 Task: Add a dependency to the task Integrate a new payment gateway for recurring payments , the existing task  Create a new online tool for digital asset management in the project AgileHeart
Action: Mouse moved to (1238, 203)
Screenshot: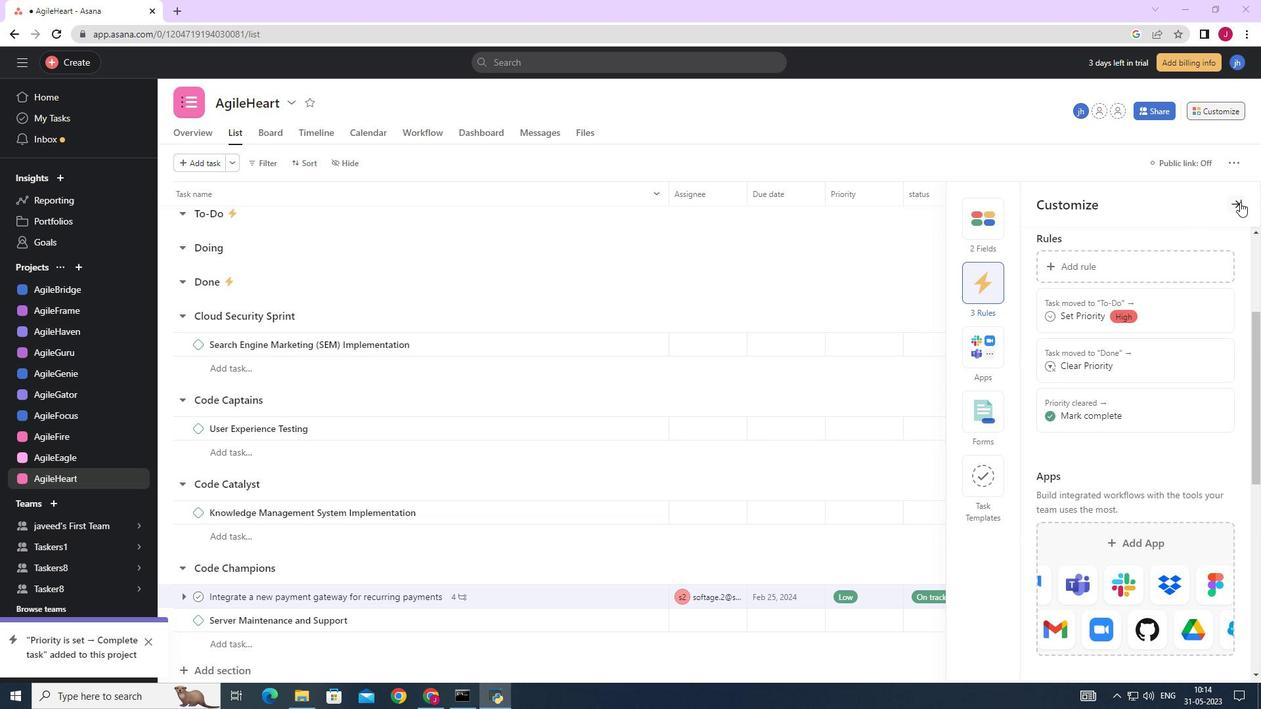 
Action: Mouse pressed left at (1238, 203)
Screenshot: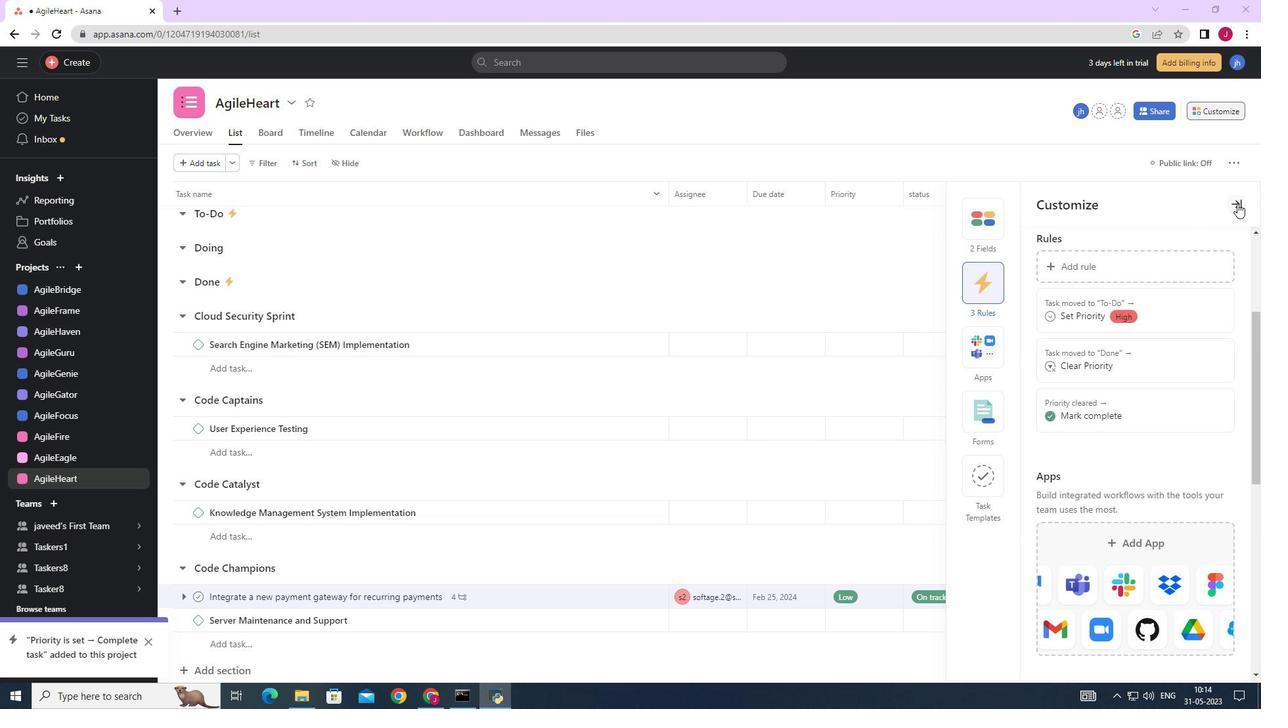
Action: Mouse moved to (515, 378)
Screenshot: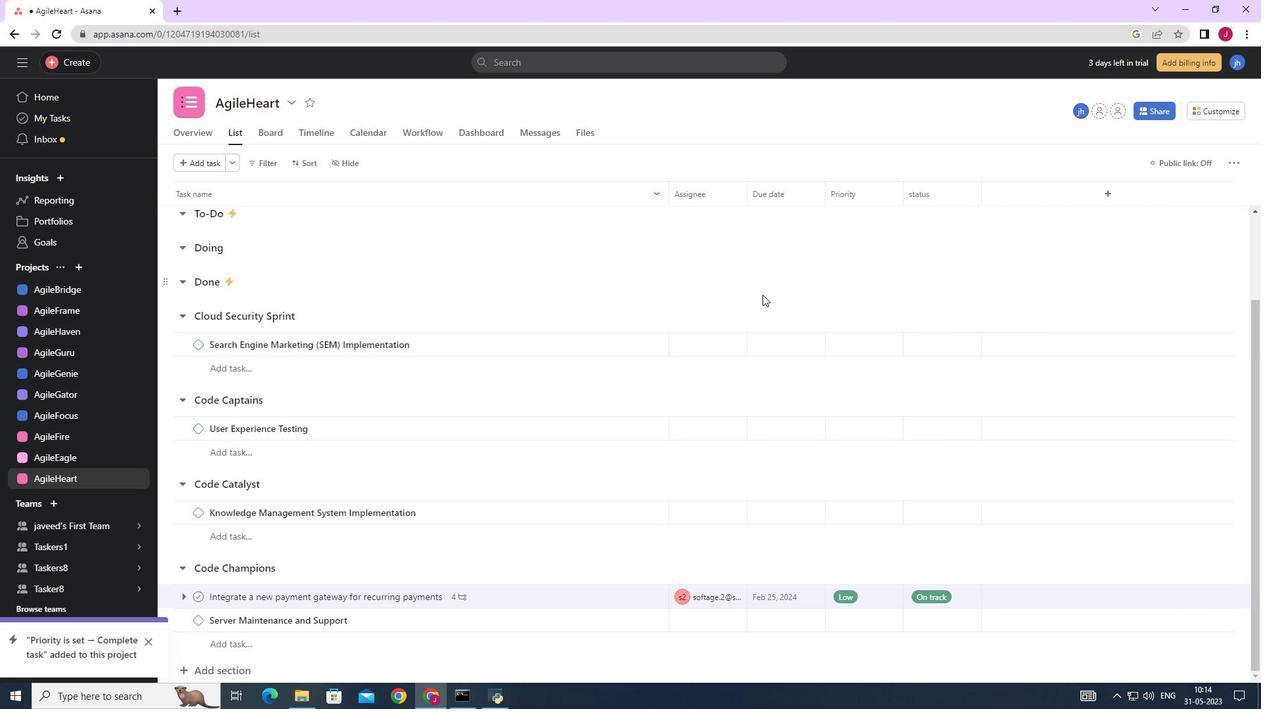 
Action: Mouse scrolled (515, 377) with delta (0, 0)
Screenshot: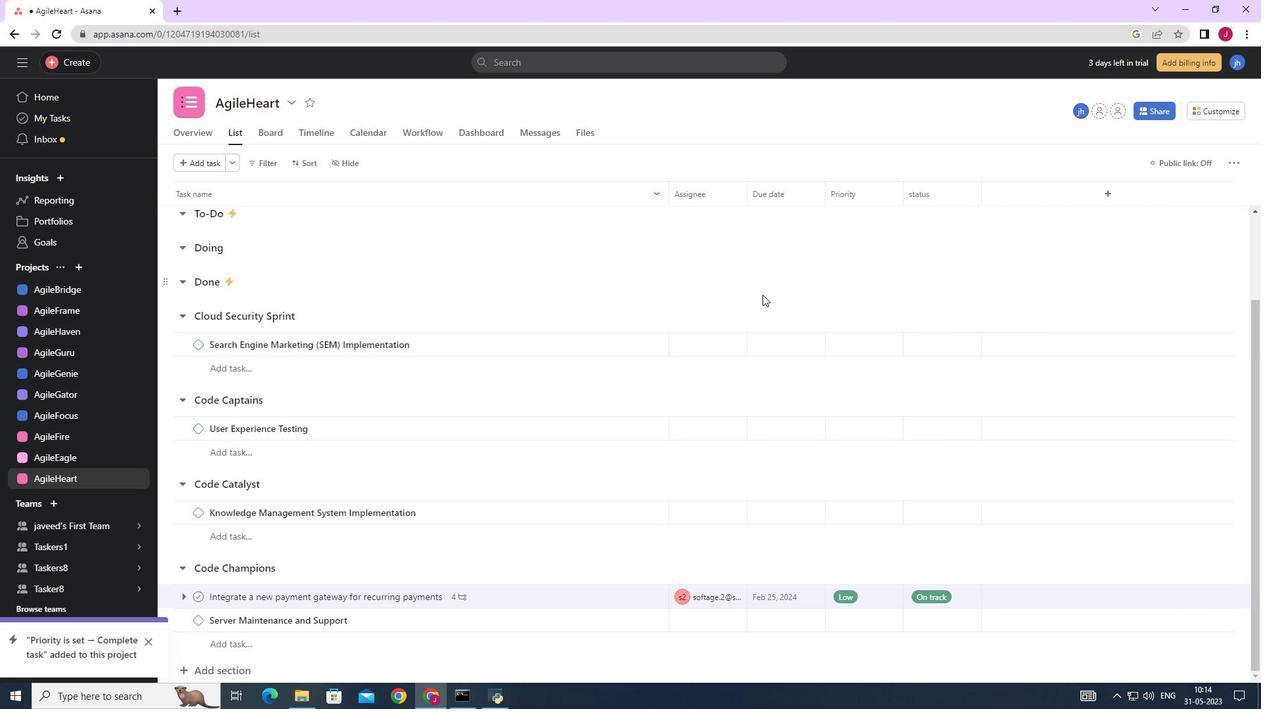 
Action: Mouse scrolled (515, 377) with delta (0, 0)
Screenshot: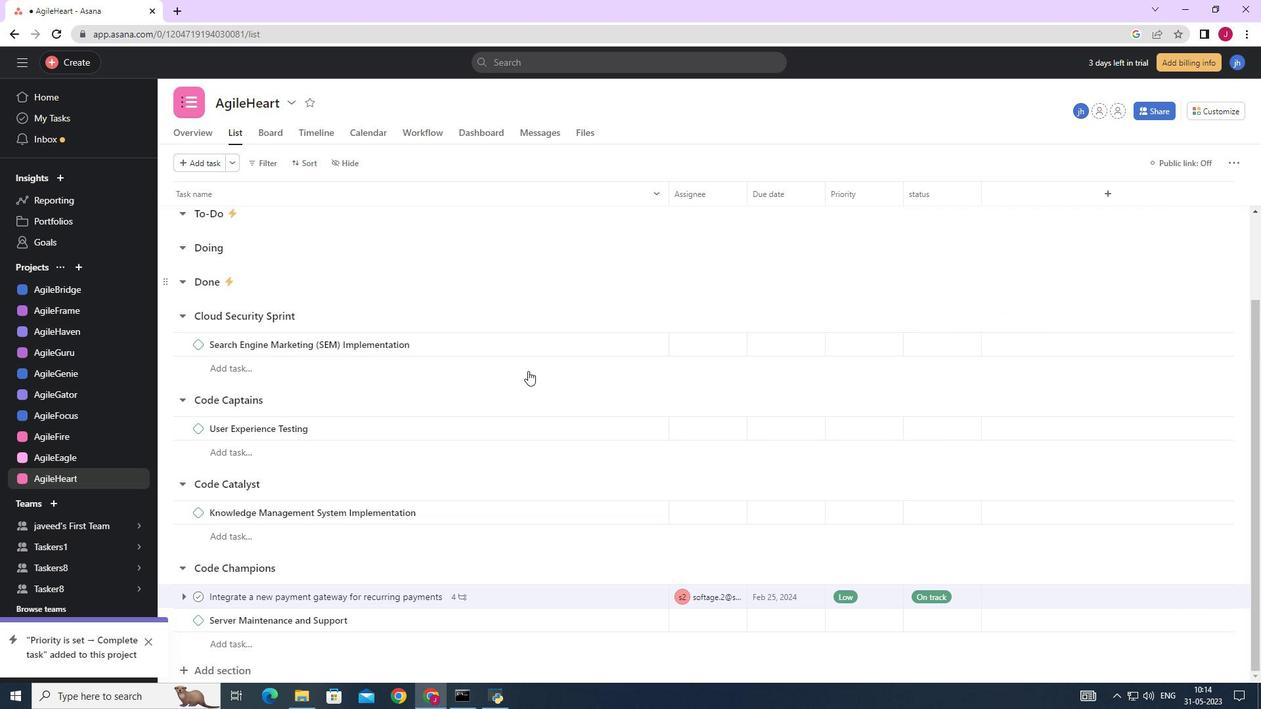 
Action: Mouse moved to (515, 378)
Screenshot: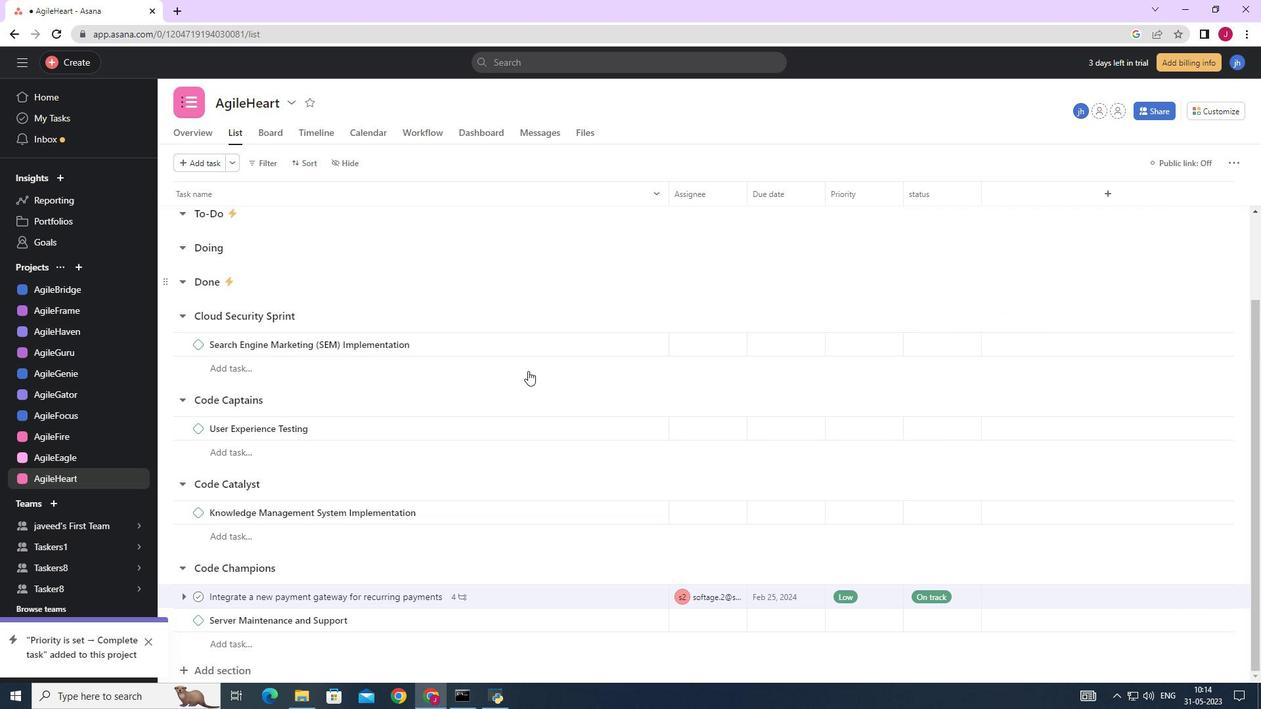 
Action: Mouse scrolled (515, 377) with delta (0, 0)
Screenshot: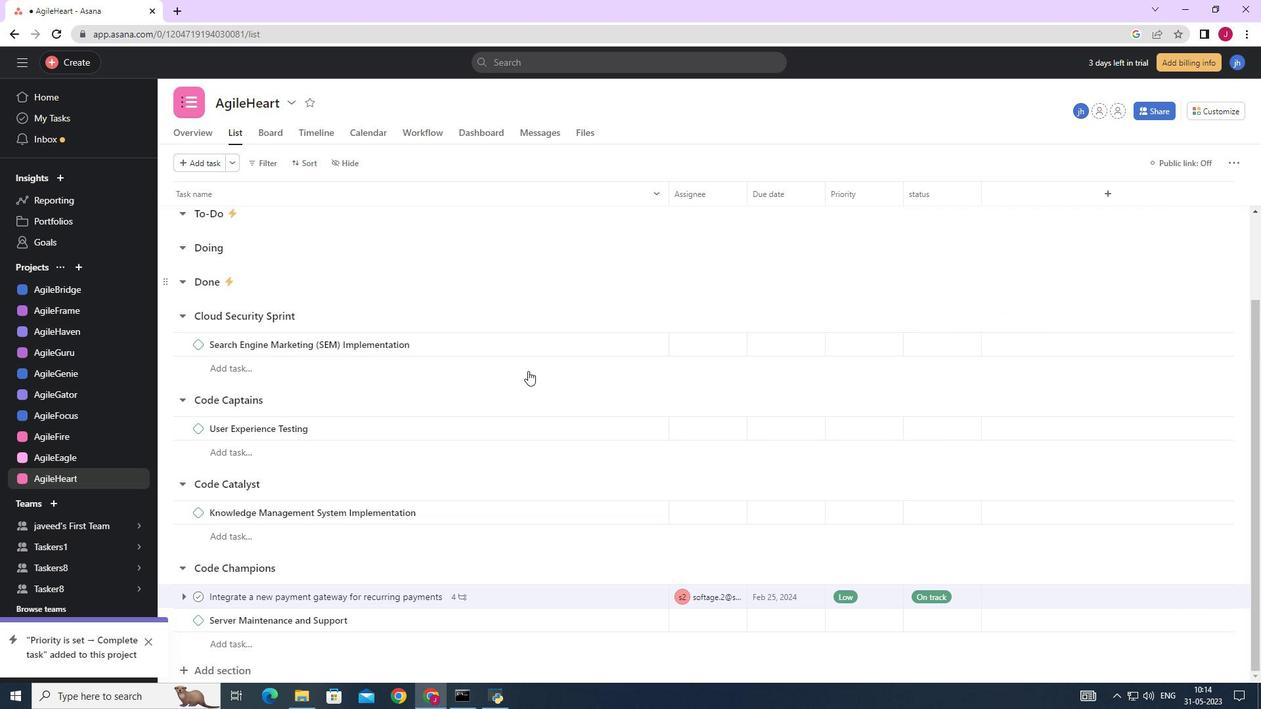 
Action: Mouse scrolled (515, 377) with delta (0, 0)
Screenshot: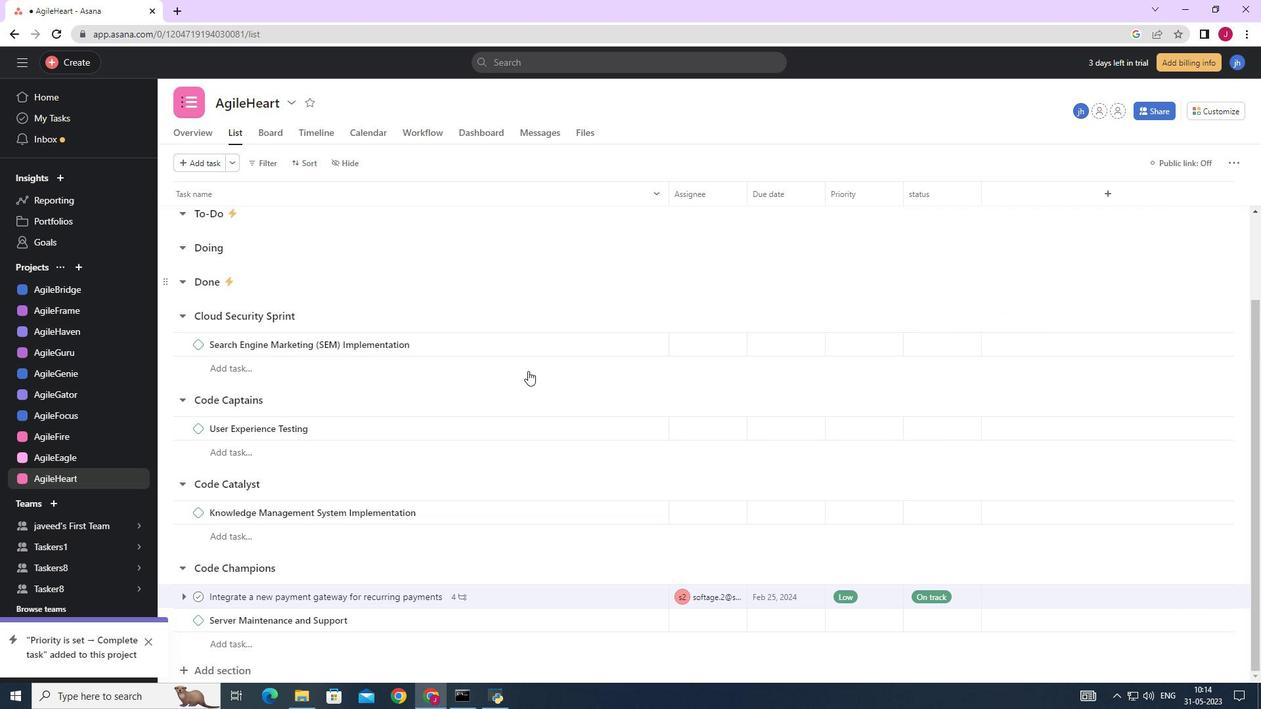 
Action: Mouse moved to (358, 489)
Screenshot: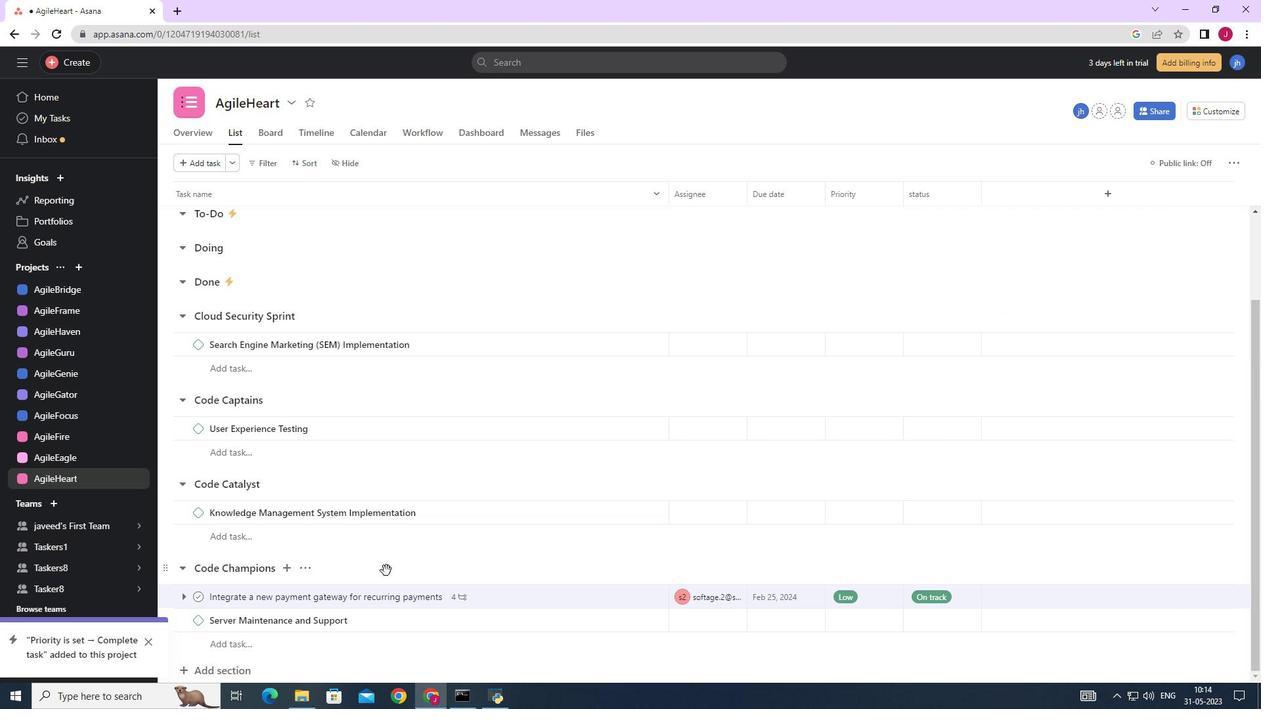 
Action: Mouse scrolled (358, 490) with delta (0, 0)
Screenshot: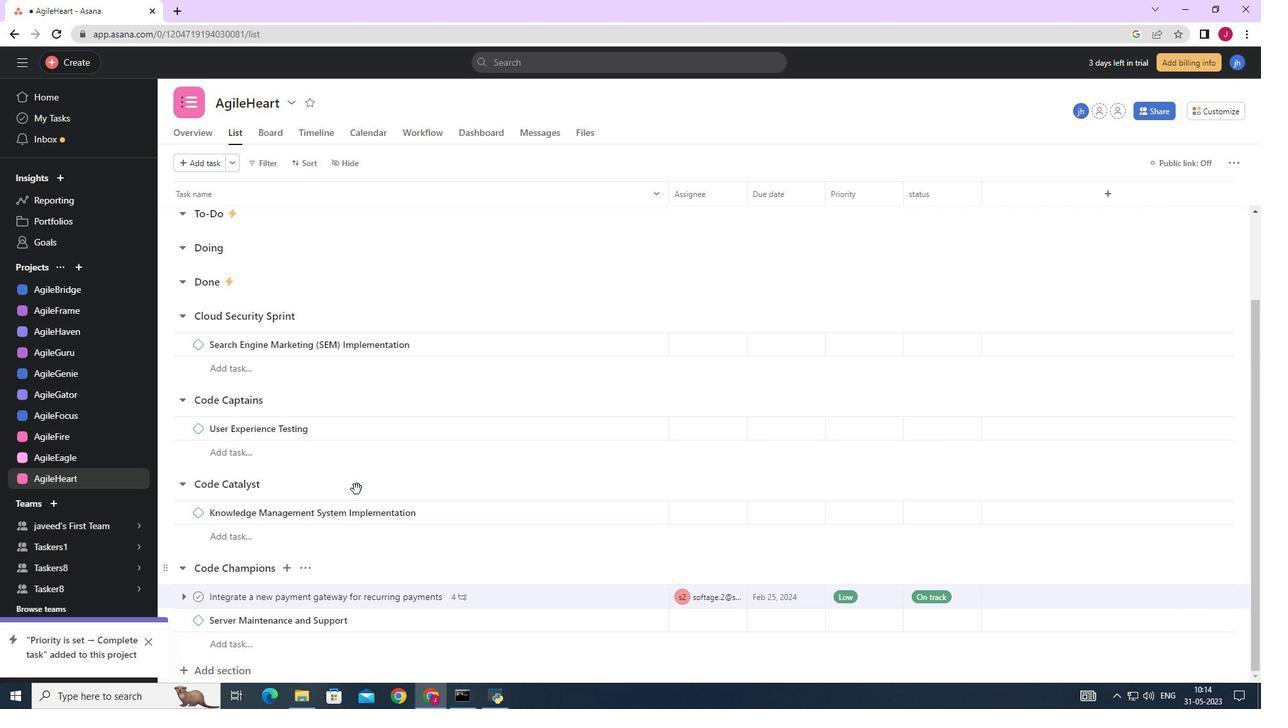 
Action: Mouse scrolled (358, 490) with delta (0, 0)
Screenshot: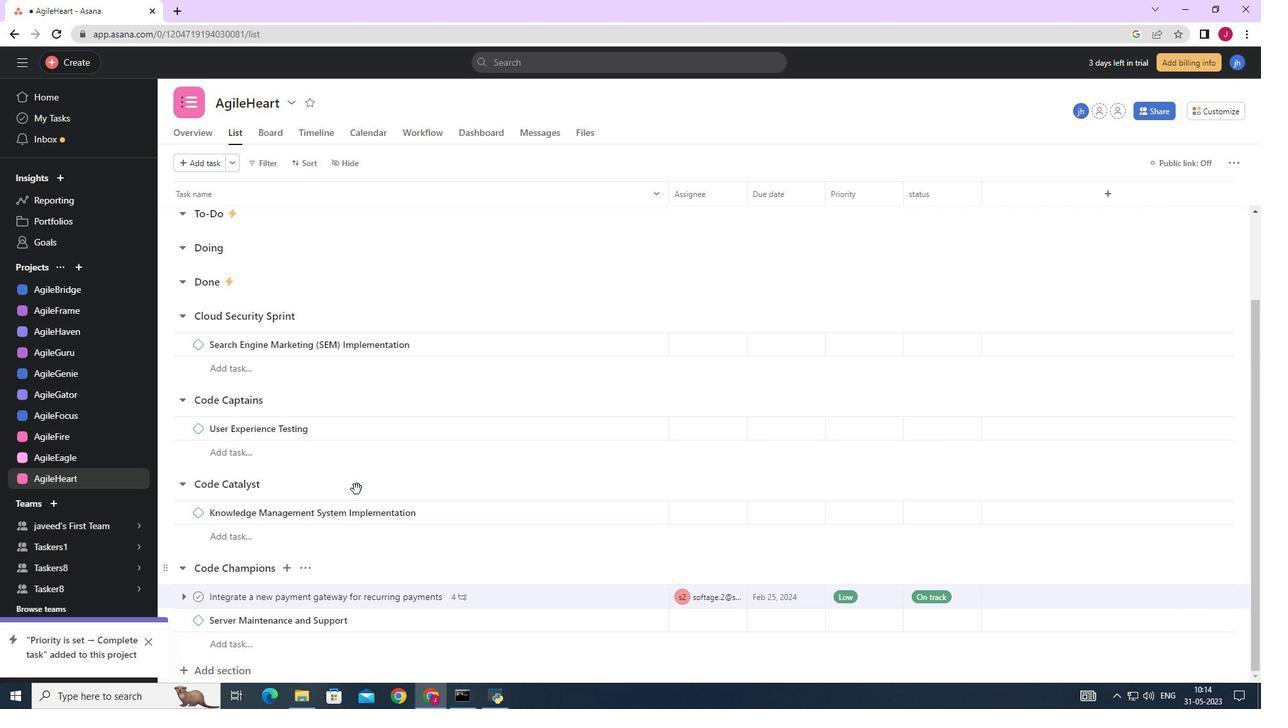 
Action: Mouse scrolled (358, 490) with delta (0, 0)
Screenshot: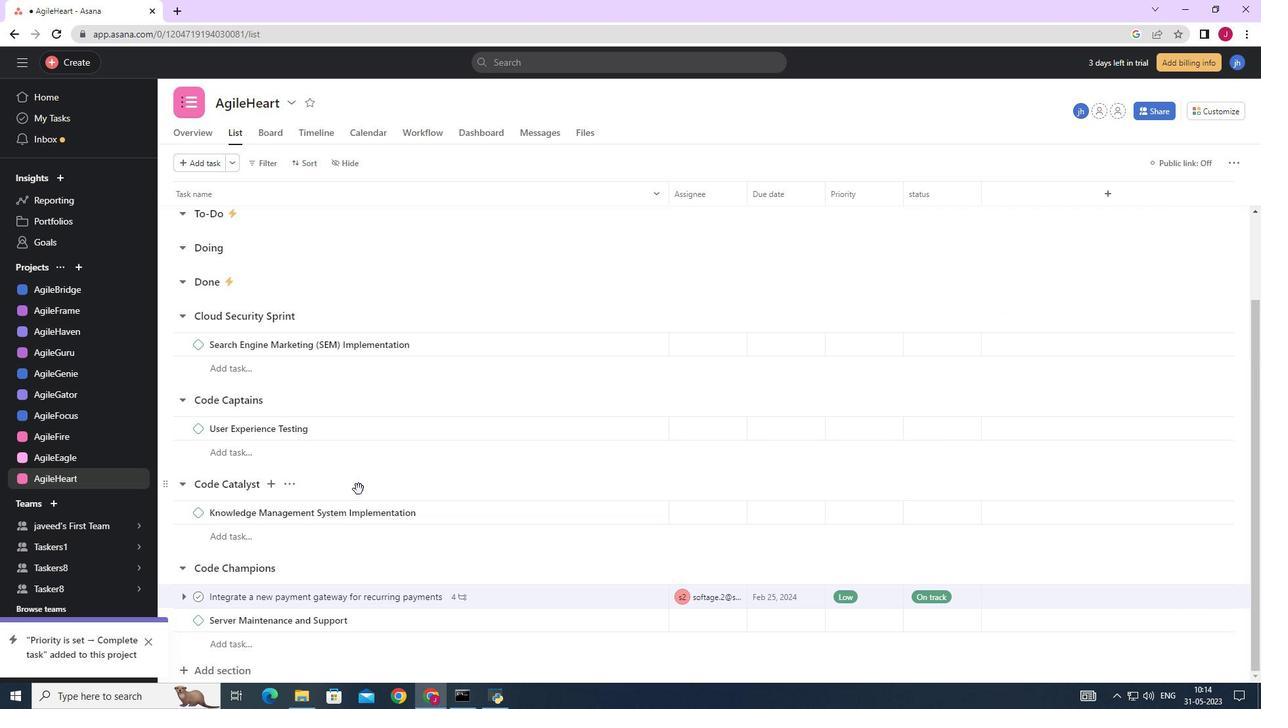 
Action: Mouse scrolled (358, 490) with delta (0, 0)
Screenshot: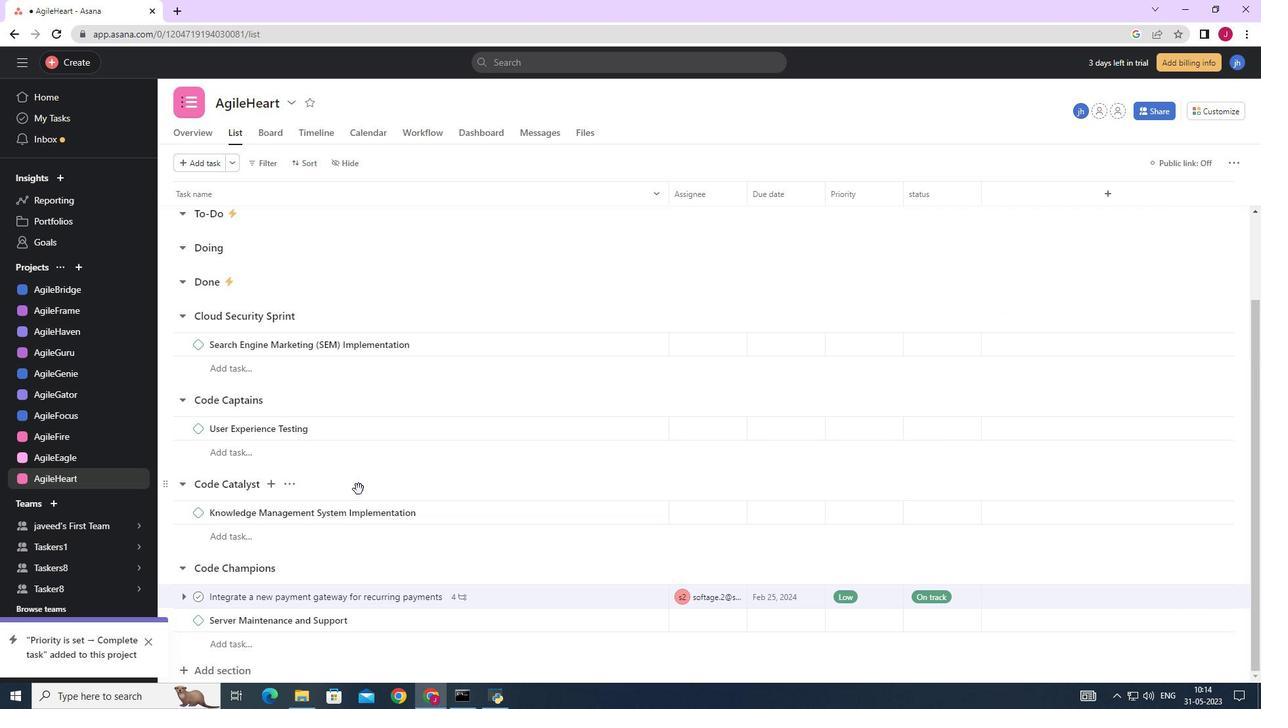 
Action: Mouse scrolled (358, 490) with delta (0, 0)
Screenshot: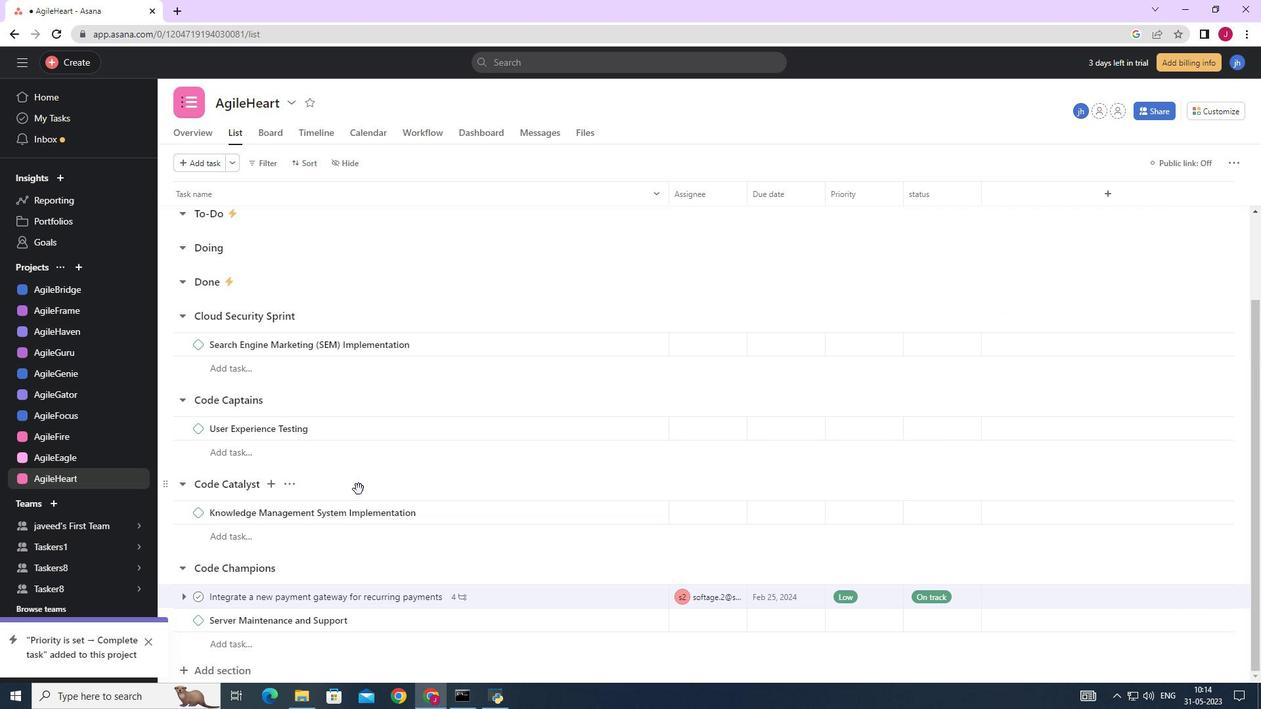 
Action: Mouse moved to (408, 337)
Screenshot: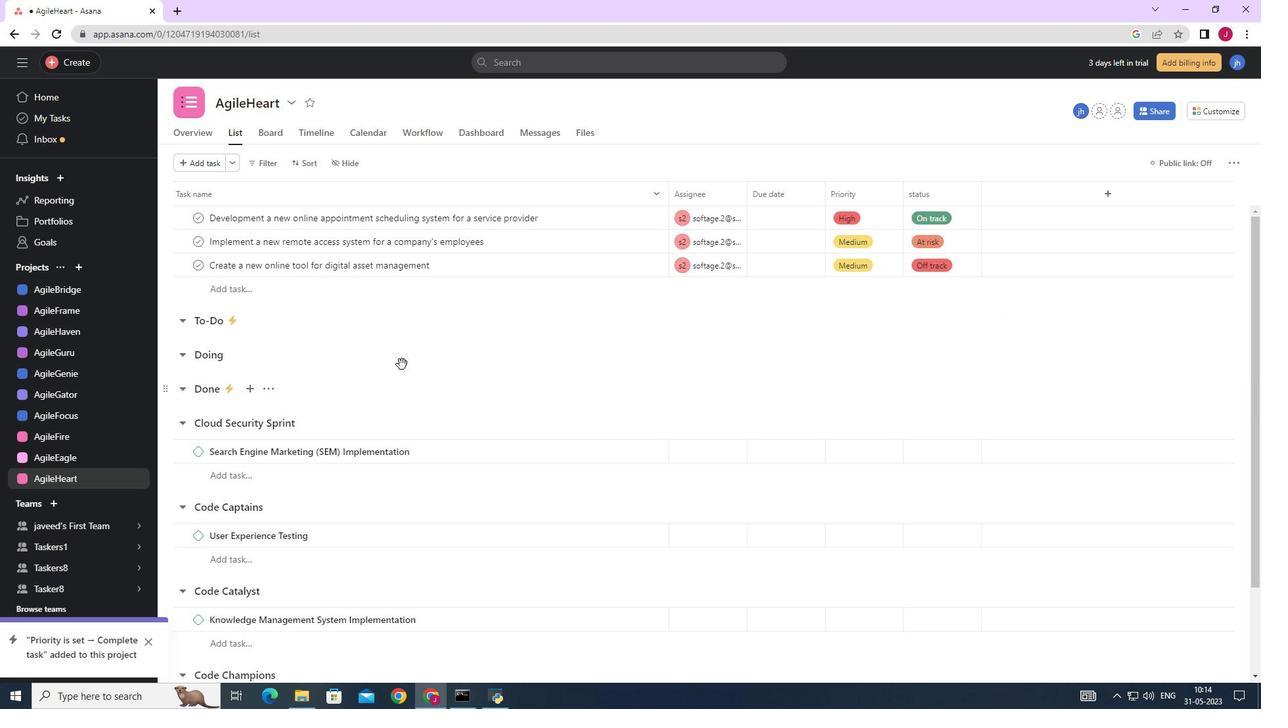 
Action: Mouse scrolled (408, 337) with delta (0, 0)
Screenshot: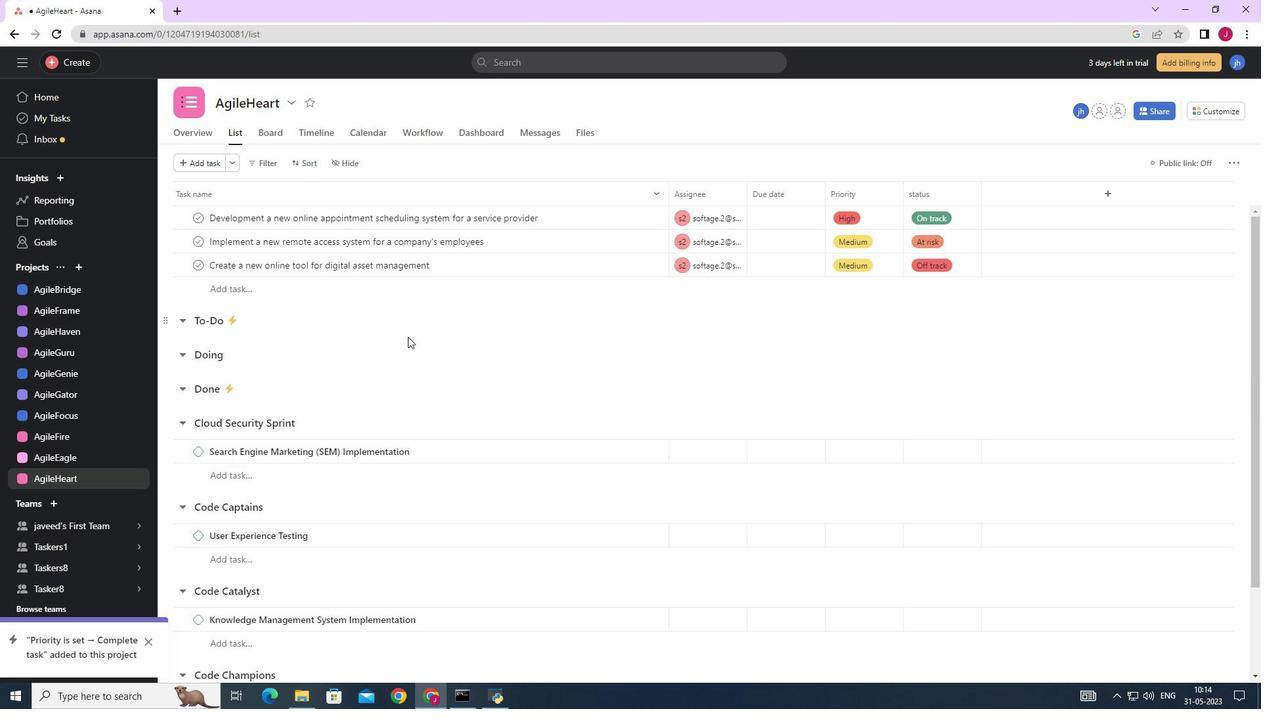 
Action: Mouse scrolled (408, 337) with delta (0, 0)
Screenshot: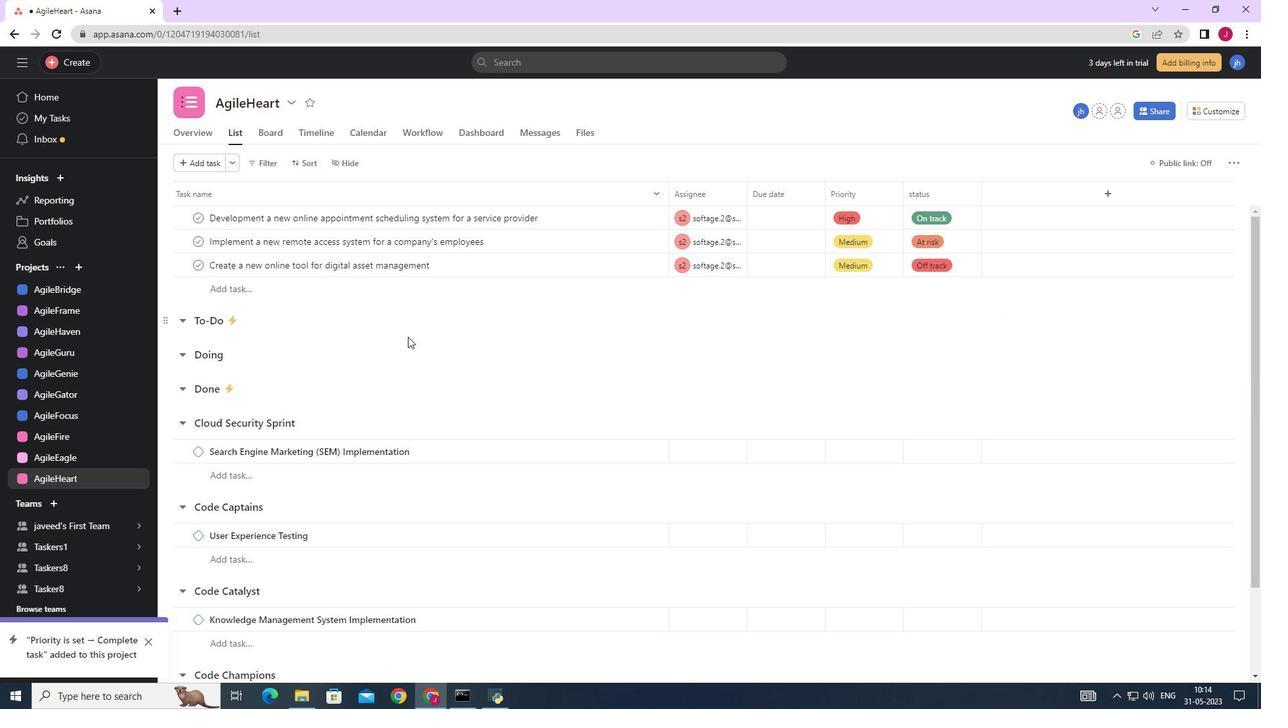
Action: Mouse moved to (596, 264)
Screenshot: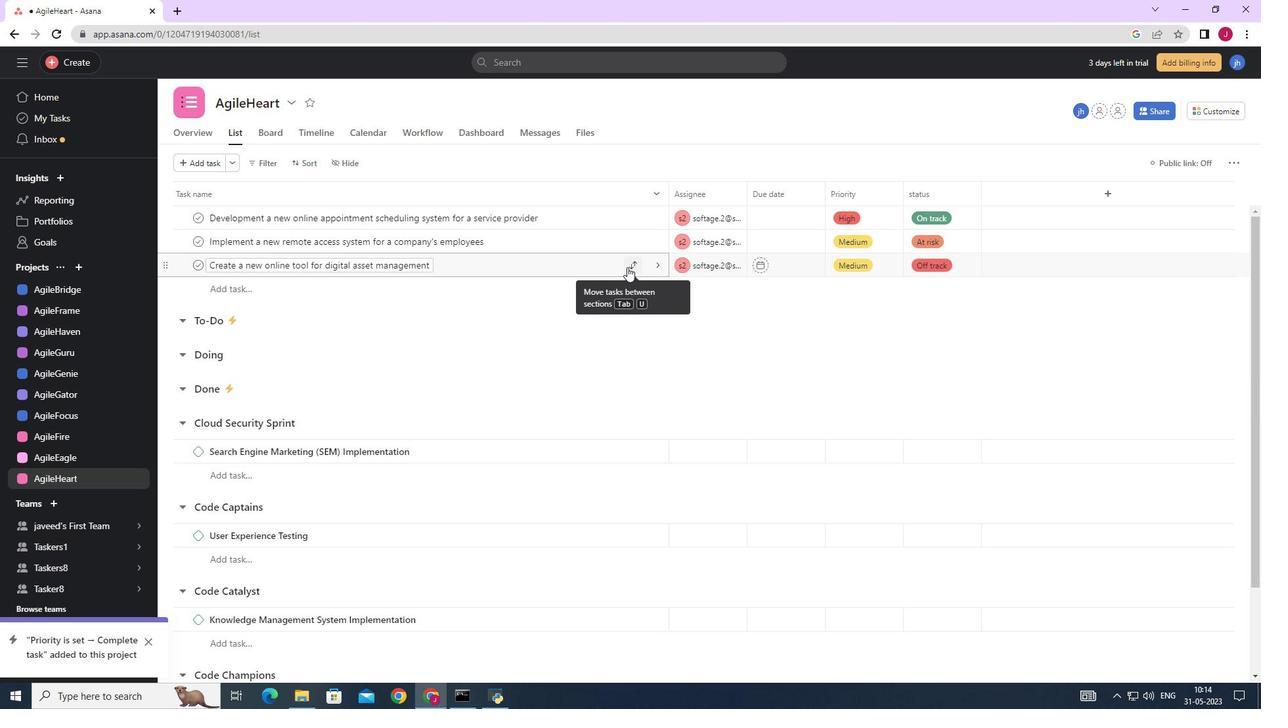 
Action: Mouse pressed left at (596, 264)
Screenshot: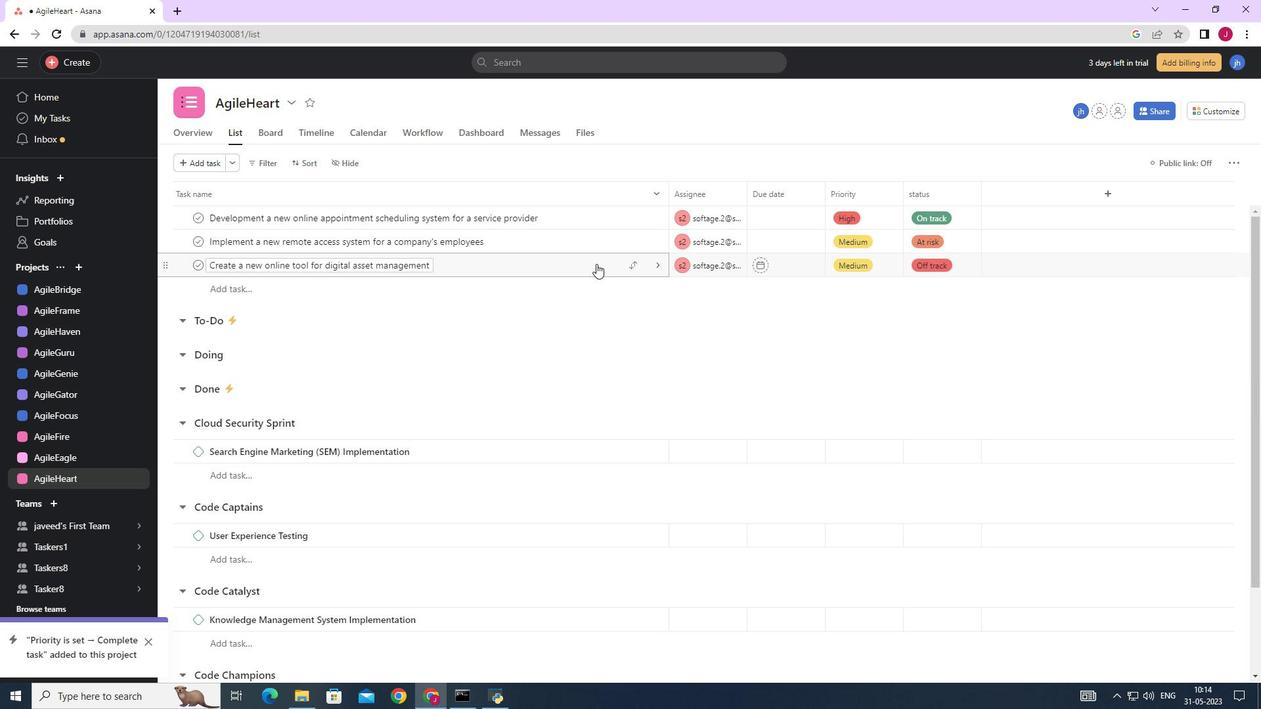 
Action: Mouse moved to (934, 362)
Screenshot: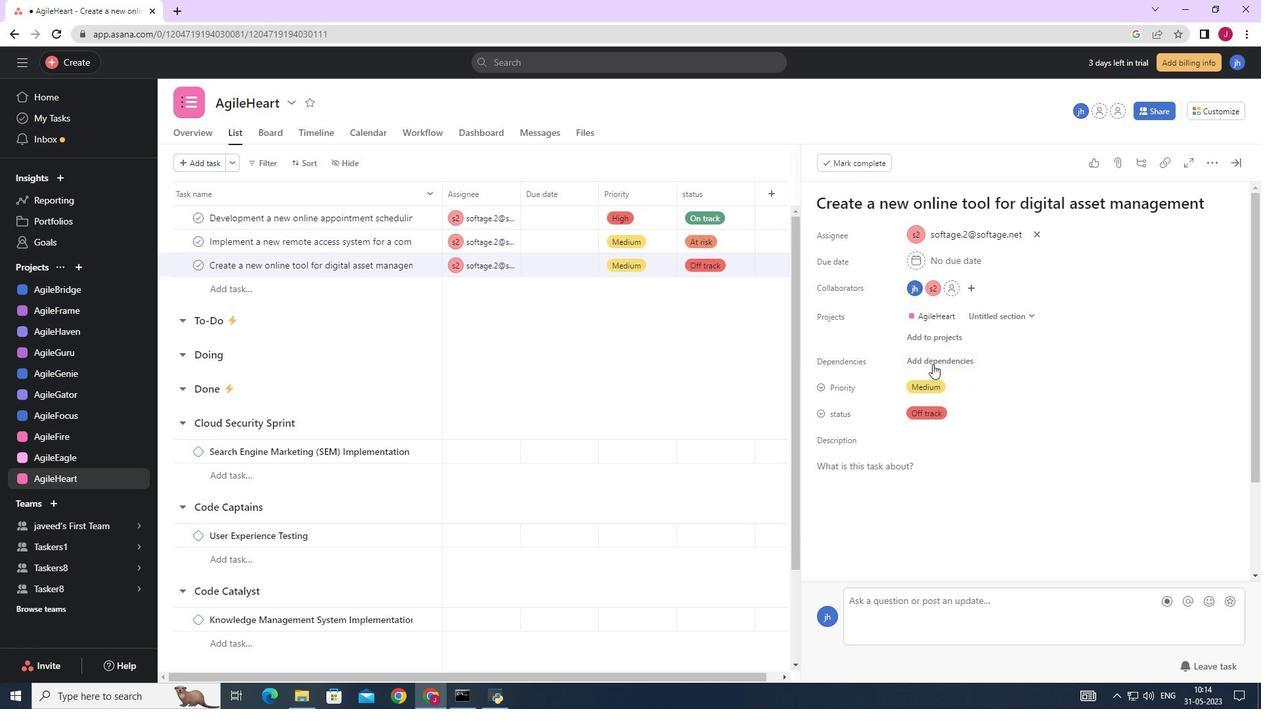 
Action: Mouse pressed left at (934, 362)
Screenshot: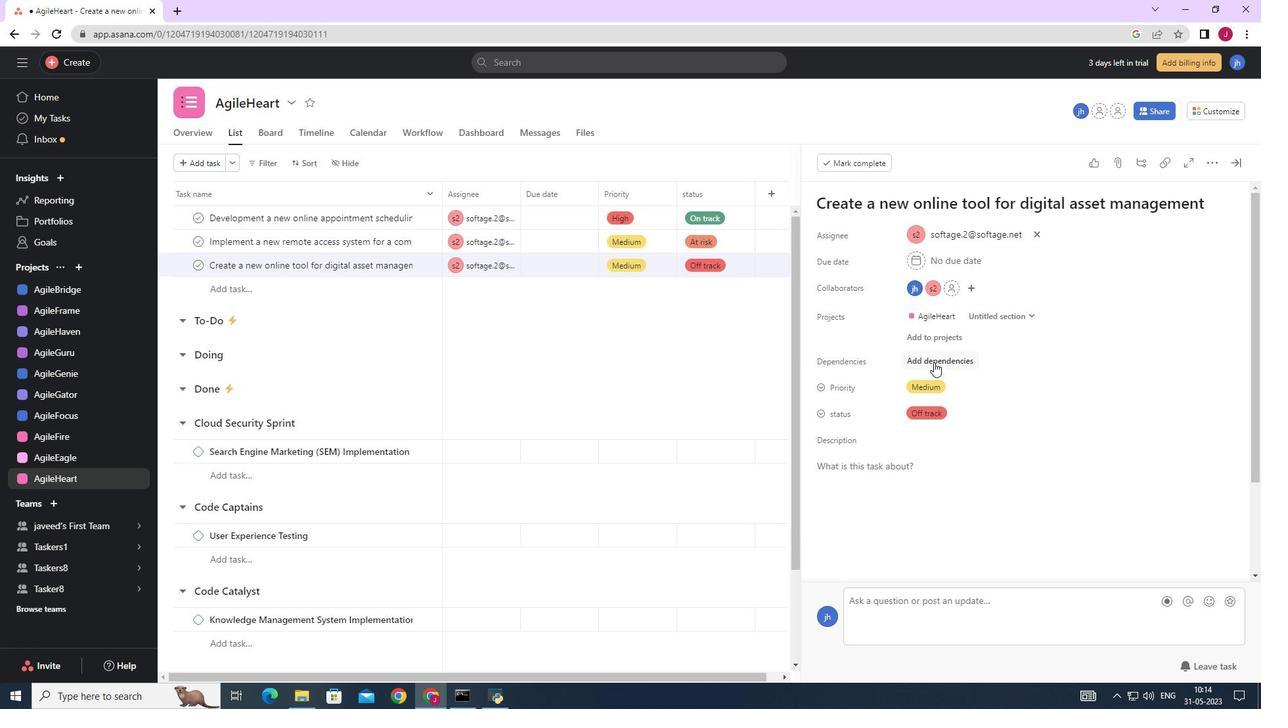 
Action: Mouse moved to (978, 505)
Screenshot: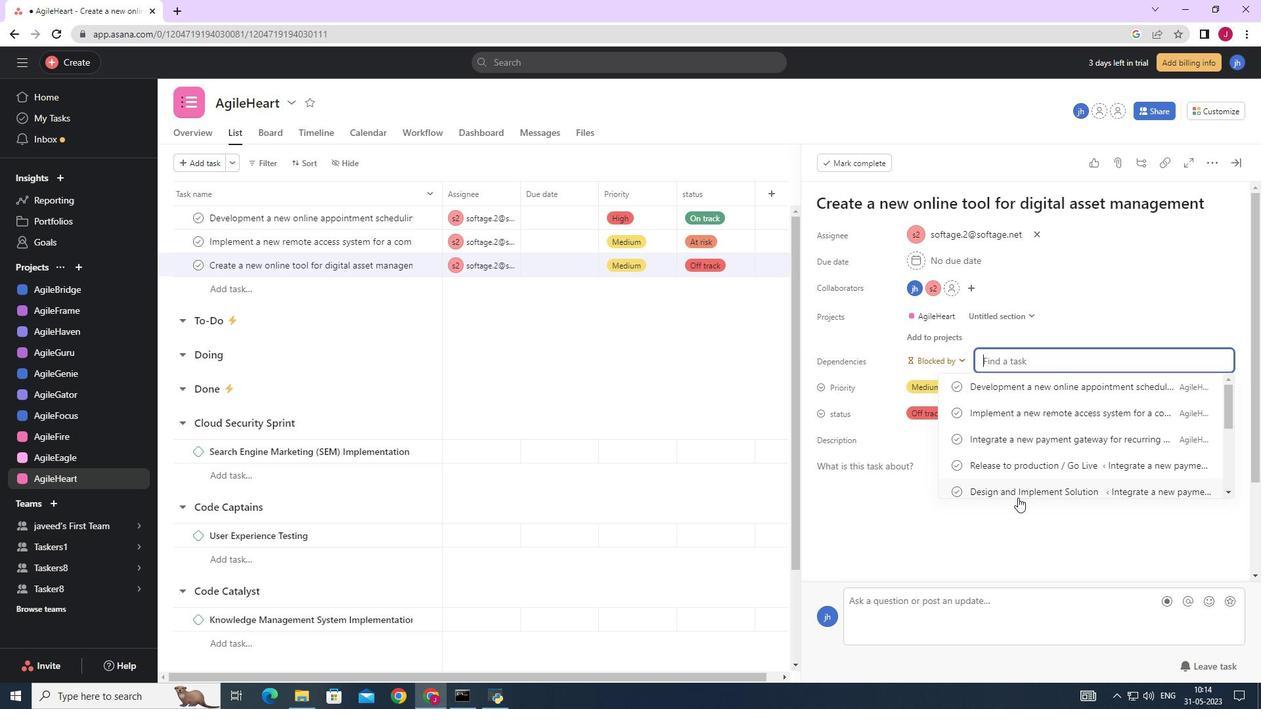 
Action: Mouse scrolled (1005, 500) with delta (0, 0)
Screenshot: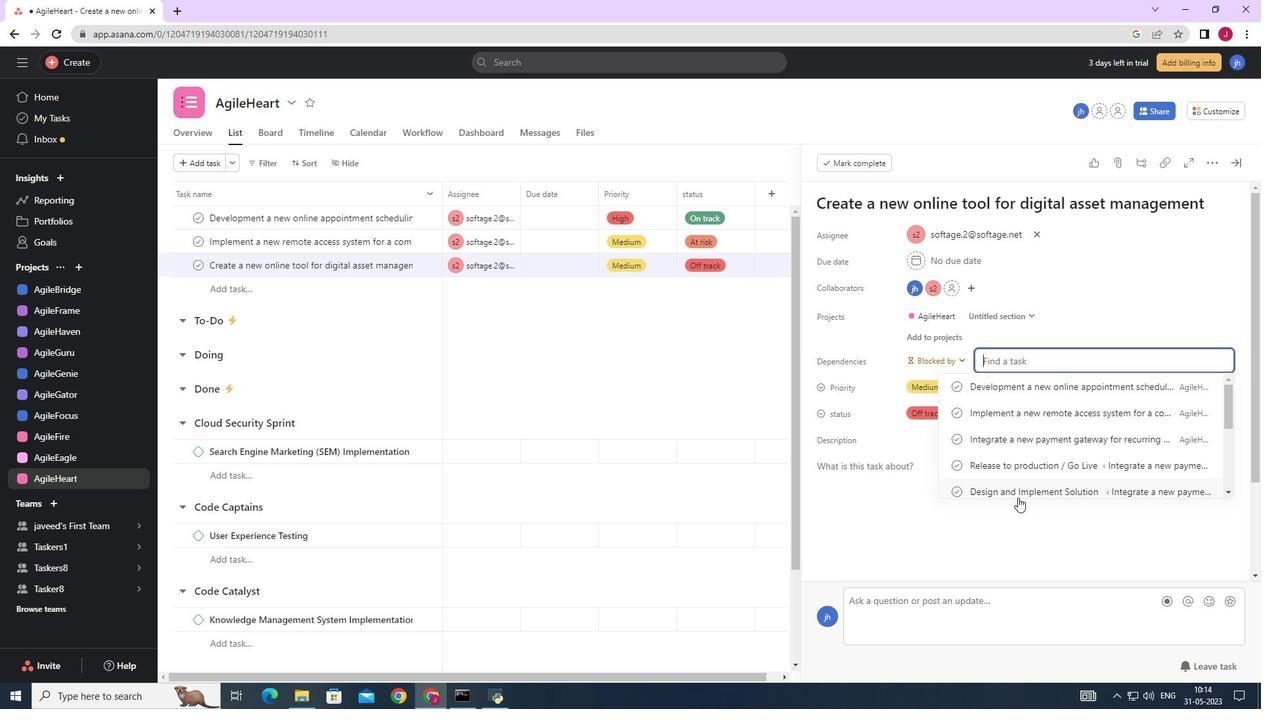 
Action: Mouse moved to (928, 510)
Screenshot: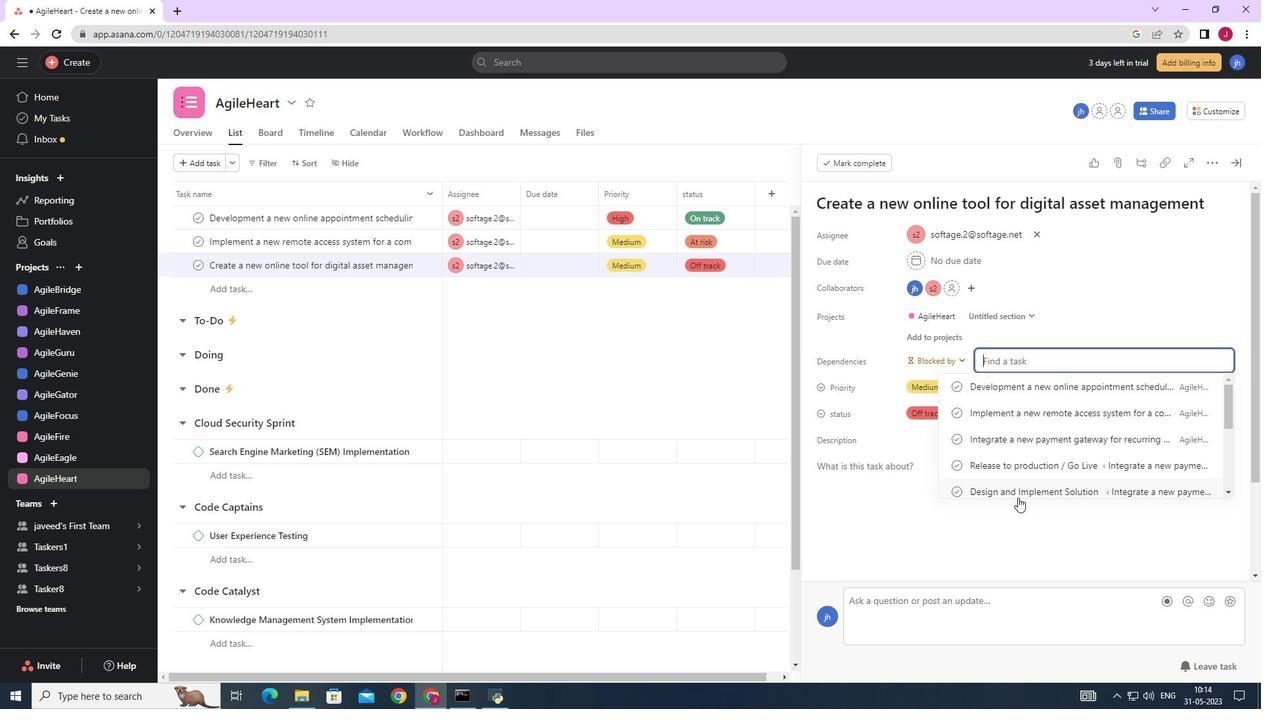 
Action: Mouse scrolled (972, 506) with delta (0, 0)
Screenshot: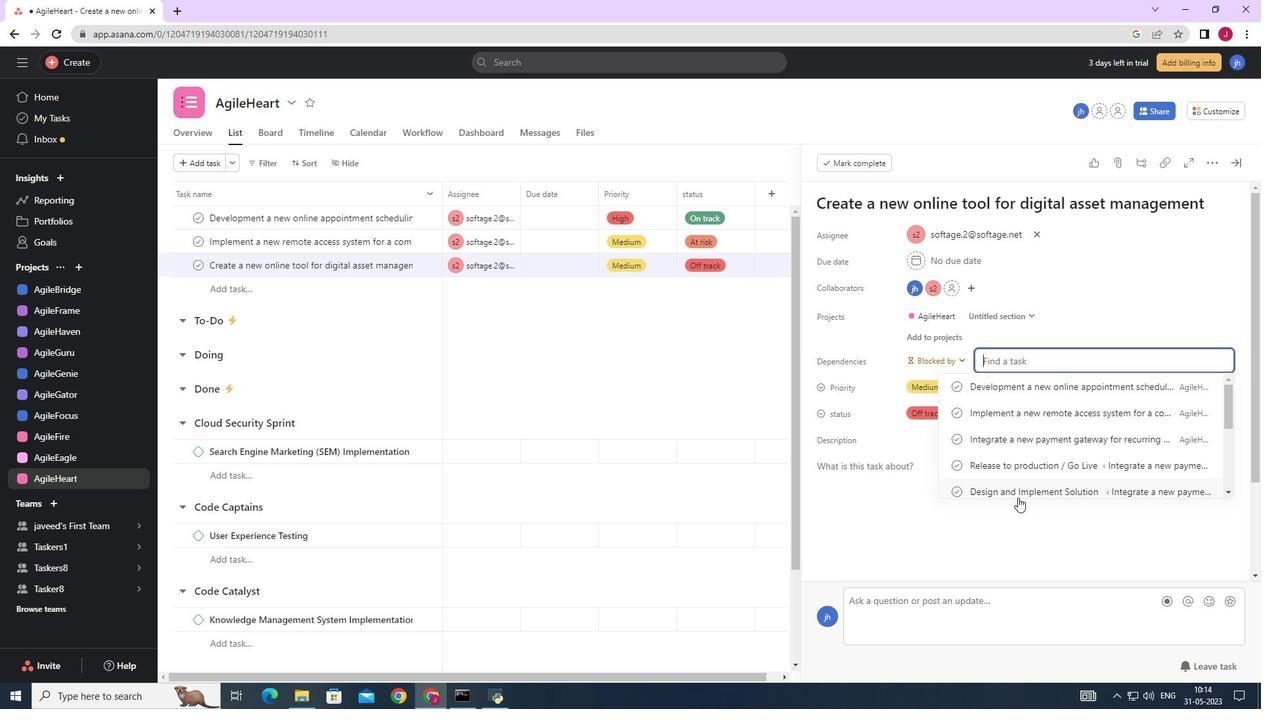 
Action: Mouse moved to (893, 511)
Screenshot: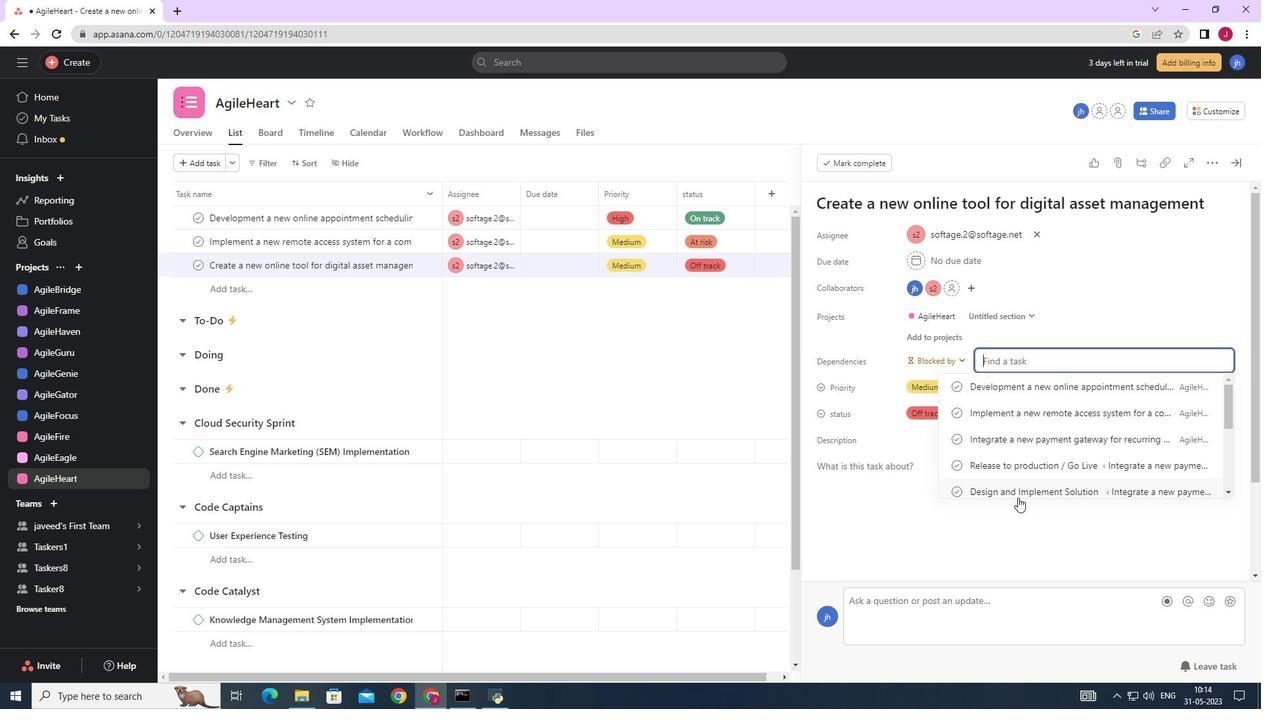
Action: Mouse scrolled (920, 509) with delta (0, 0)
Screenshot: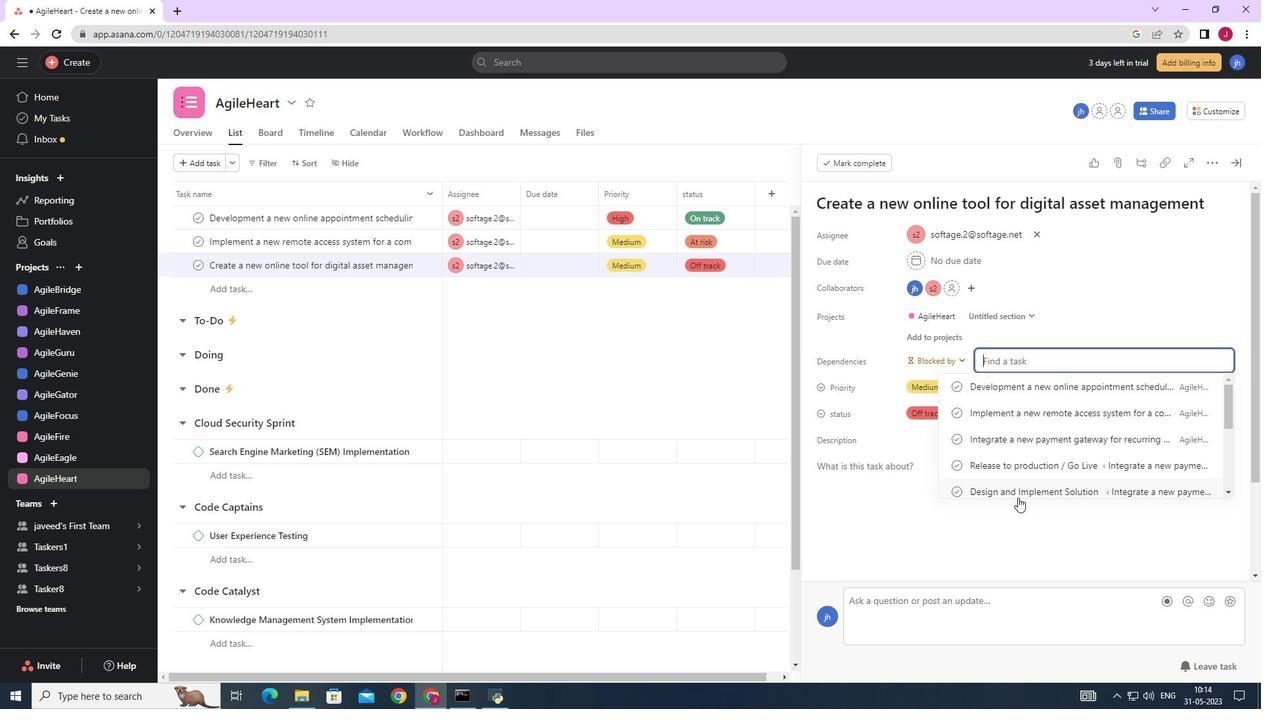 
Action: Mouse moved to (647, 522)
Screenshot: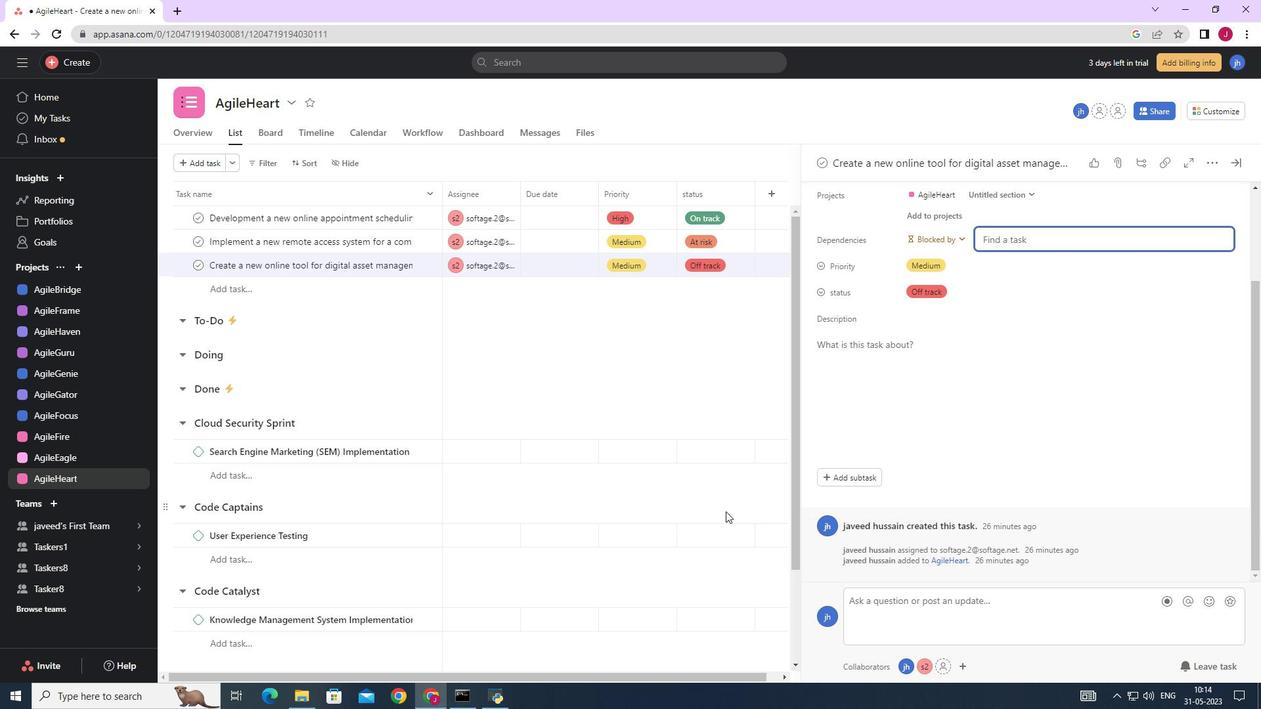 
Action: Mouse scrolled (647, 521) with delta (0, 0)
Screenshot: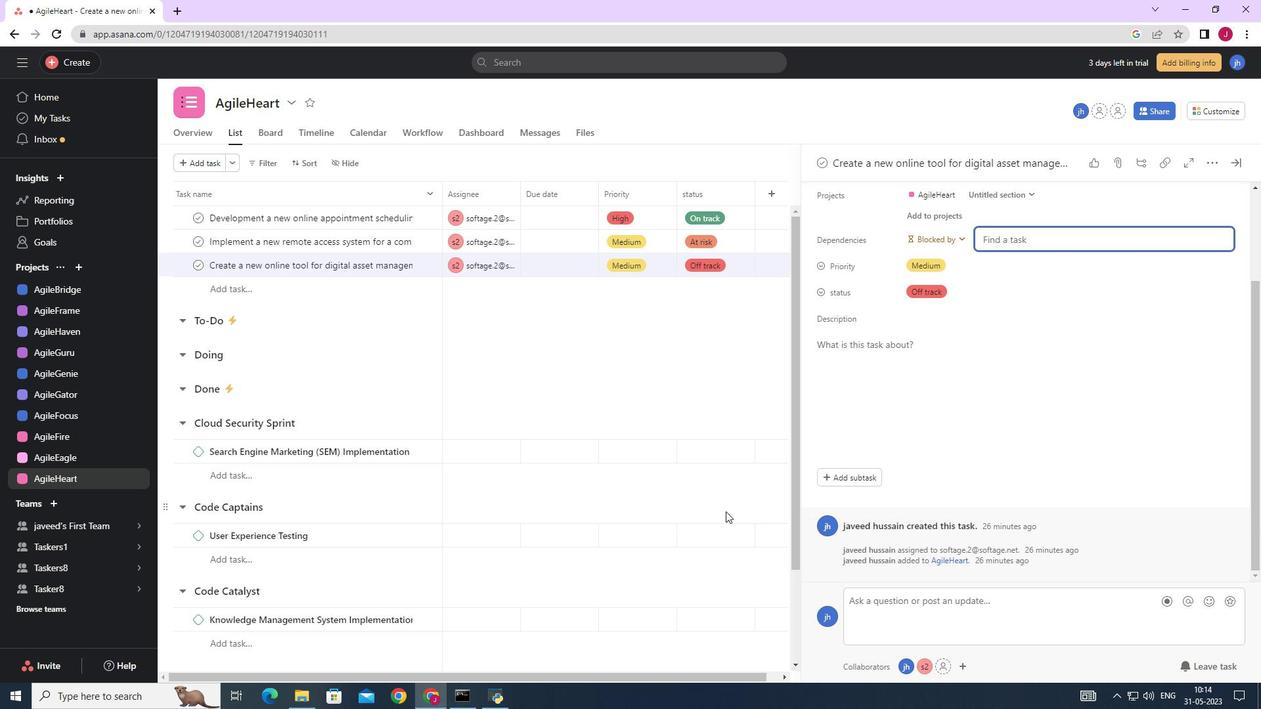 
Action: Mouse moved to (636, 525)
Screenshot: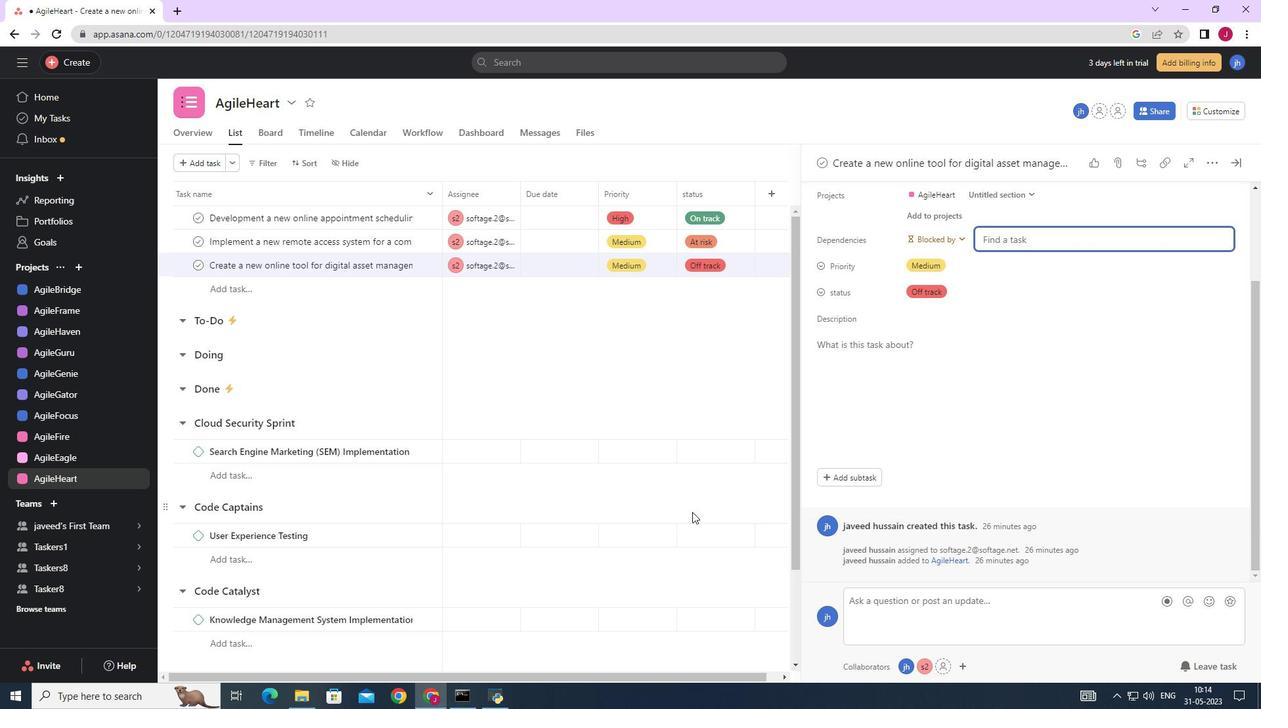 
Action: Mouse scrolled (636, 524) with delta (0, 0)
Screenshot: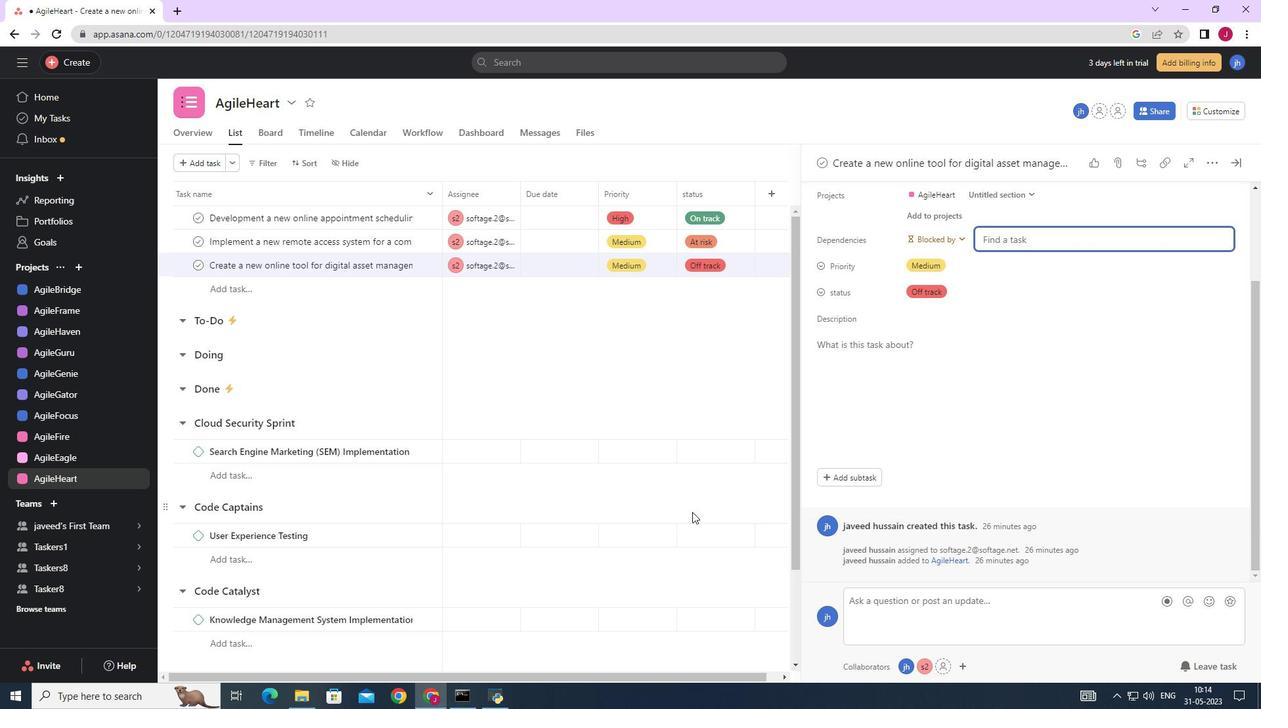 
Action: Mouse moved to (602, 529)
Screenshot: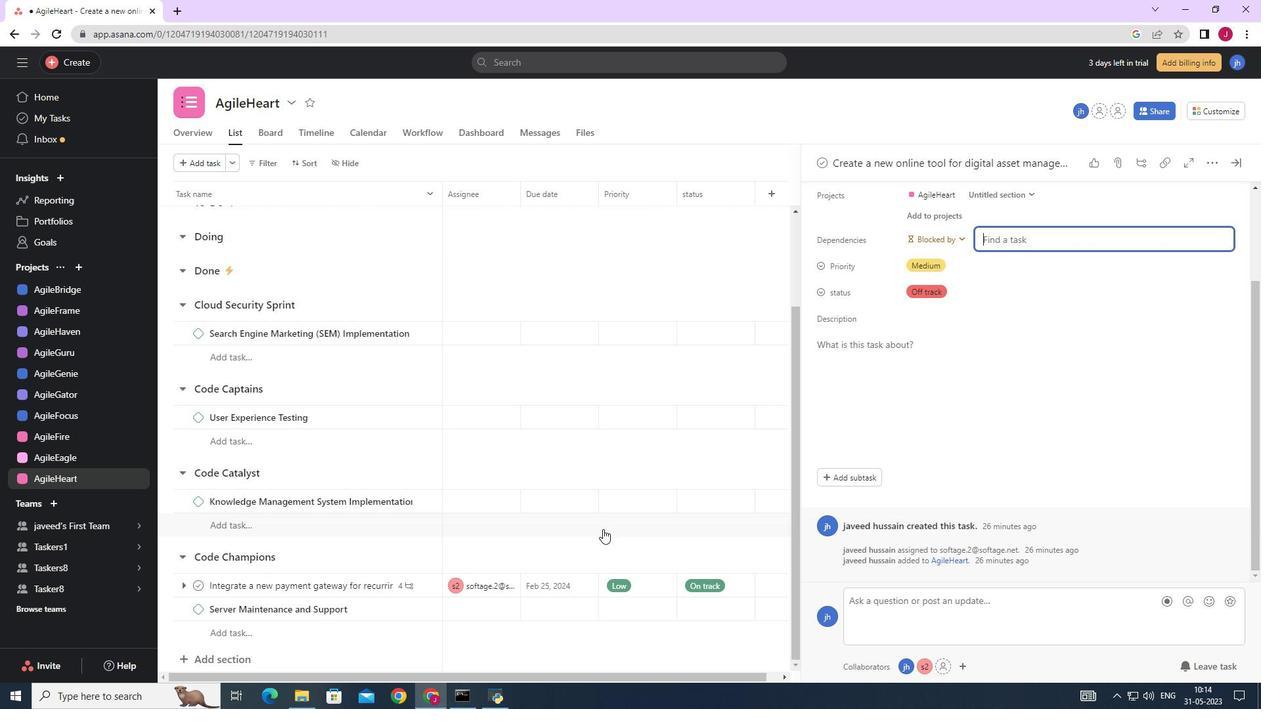 
Action: Mouse scrolled (602, 529) with delta (0, 0)
Screenshot: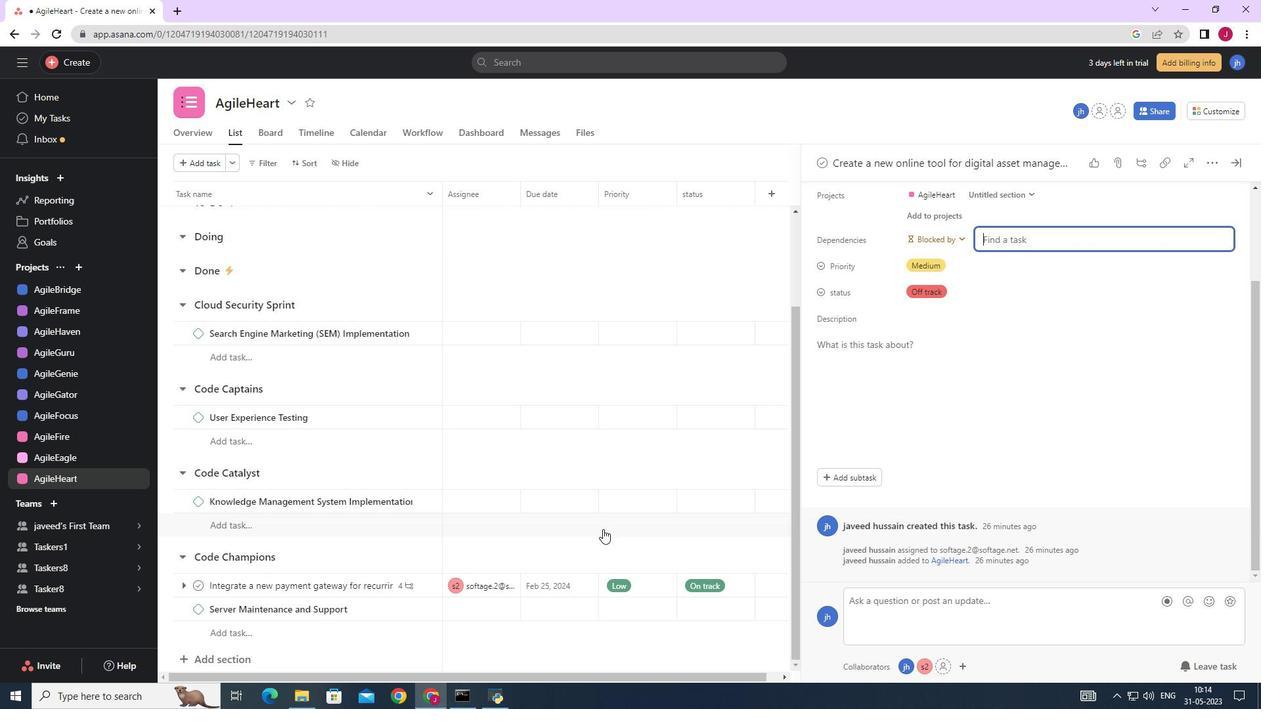 
Action: Mouse scrolled (602, 529) with delta (0, 0)
Screenshot: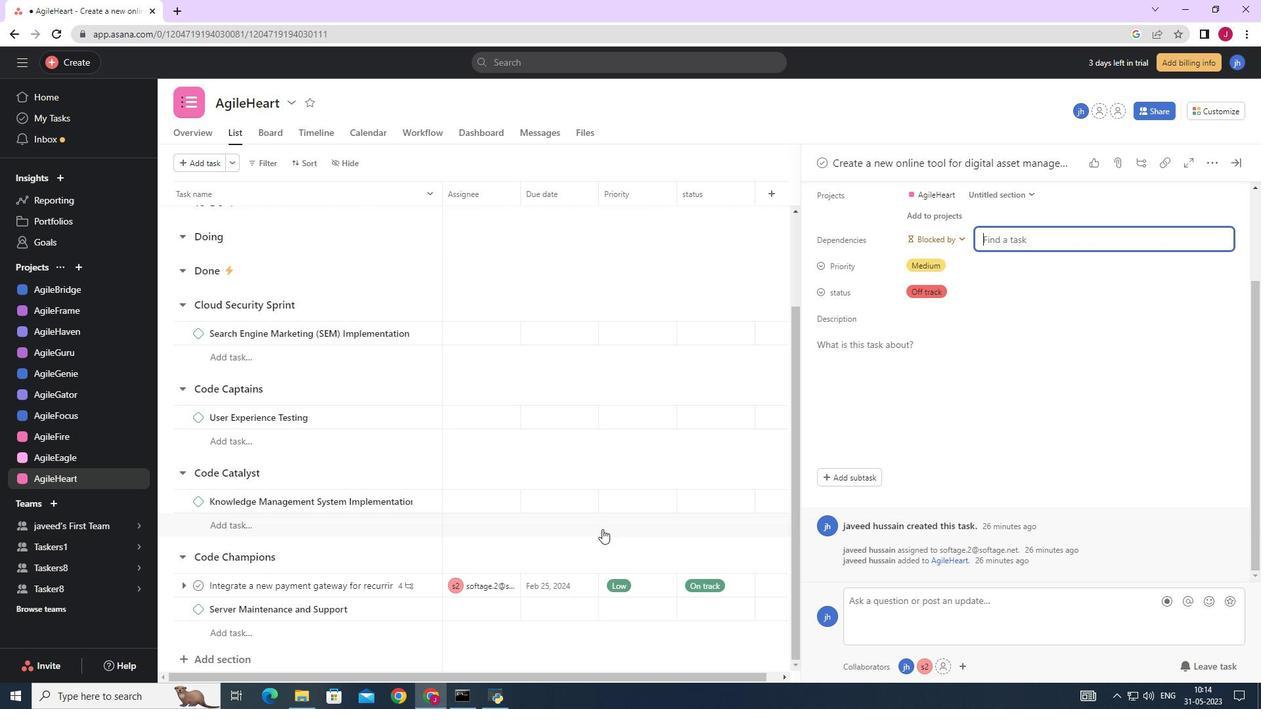 
Action: Mouse scrolled (602, 529) with delta (0, 0)
Screenshot: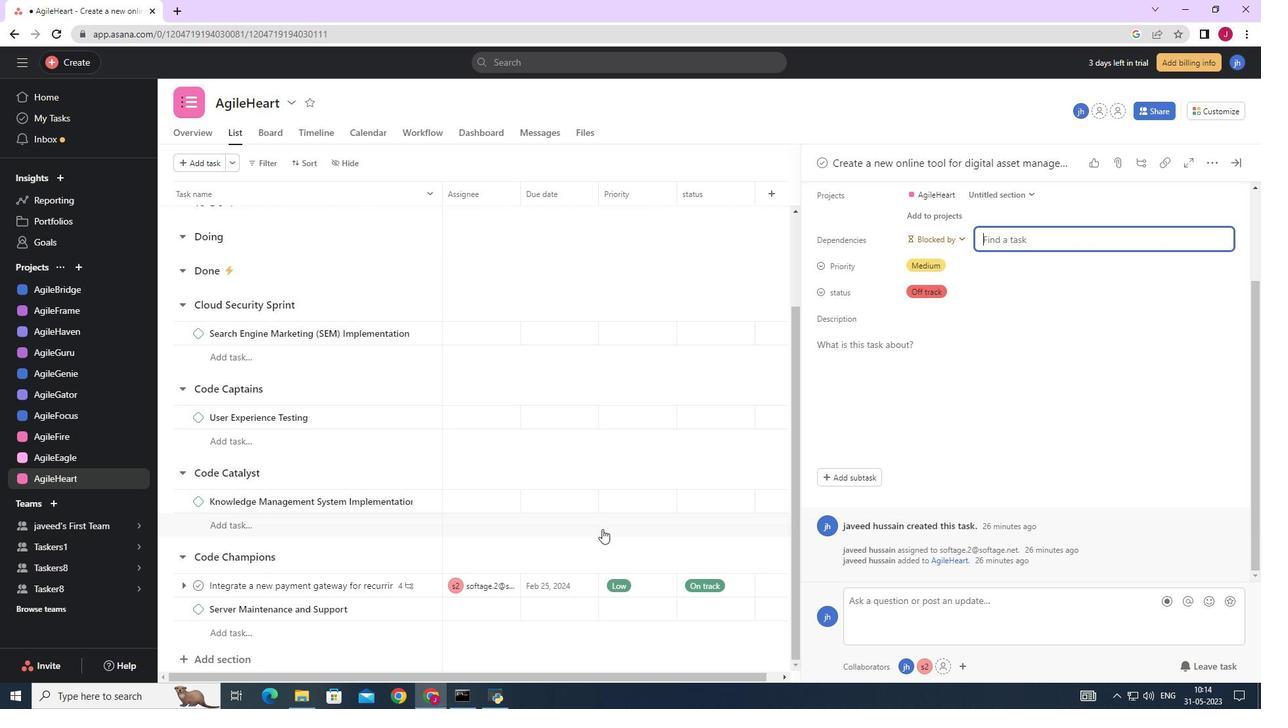 
Action: Mouse scrolled (602, 529) with delta (0, 0)
Screenshot: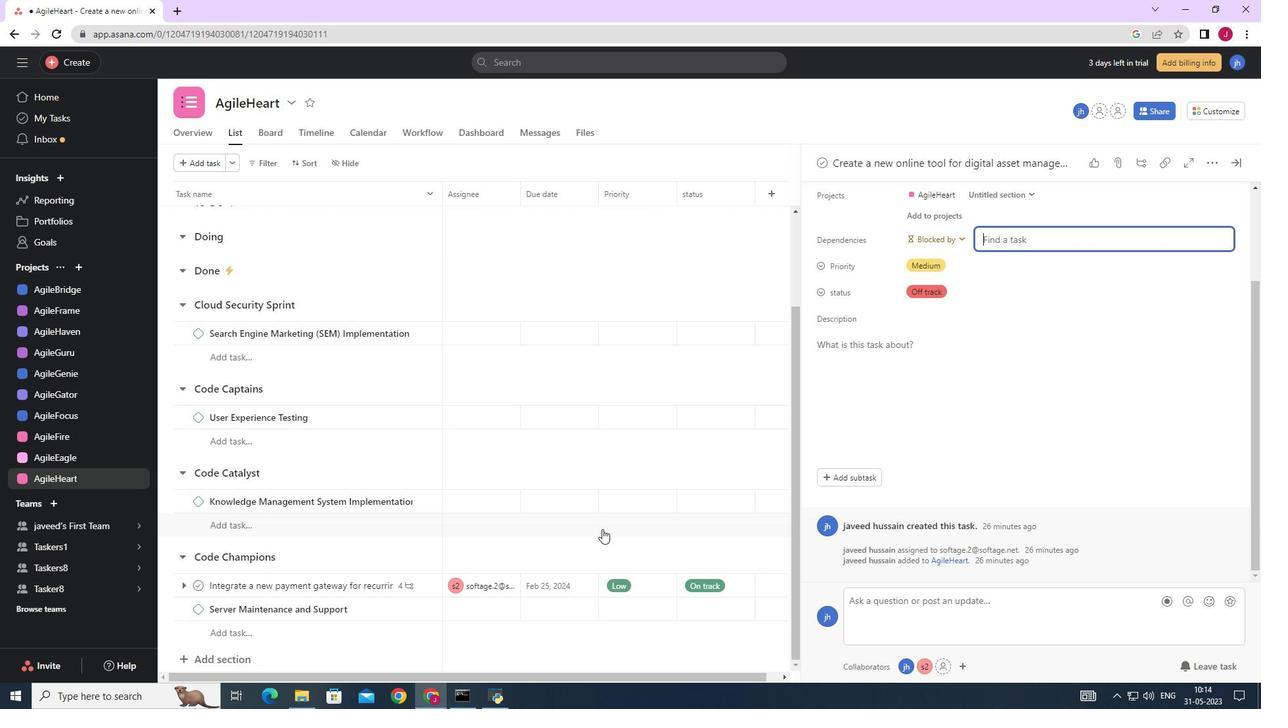 
Action: Mouse moved to (1242, 162)
Screenshot: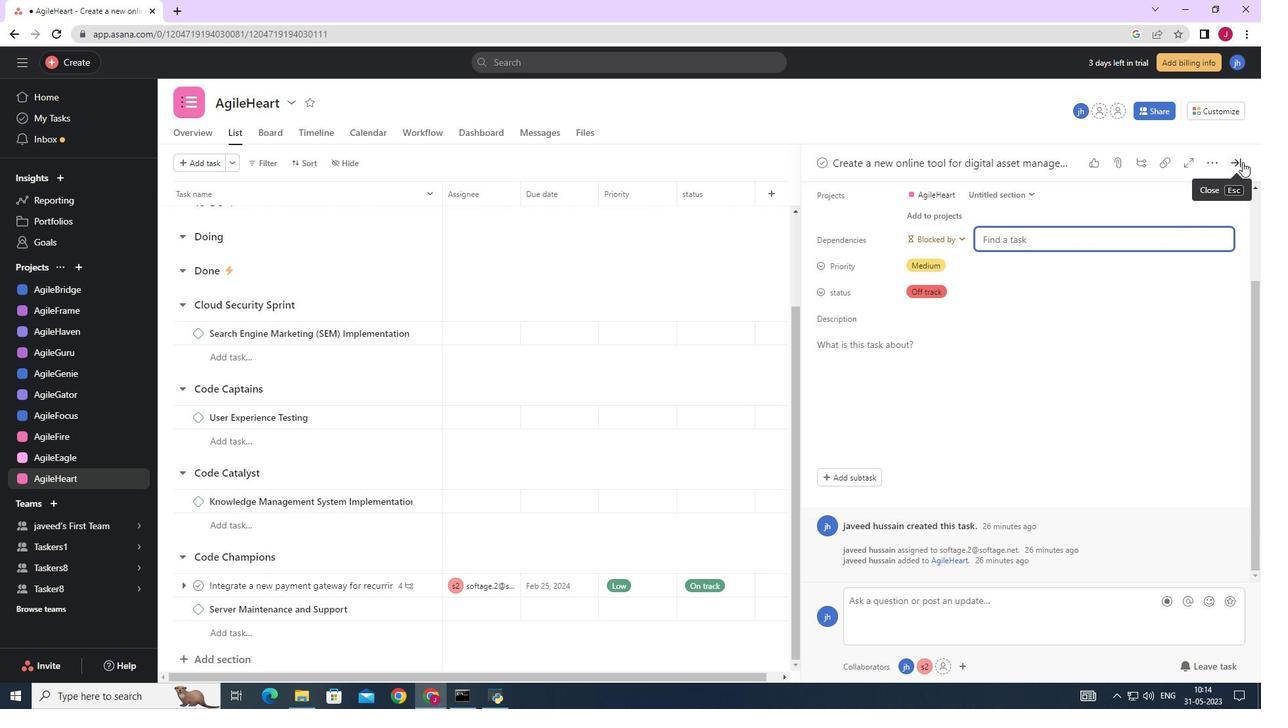 
Action: Mouse pressed left at (1242, 162)
Screenshot: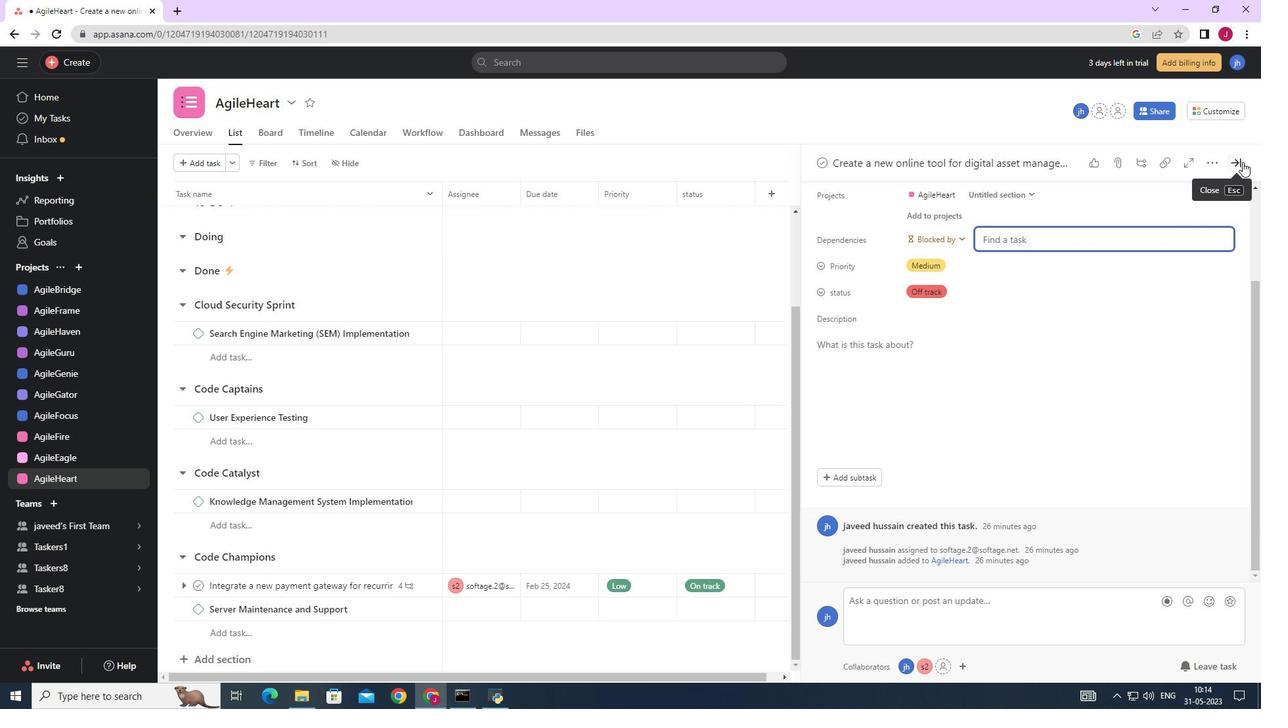
Action: Mouse moved to (744, 414)
Screenshot: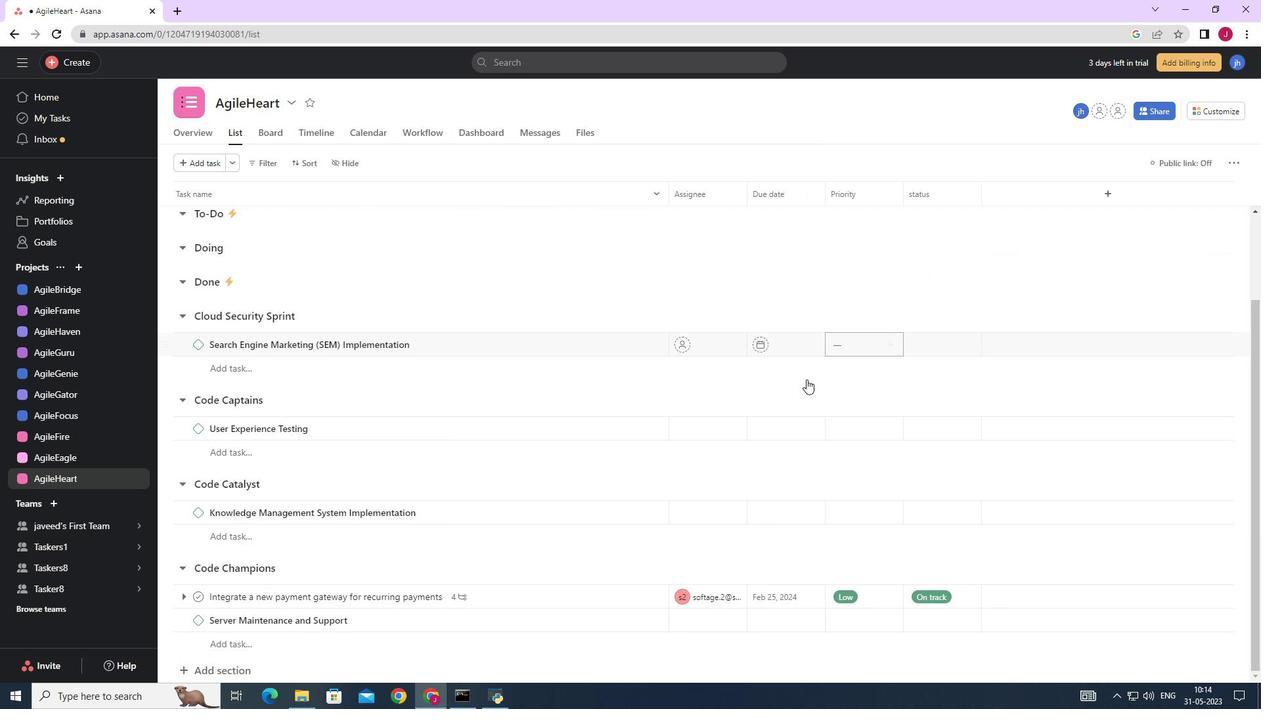 
Action: Mouse scrolled (744, 413) with delta (0, 0)
Screenshot: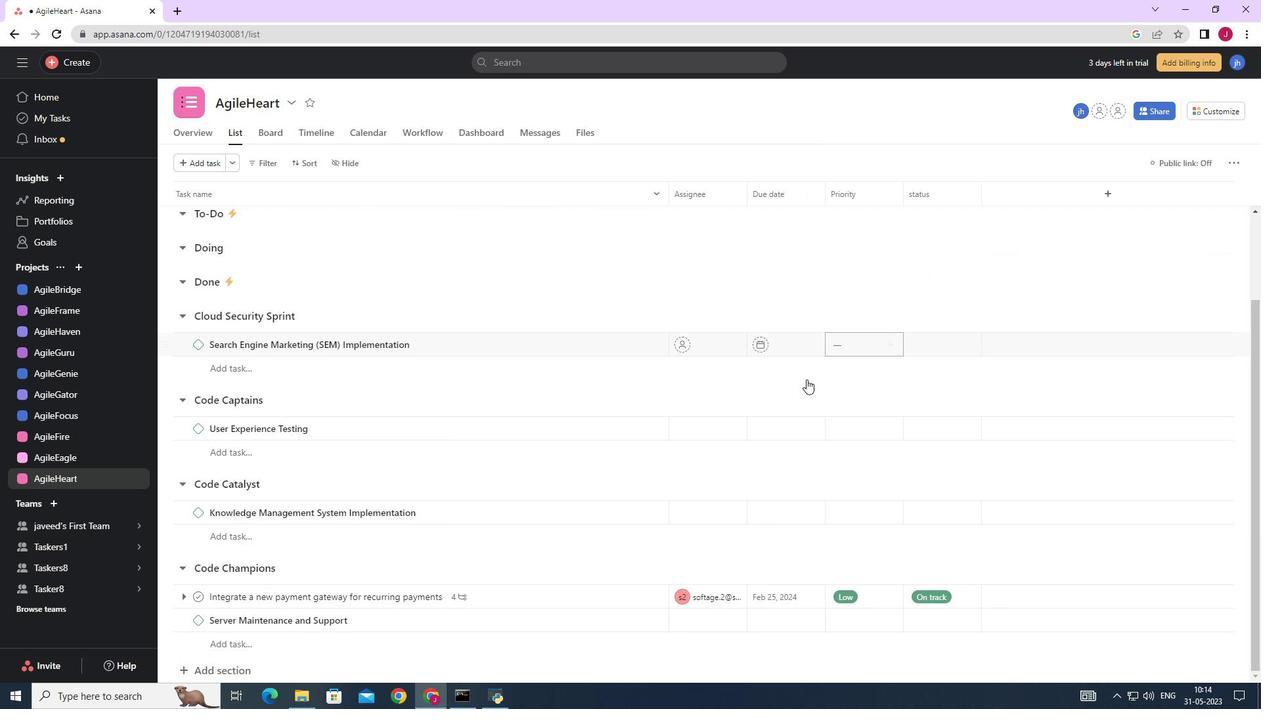 
Action: Mouse moved to (743, 416)
Screenshot: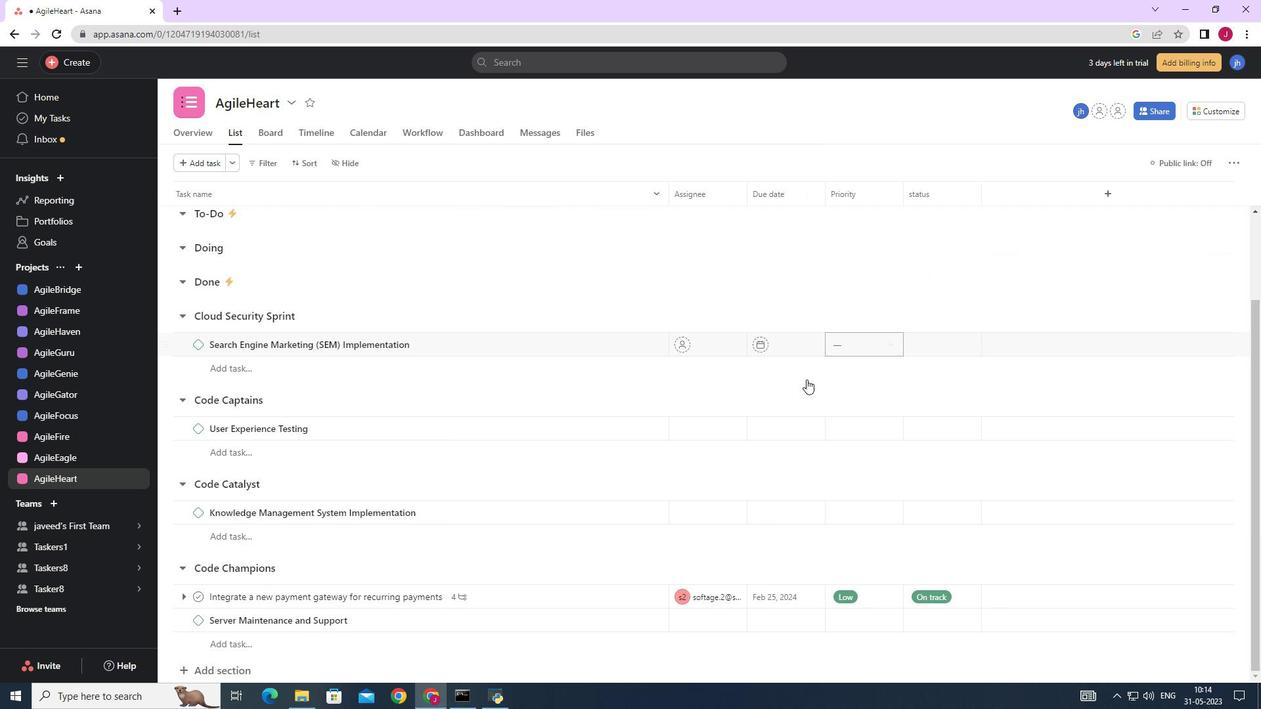 
Action: Mouse scrolled (743, 415) with delta (0, 0)
Screenshot: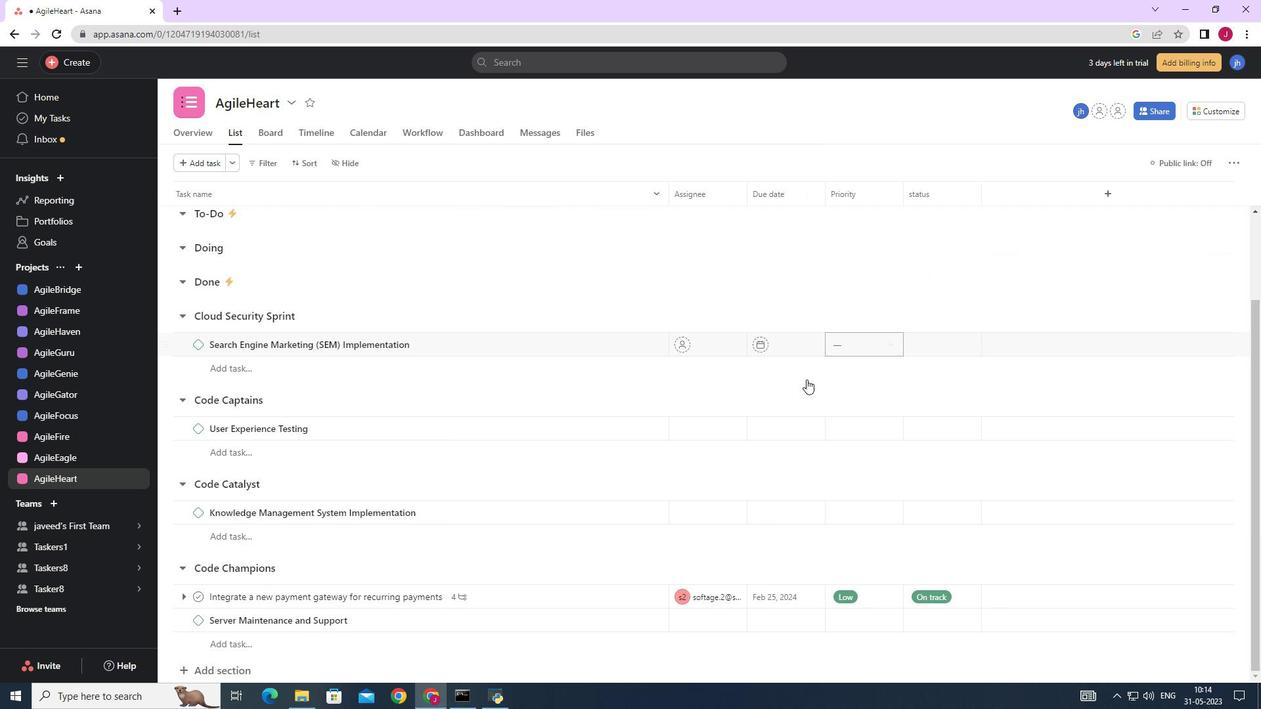 
Action: Mouse moved to (743, 416)
Screenshot: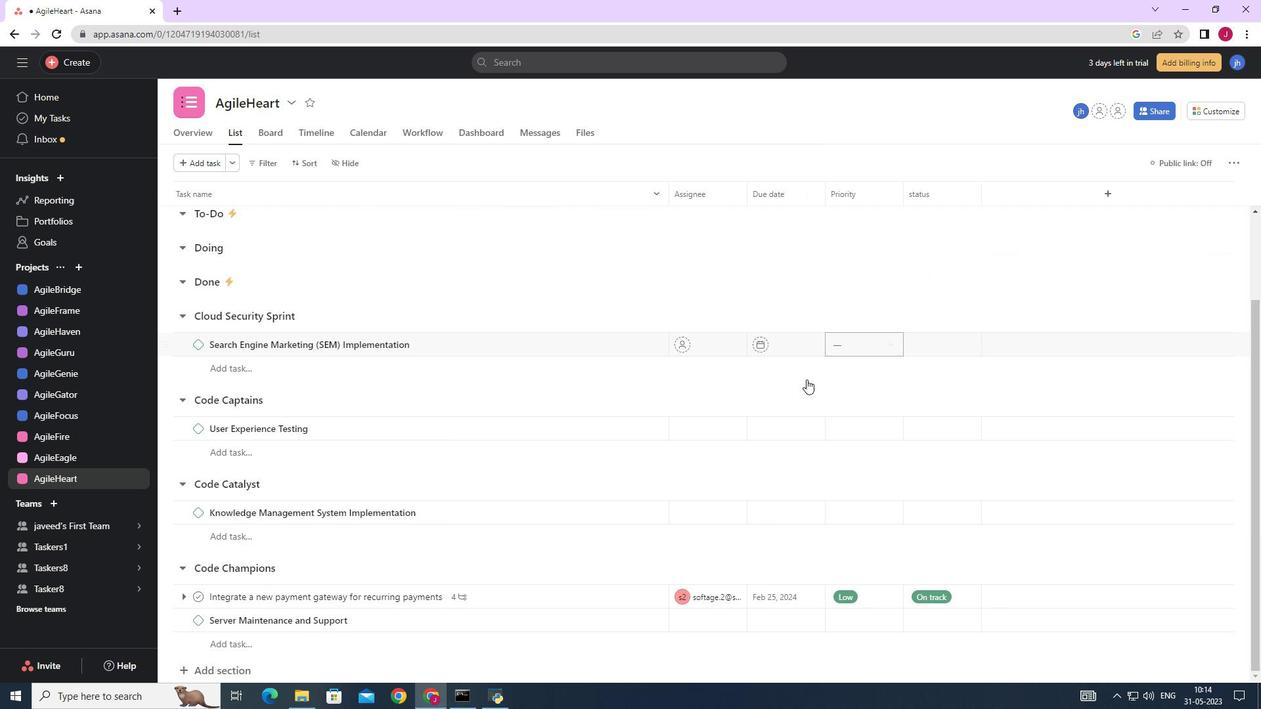 
Action: Mouse scrolled (743, 416) with delta (0, 0)
Screenshot: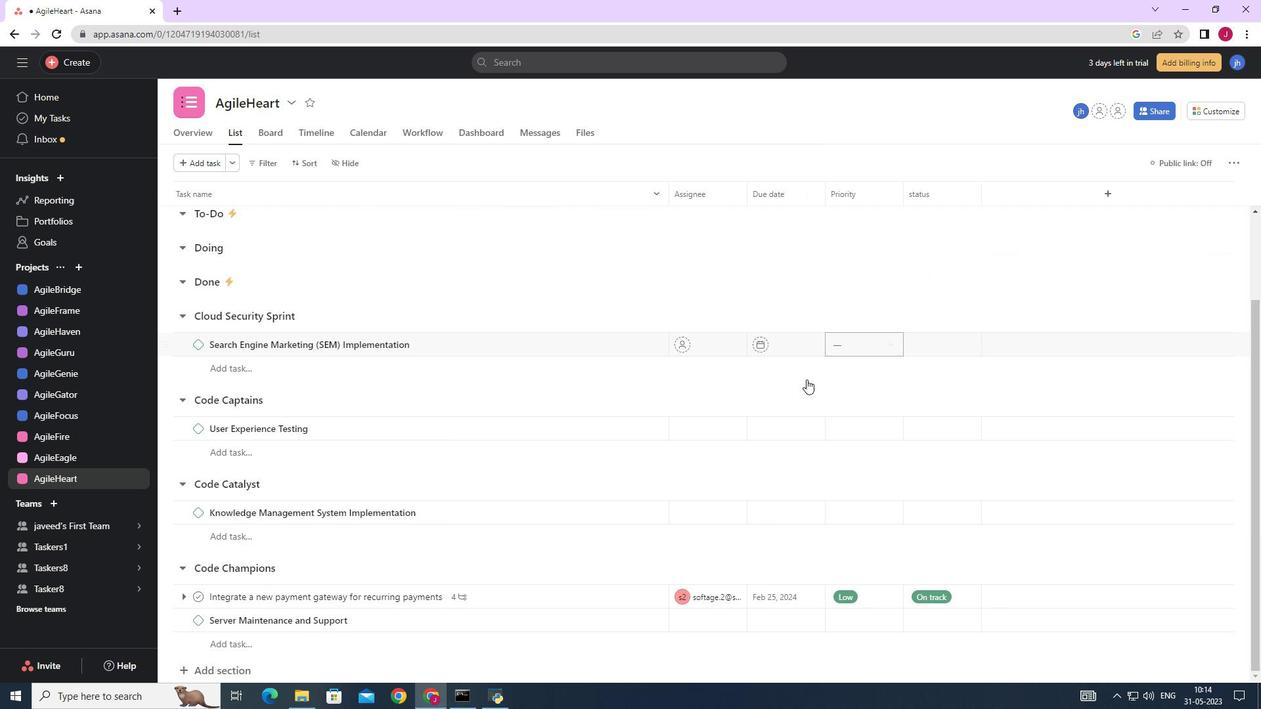 
Action: Mouse moved to (742, 417)
Screenshot: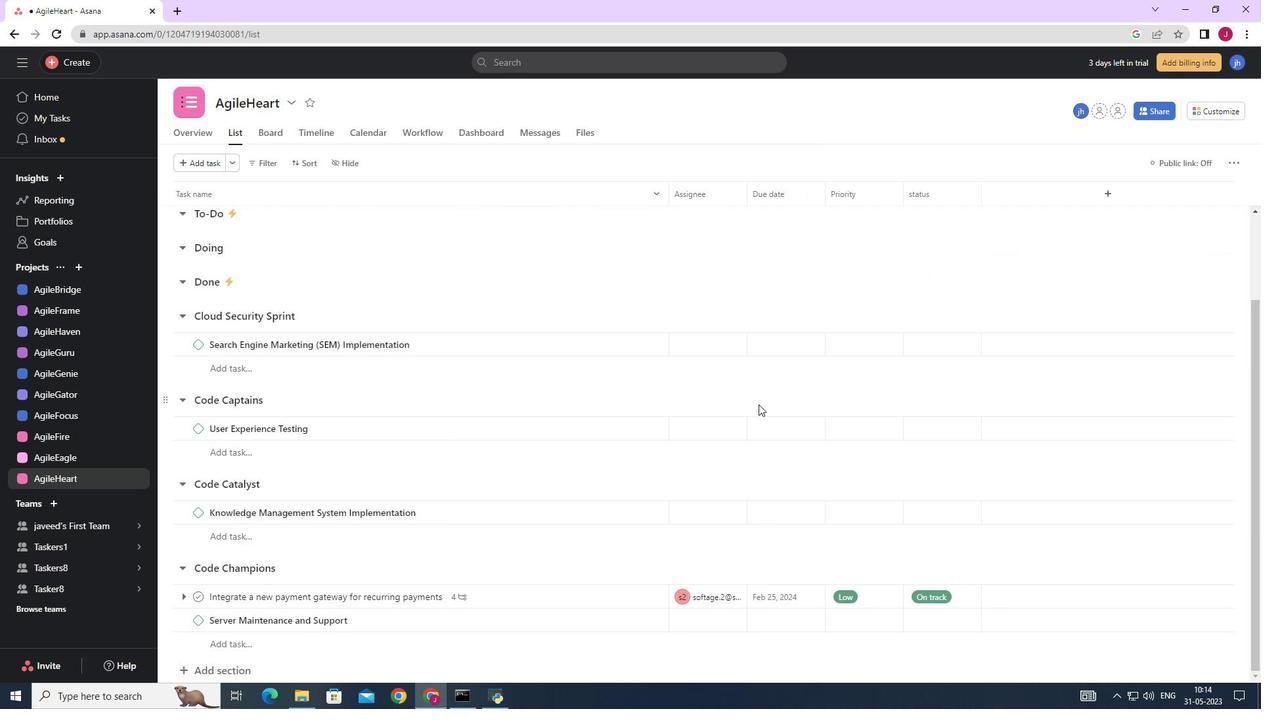 
Action: Mouse scrolled (742, 417) with delta (0, 0)
Screenshot: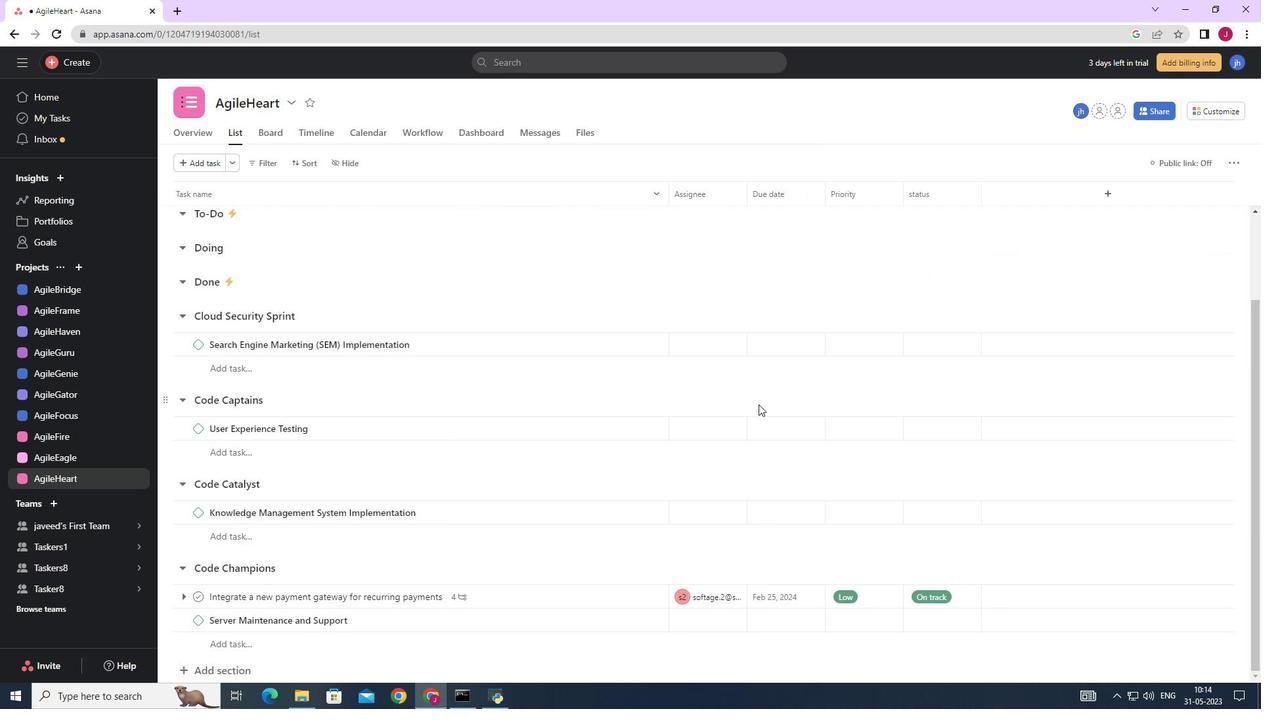 
Action: Mouse moved to (742, 417)
Screenshot: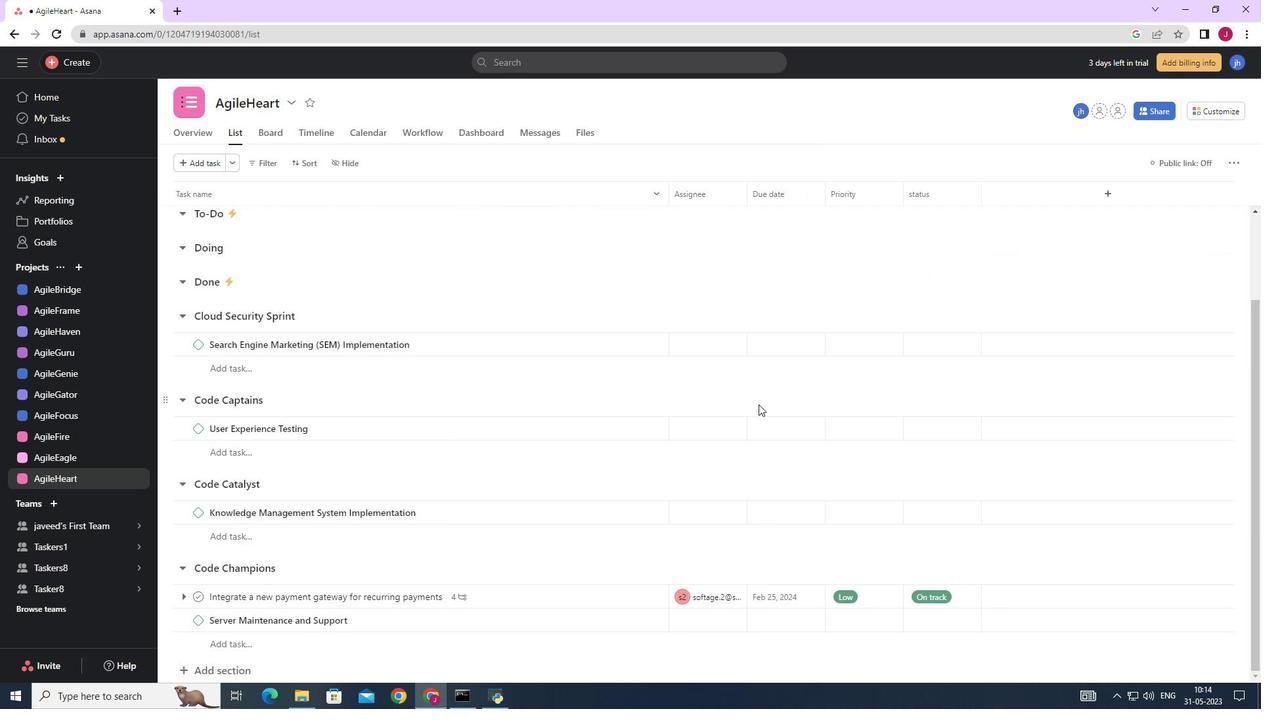 
Action: Mouse scrolled (742, 417) with delta (0, 0)
Screenshot: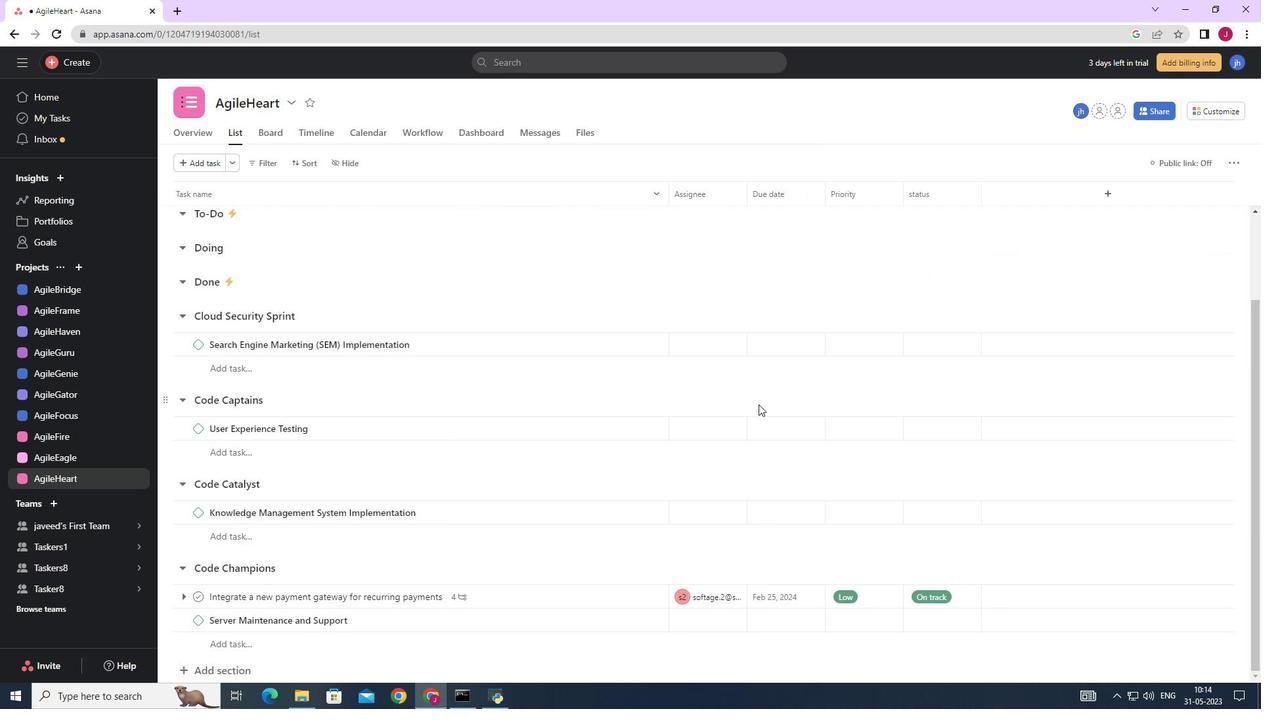 
Action: Mouse moved to (733, 424)
Screenshot: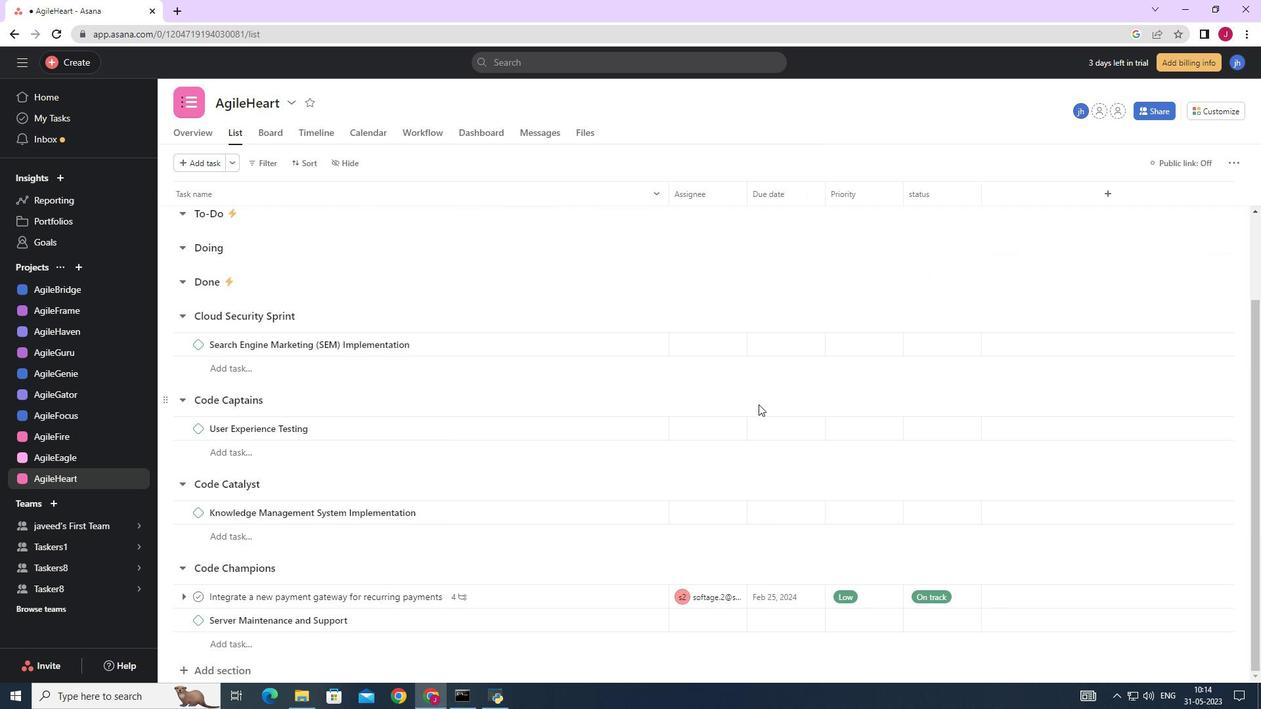 
Action: Mouse scrolled (733, 423) with delta (0, 0)
Screenshot: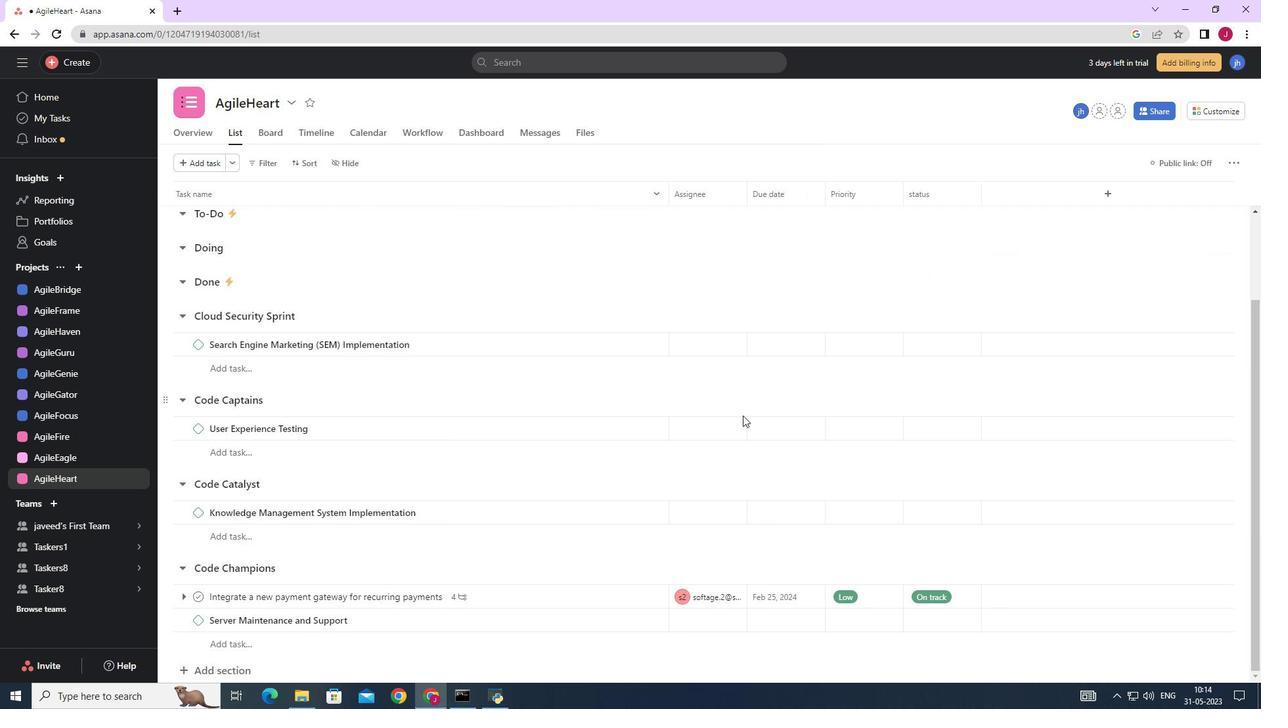 
Action: Mouse moved to (613, 601)
Screenshot: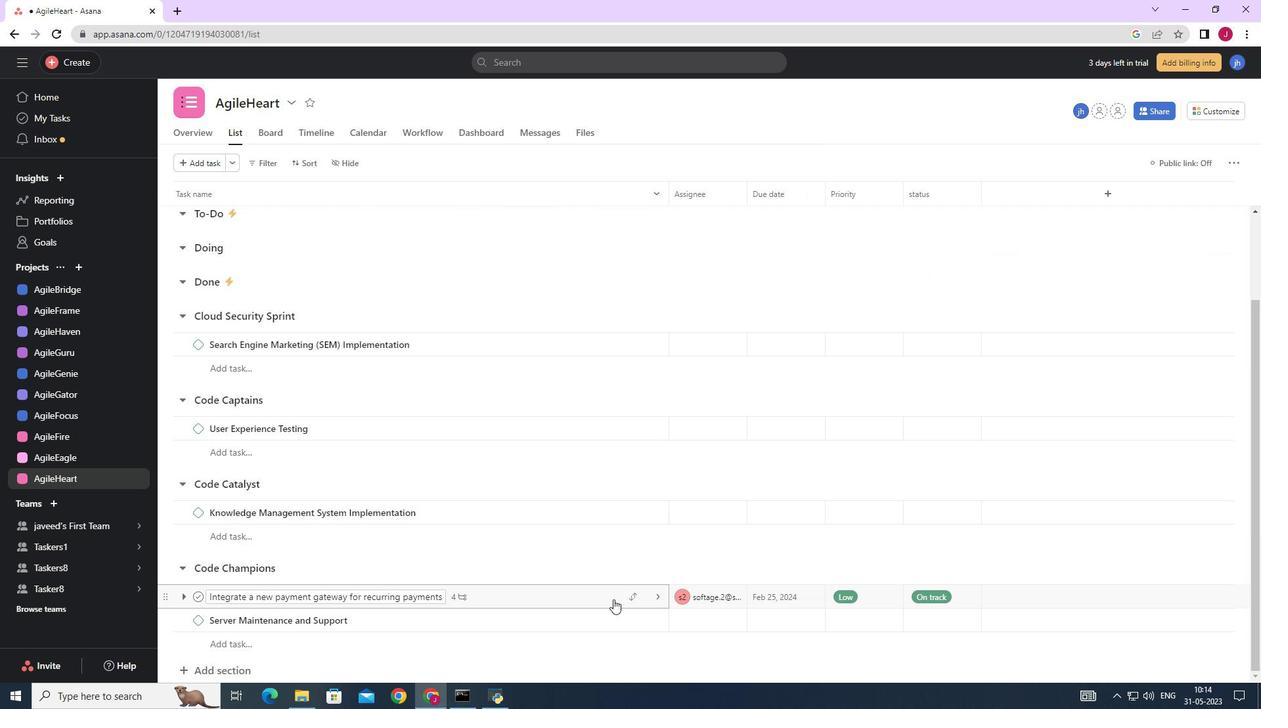 
Action: Mouse pressed left at (613, 601)
Screenshot: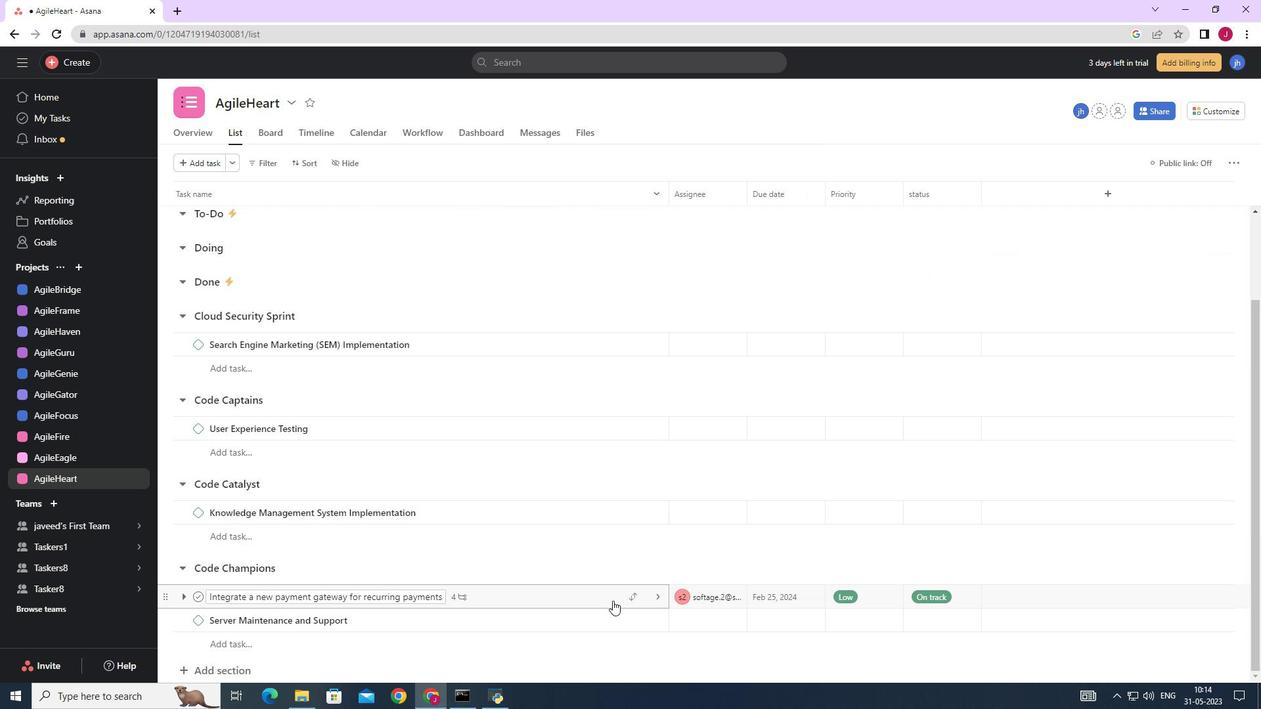 
Action: Mouse moved to (922, 383)
Screenshot: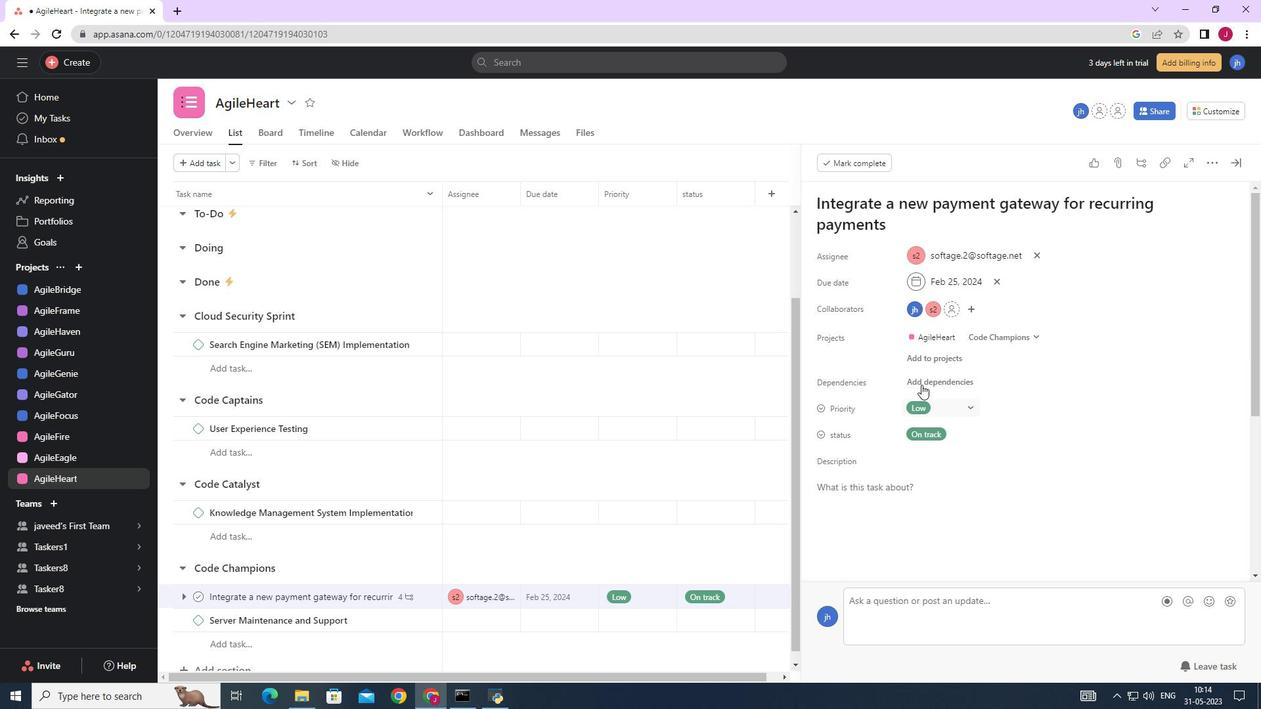 
Action: Mouse pressed left at (922, 383)
Screenshot: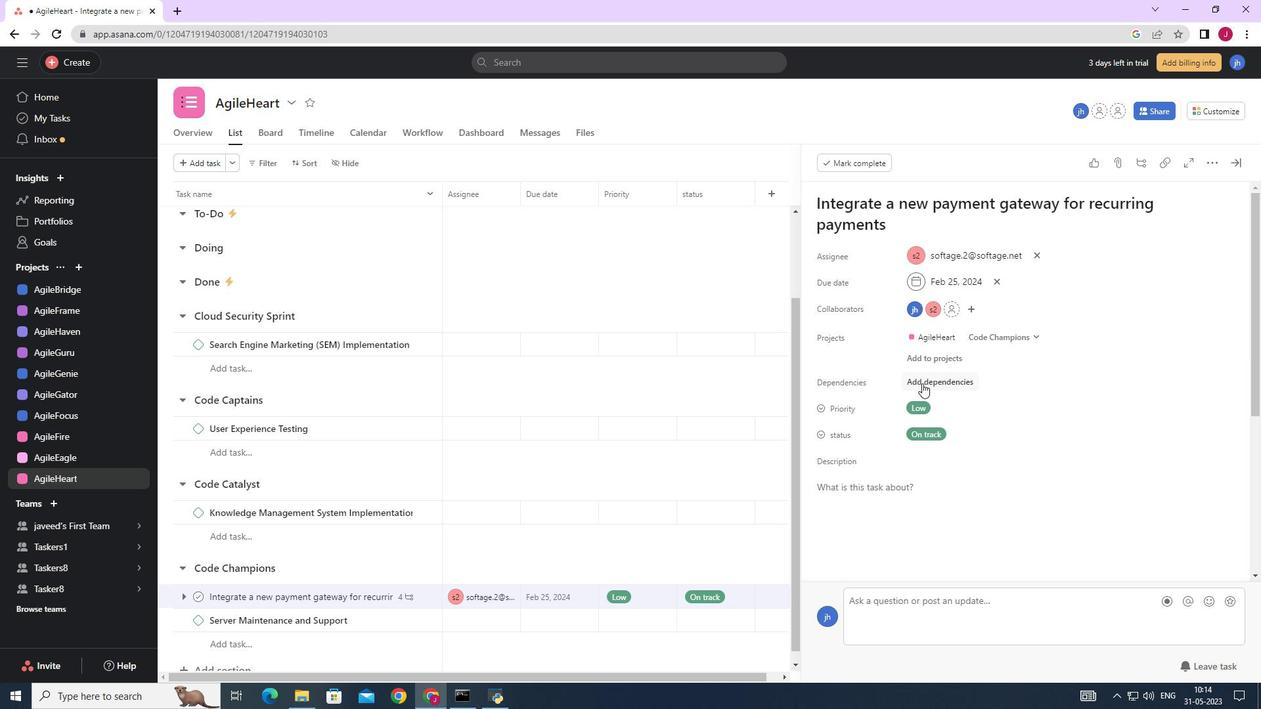 
Action: Mouse moved to (913, 446)
Screenshot: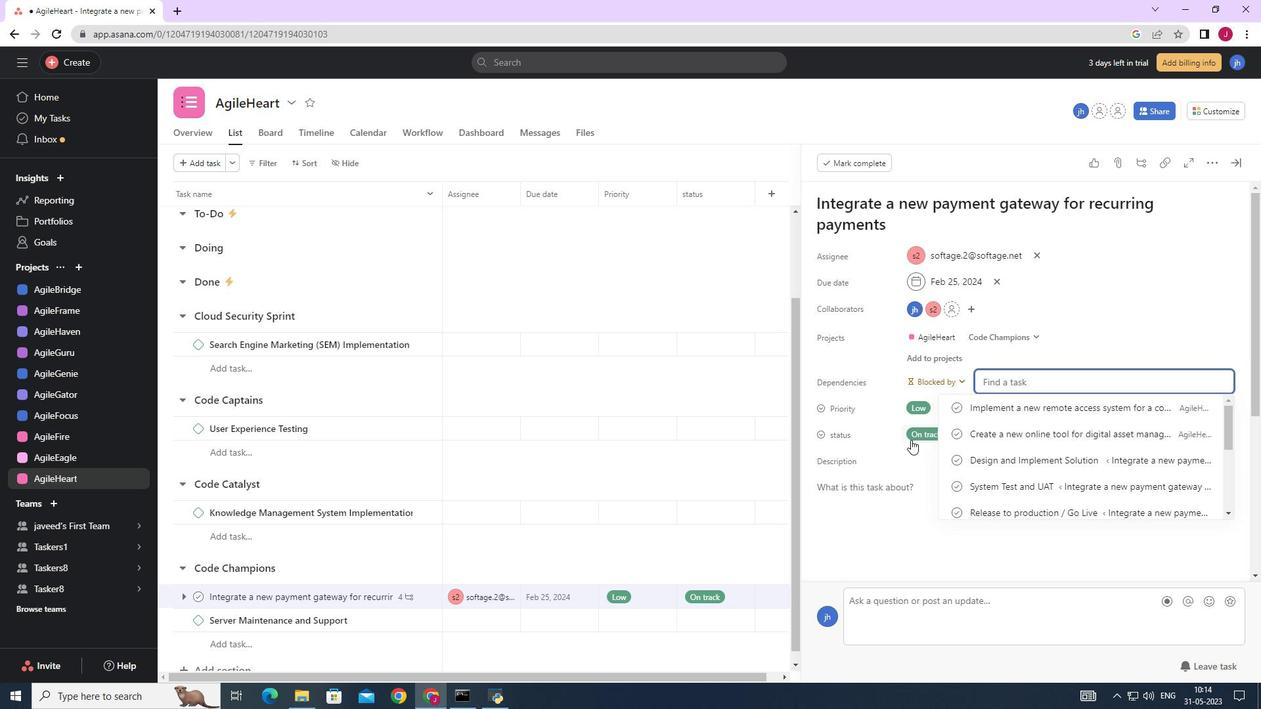 
Action: Mouse scrolled (913, 446) with delta (0, 0)
Screenshot: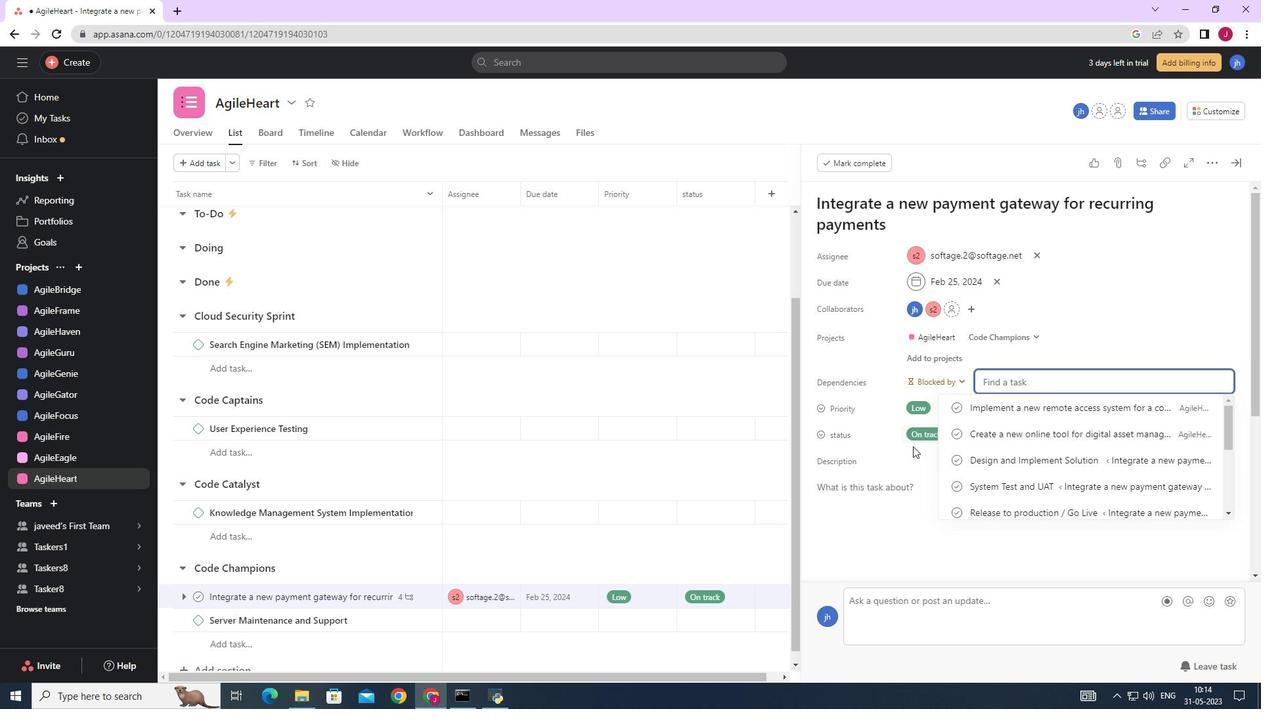 
Action: Mouse scrolled (913, 446) with delta (0, 0)
Screenshot: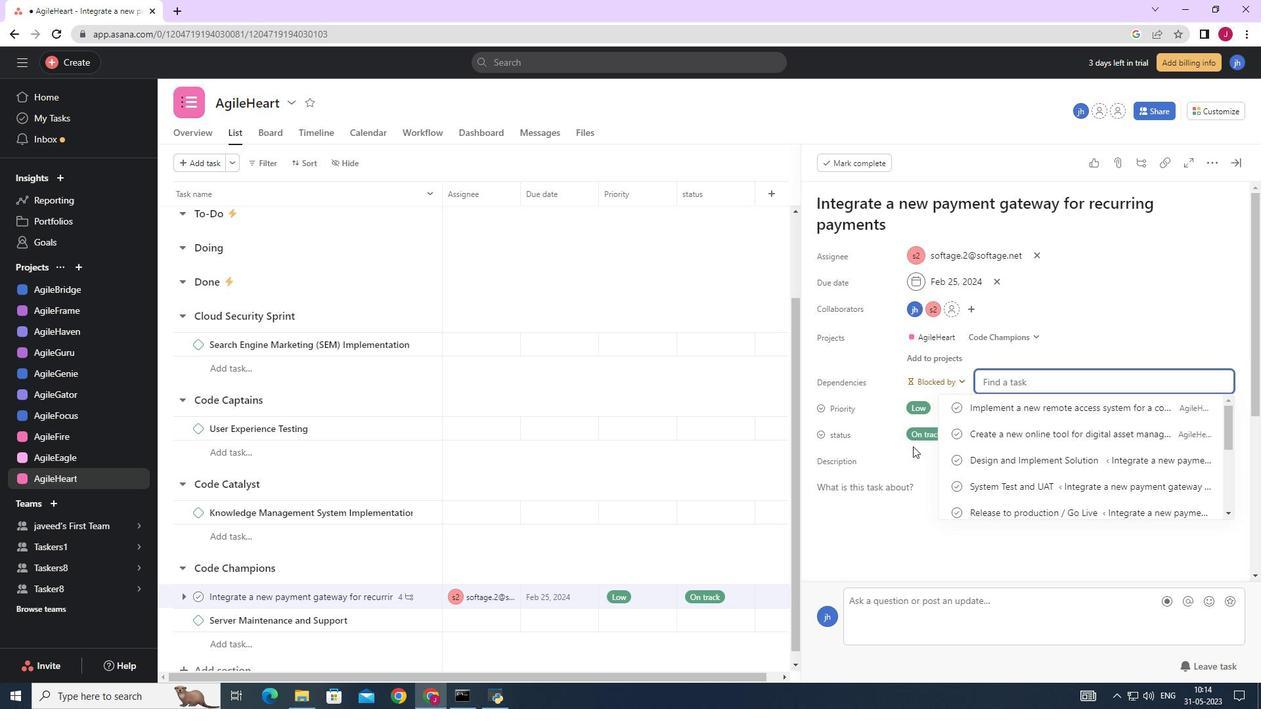 
Action: Mouse moved to (879, 530)
Screenshot: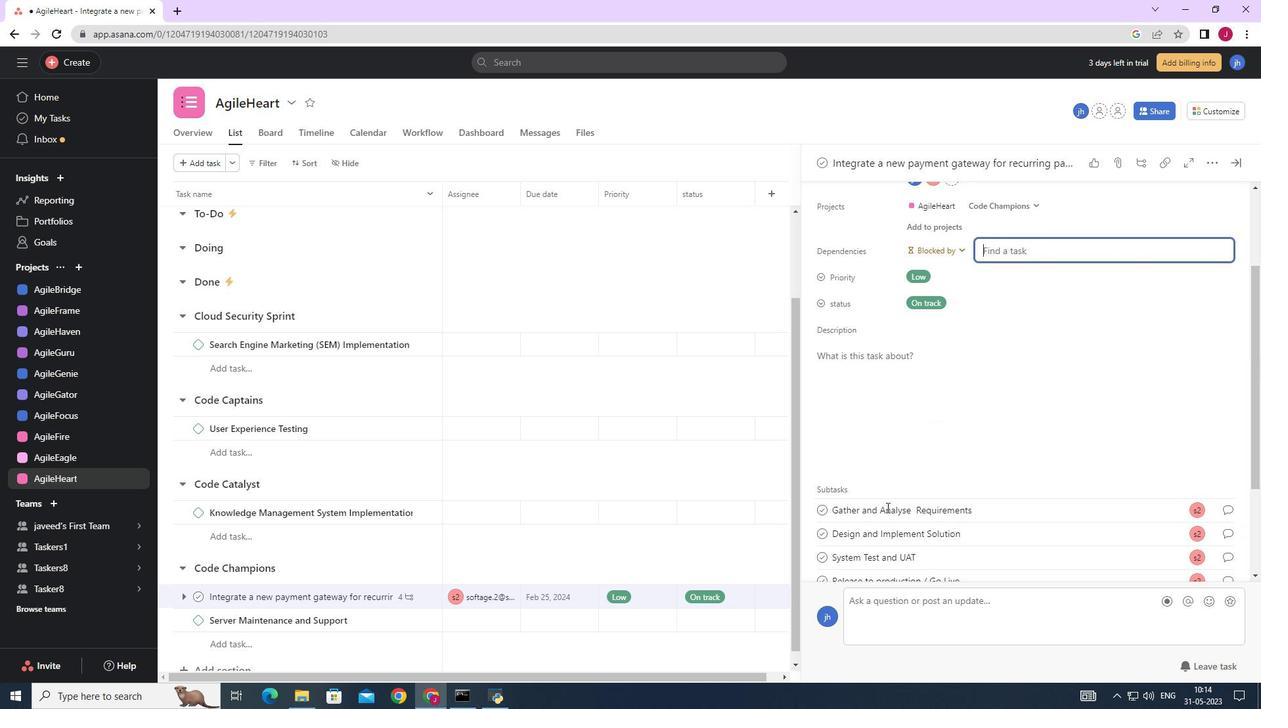 
Action: Mouse scrolled (879, 529) with delta (0, 0)
Screenshot: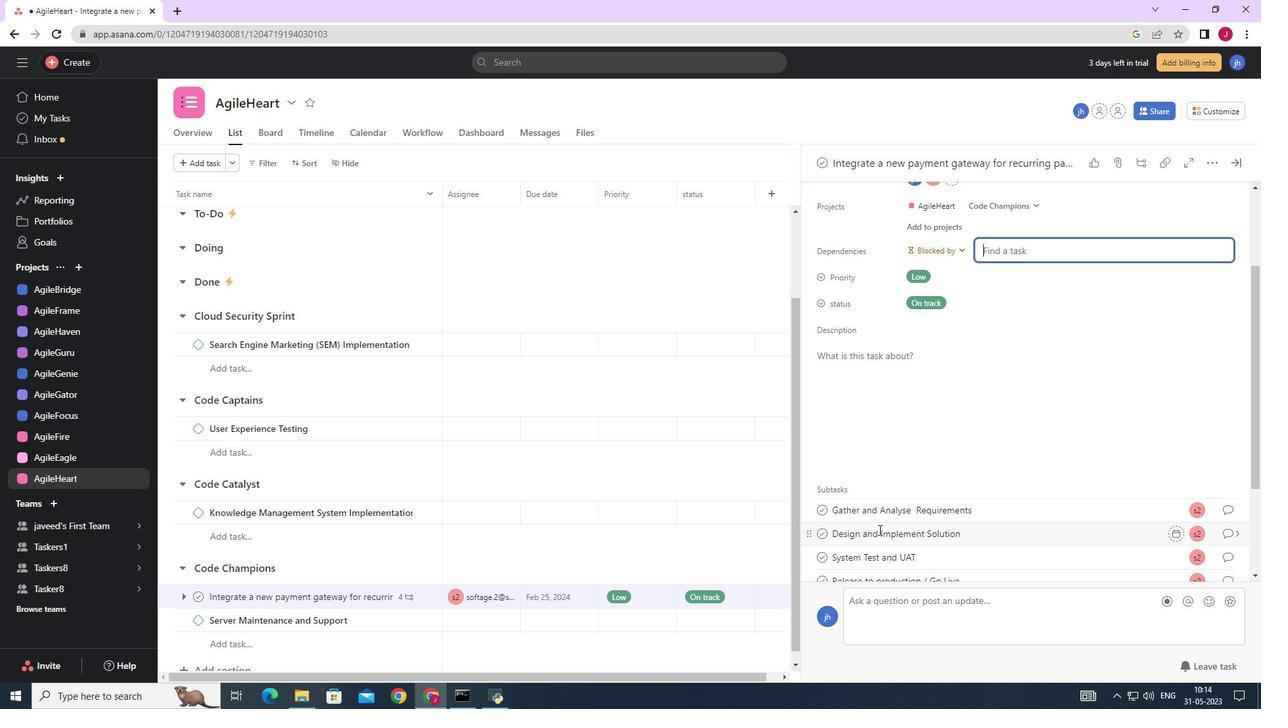 
Action: Mouse scrolled (879, 529) with delta (0, 0)
Screenshot: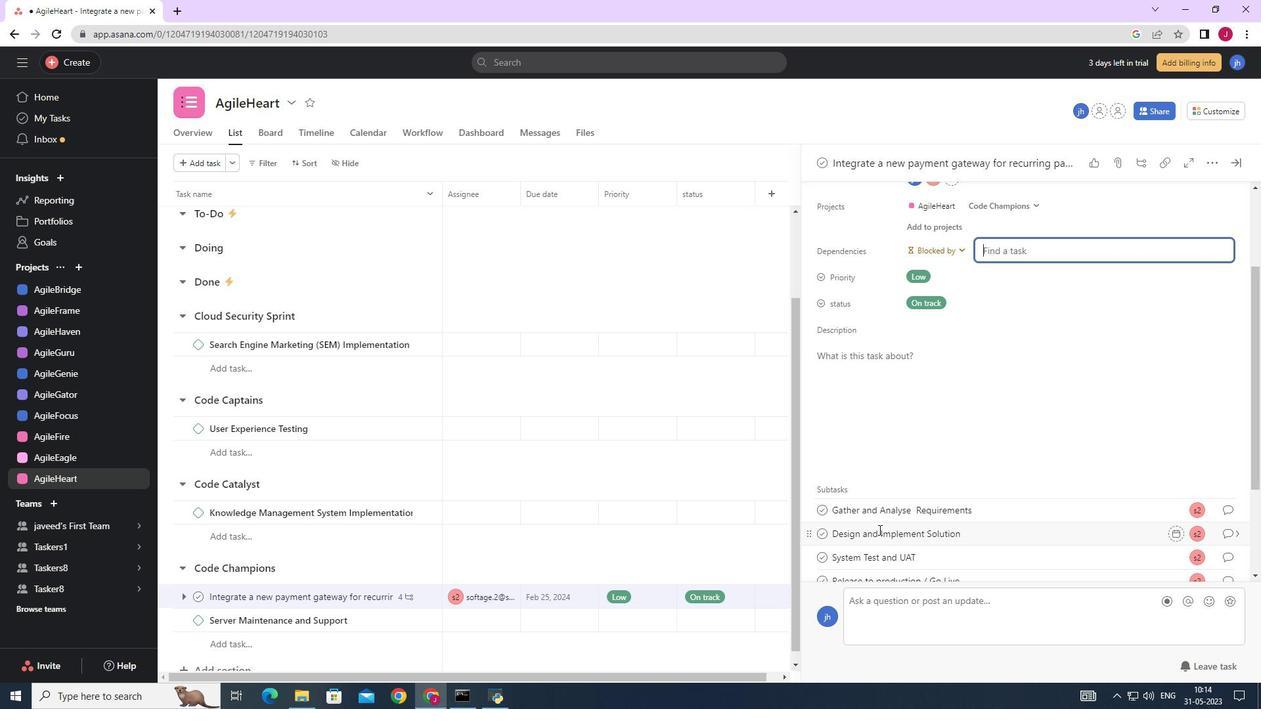 
Action: Mouse moved to (879, 528)
Screenshot: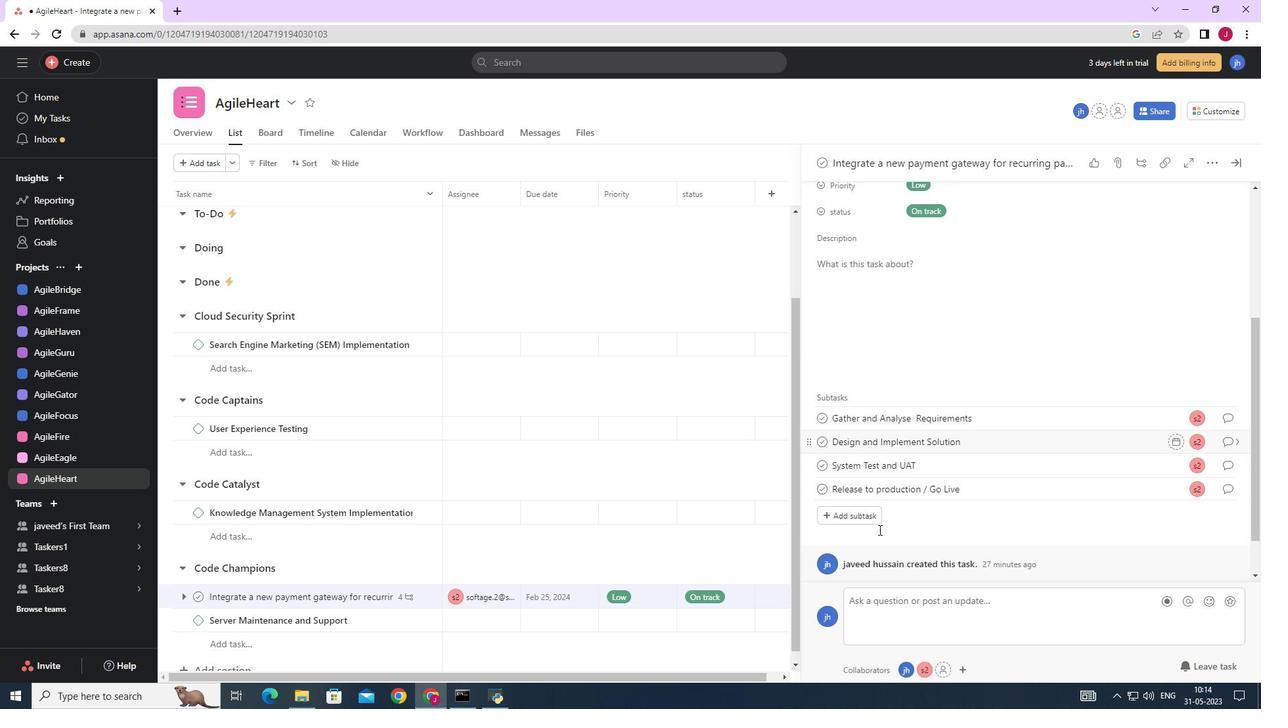 
Action: Mouse scrolled (879, 527) with delta (0, 0)
Screenshot: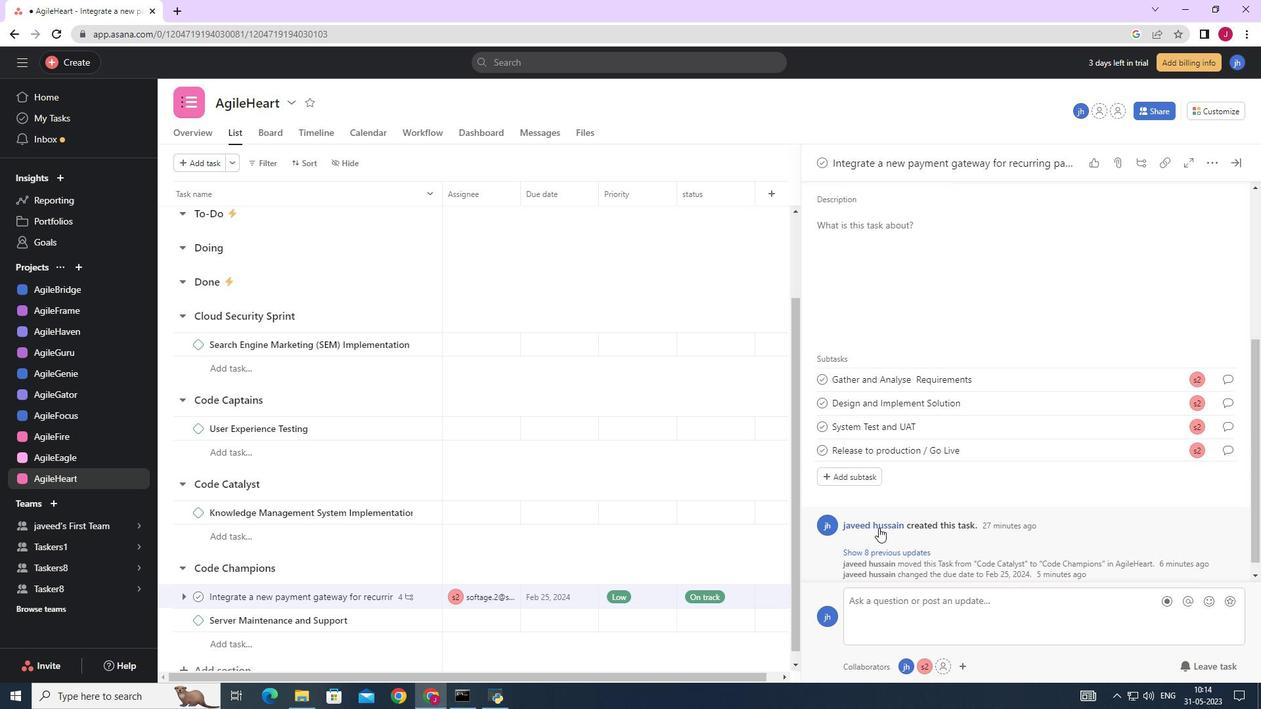 
Action: Mouse scrolled (879, 527) with delta (0, 0)
Screenshot: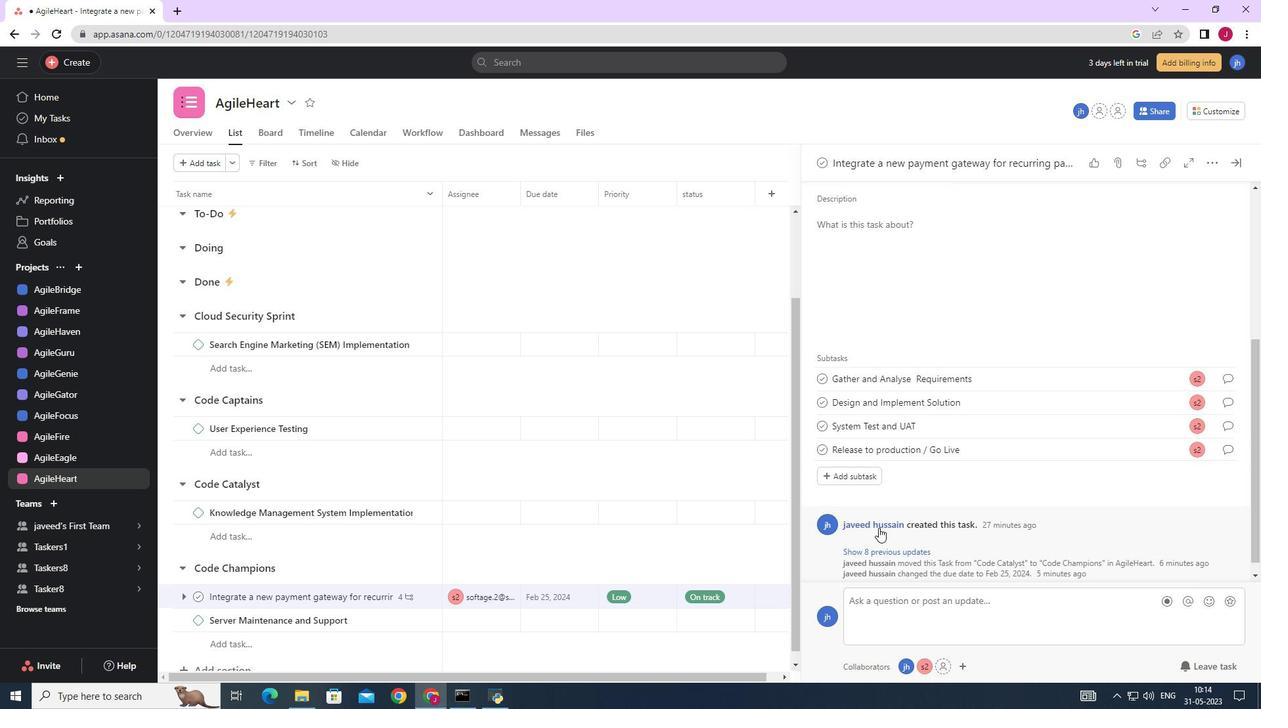 
Action: Mouse moved to (906, 519)
Screenshot: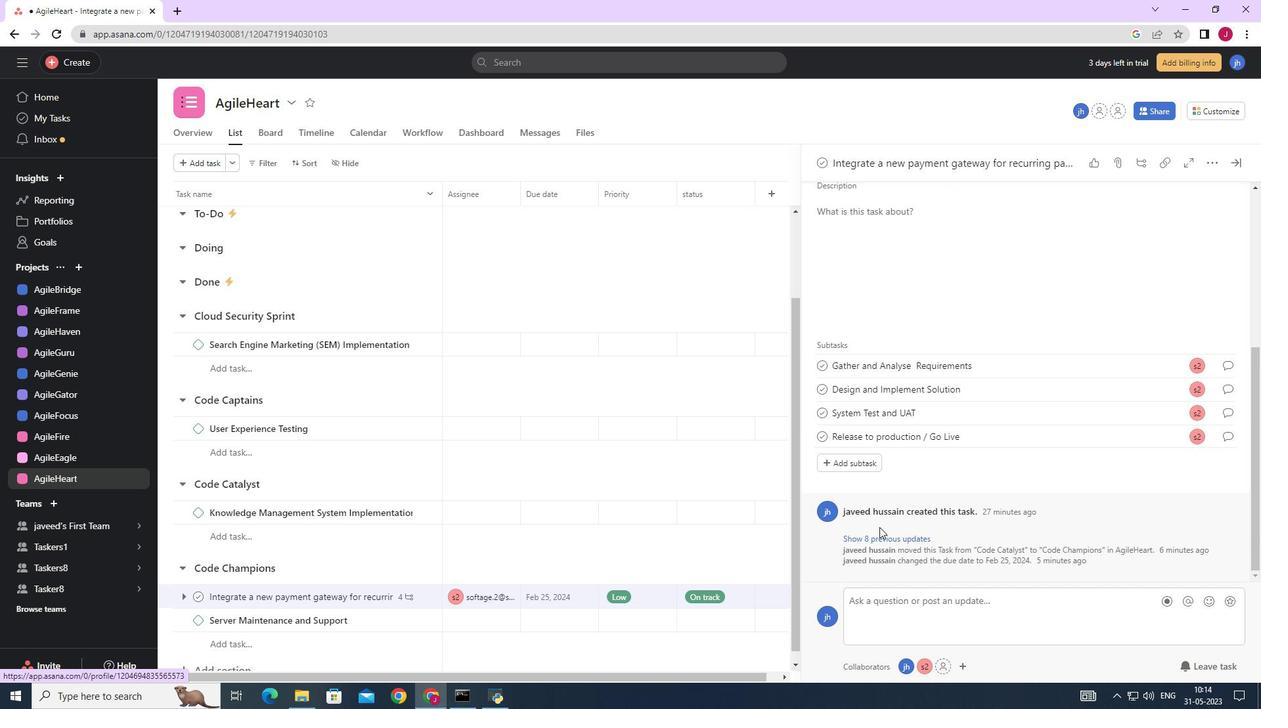 
Action: Mouse scrolled (906, 518) with delta (0, 0)
Screenshot: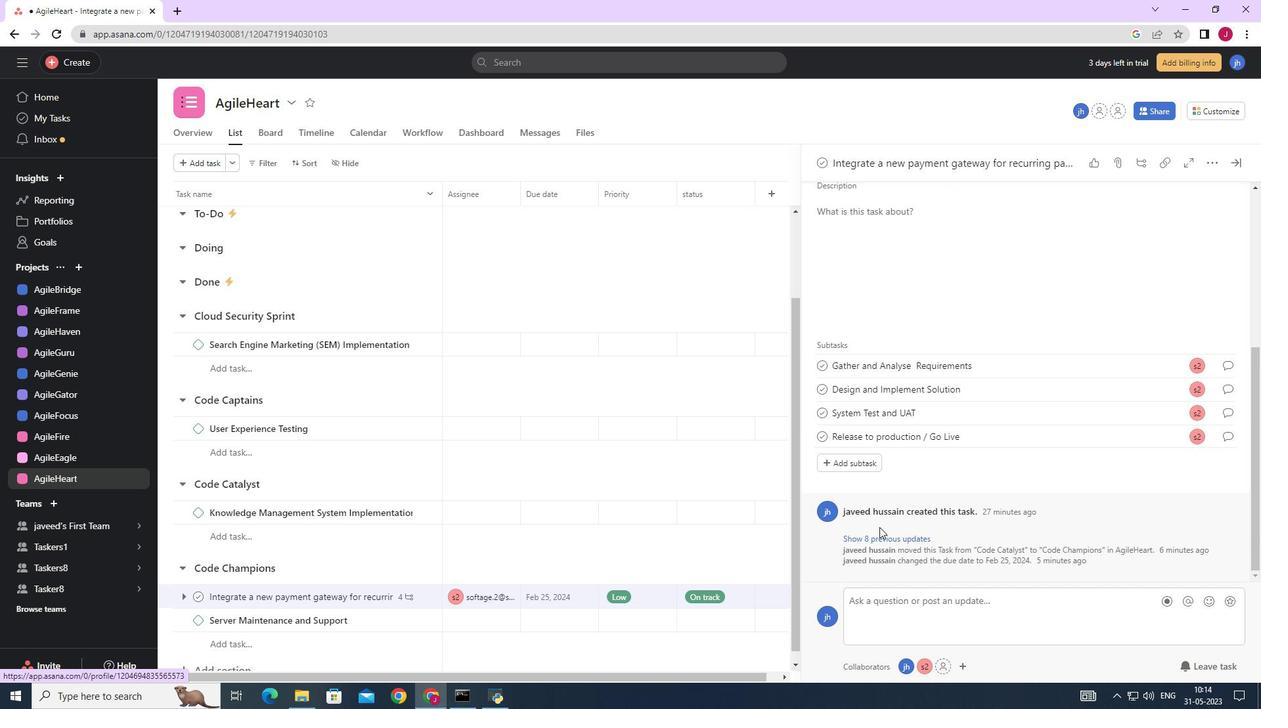 
Action: Mouse scrolled (906, 518) with delta (0, 0)
Screenshot: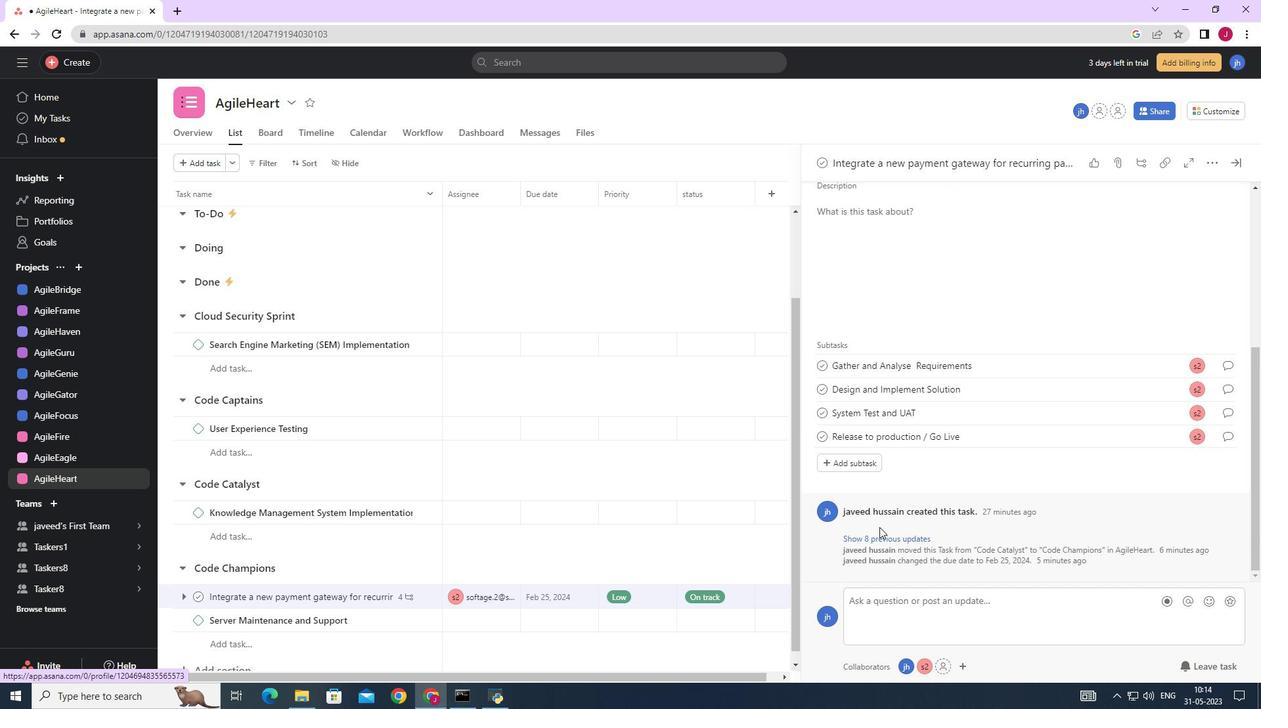 
Action: Mouse moved to (909, 500)
Screenshot: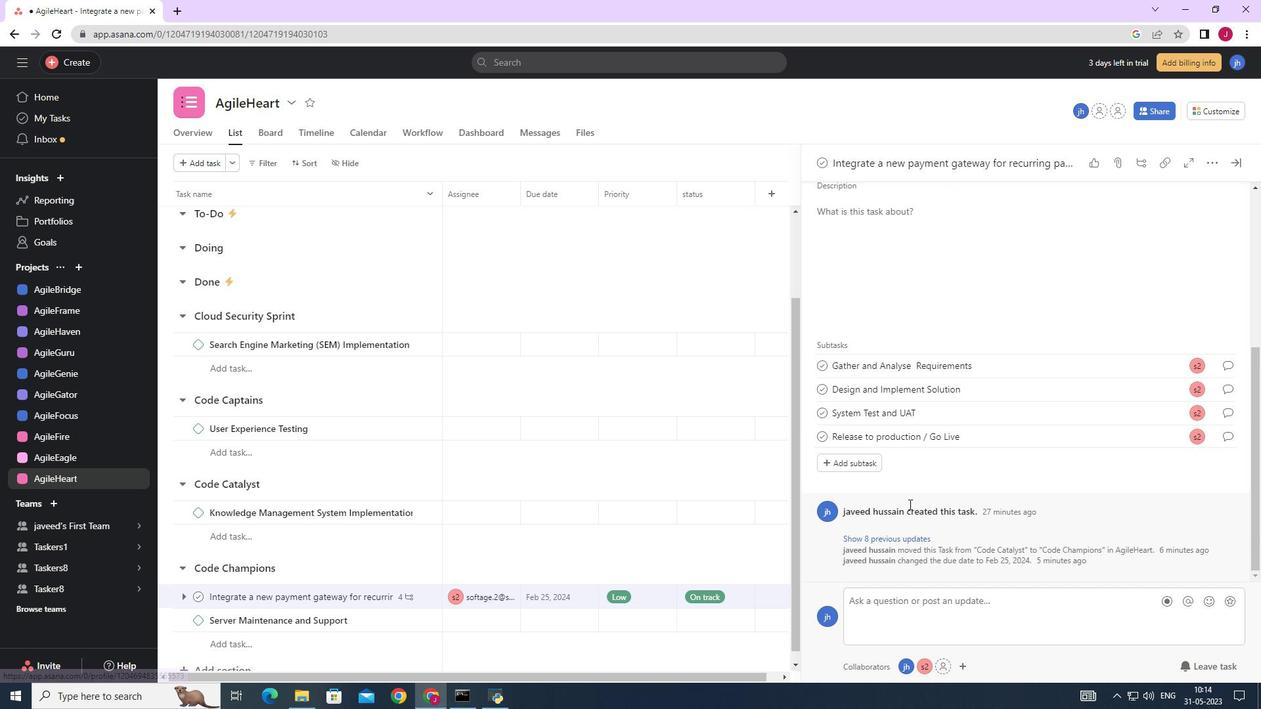 
Action: Mouse scrolled (909, 500) with delta (0, 0)
Screenshot: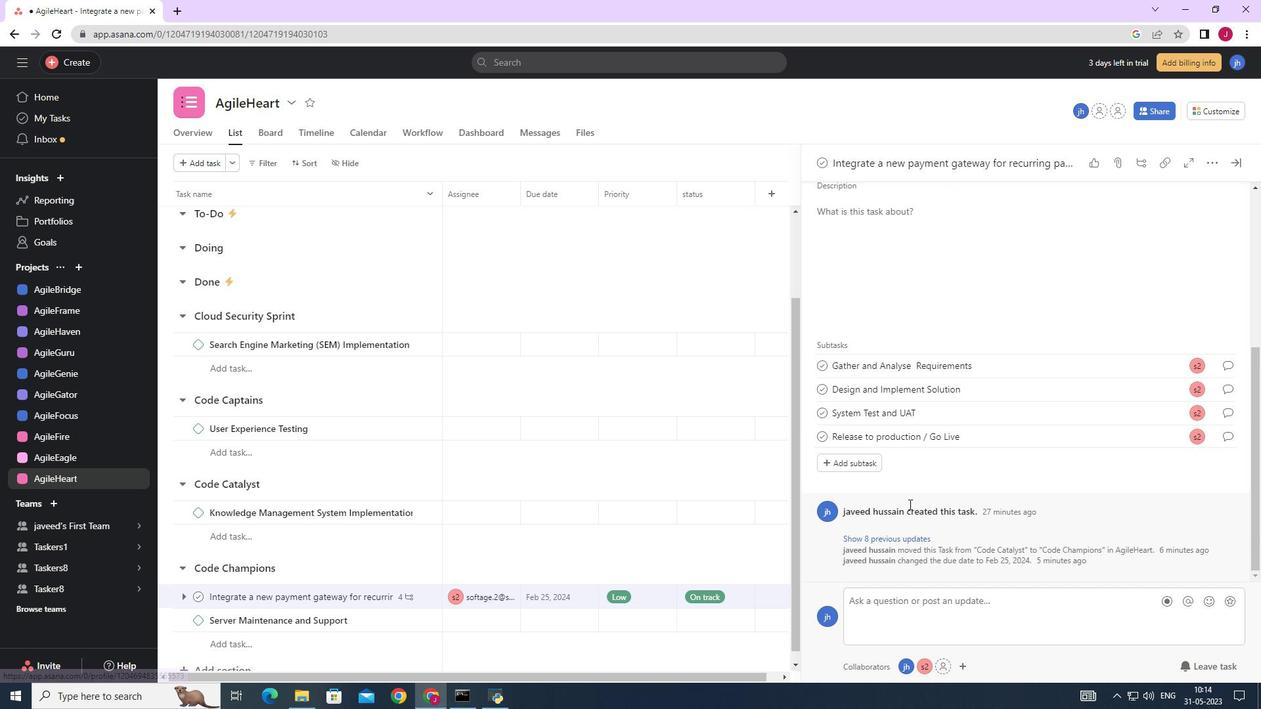 
Action: Mouse scrolled (909, 500) with delta (0, 0)
Screenshot: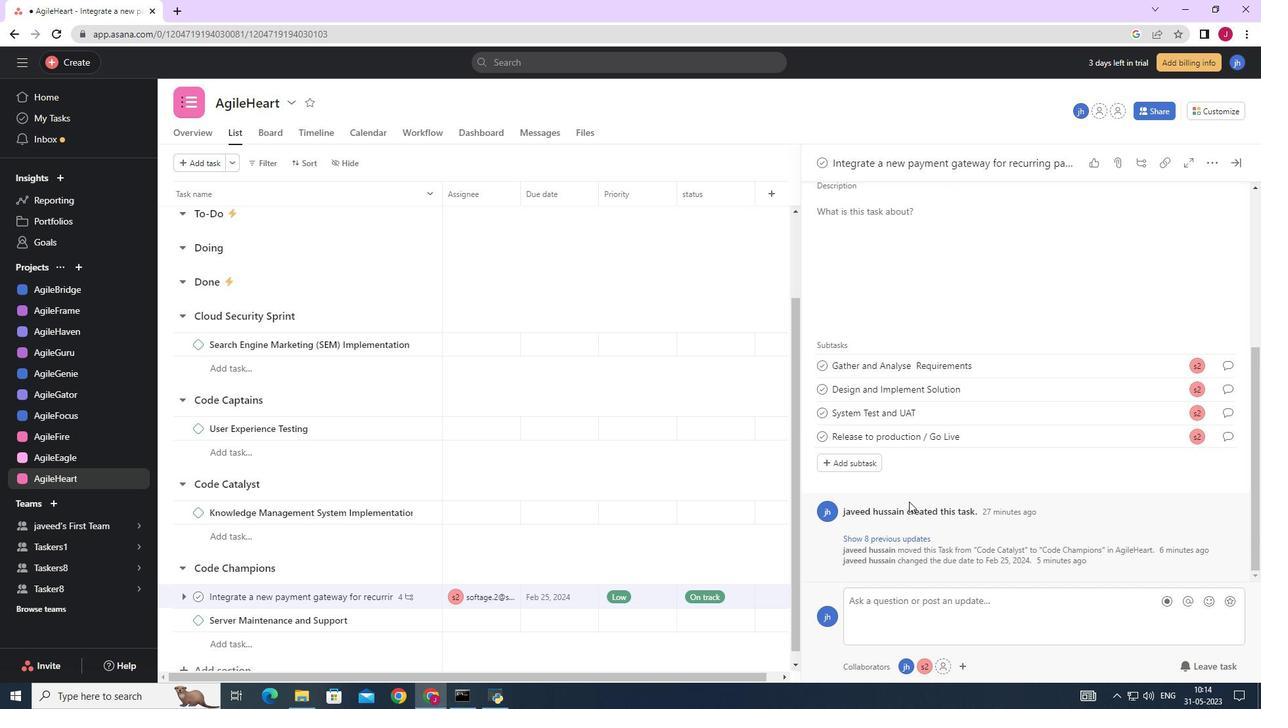 
Action: Mouse scrolled (909, 500) with delta (0, 0)
Screenshot: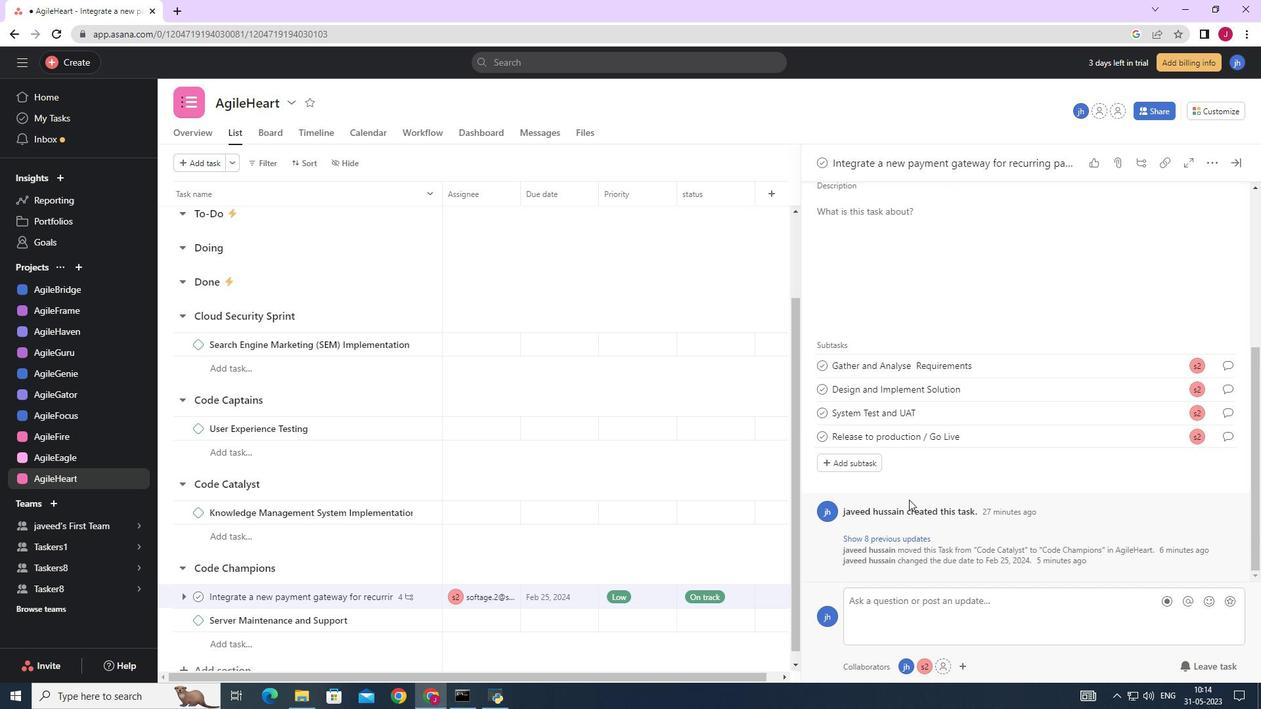 
Action: Mouse scrolled (909, 500) with delta (0, 0)
Screenshot: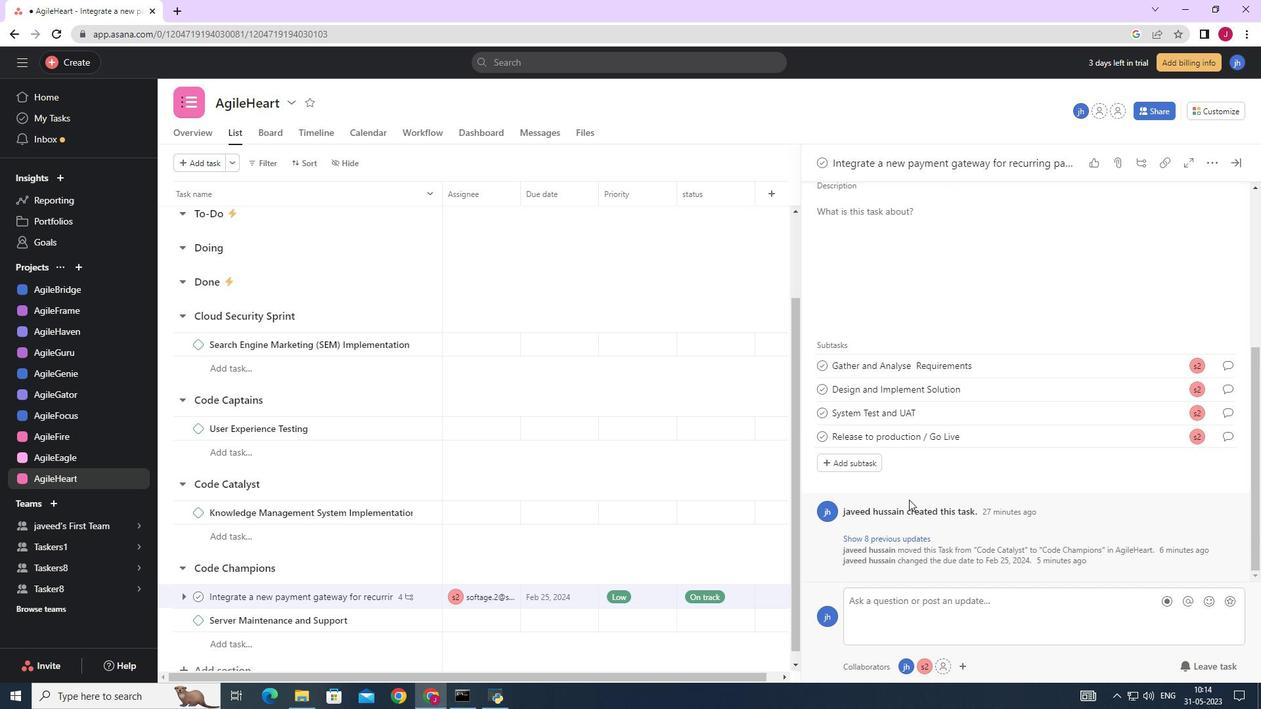
Action: Mouse scrolled (909, 500) with delta (0, 0)
Screenshot: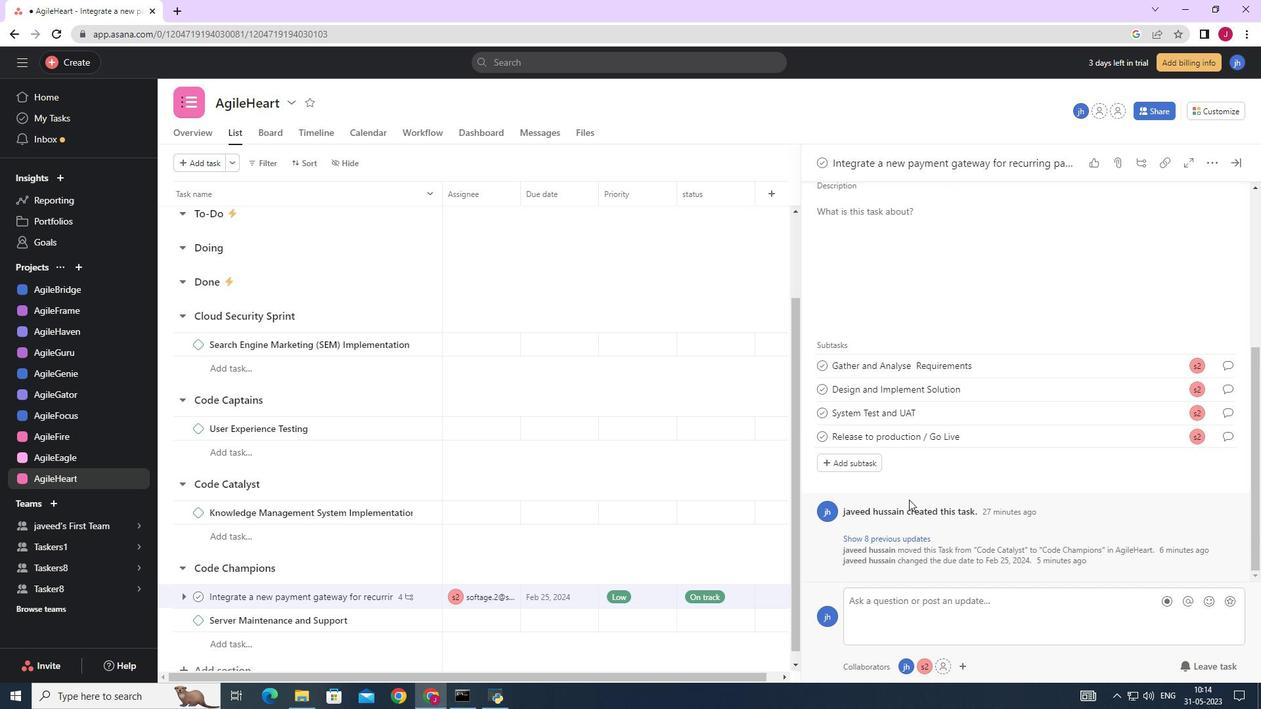 
Action: Mouse moved to (1008, 384)
Screenshot: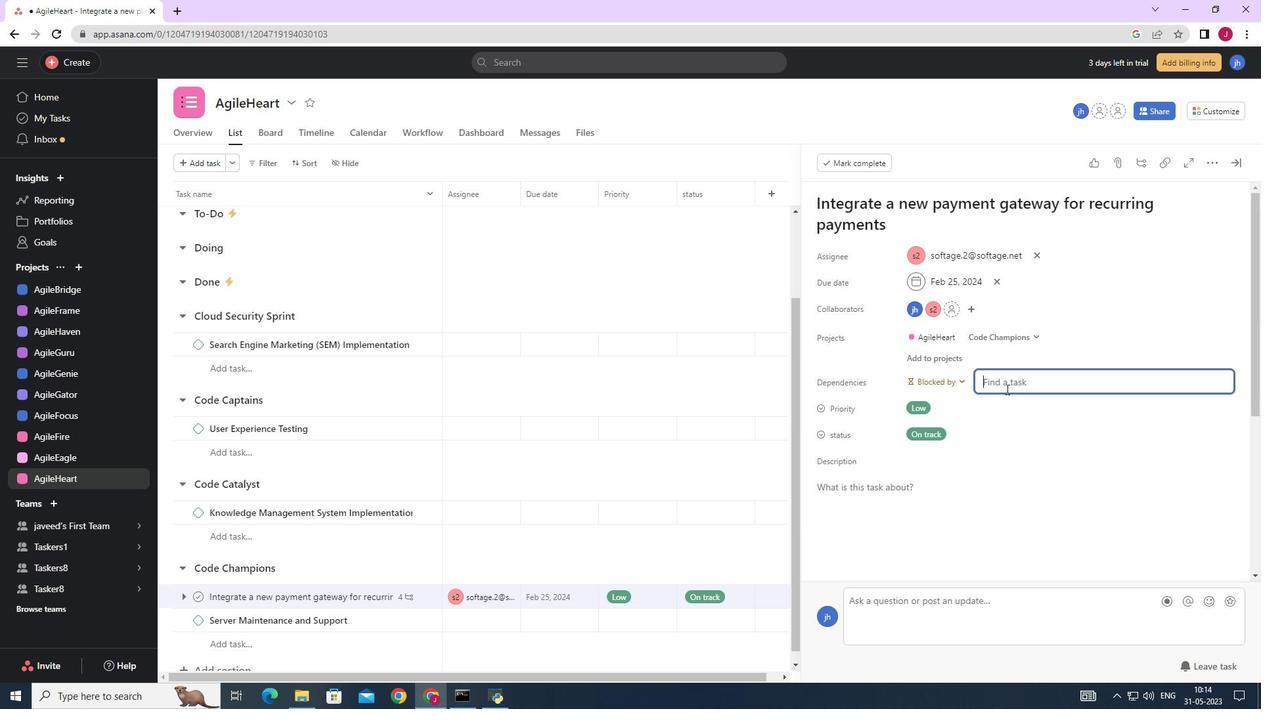 
Action: Mouse pressed left at (1008, 384)
Screenshot: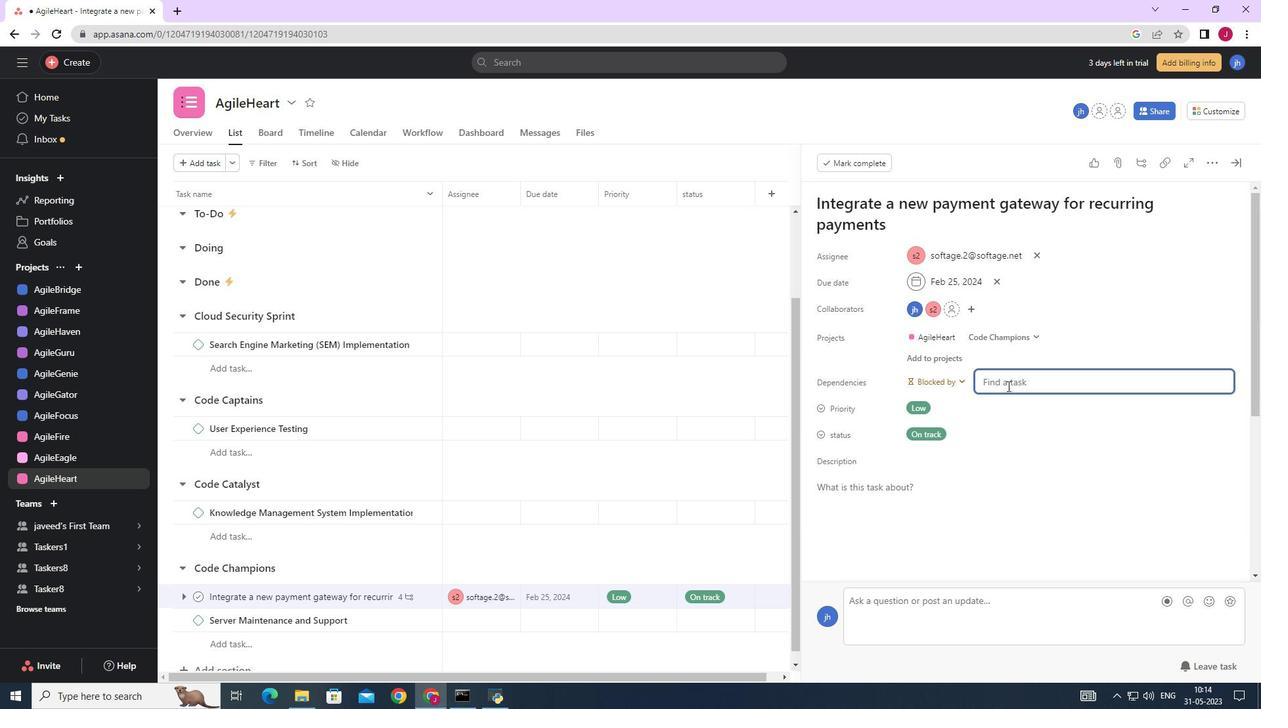 
Action: Mouse moved to (940, 506)
Screenshot: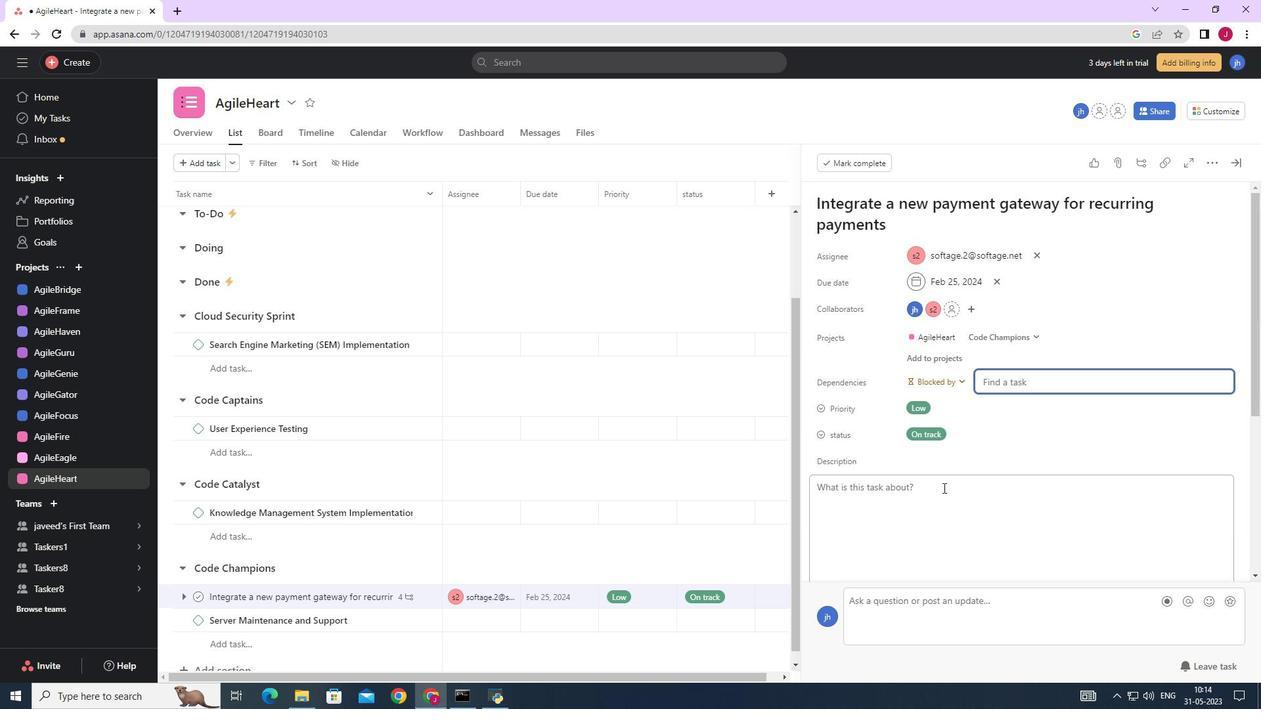 
Action: Mouse scrolled (940, 505) with delta (0, 0)
Screenshot: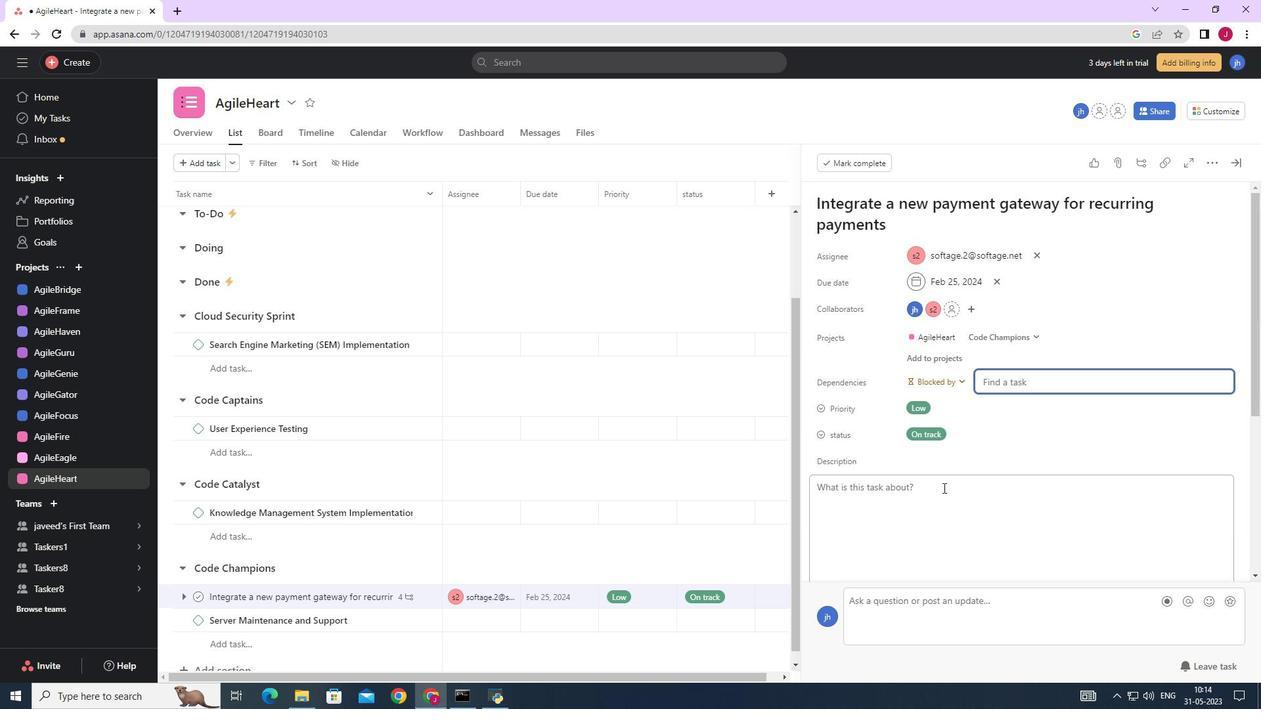 
Action: Mouse moved to (939, 507)
Screenshot: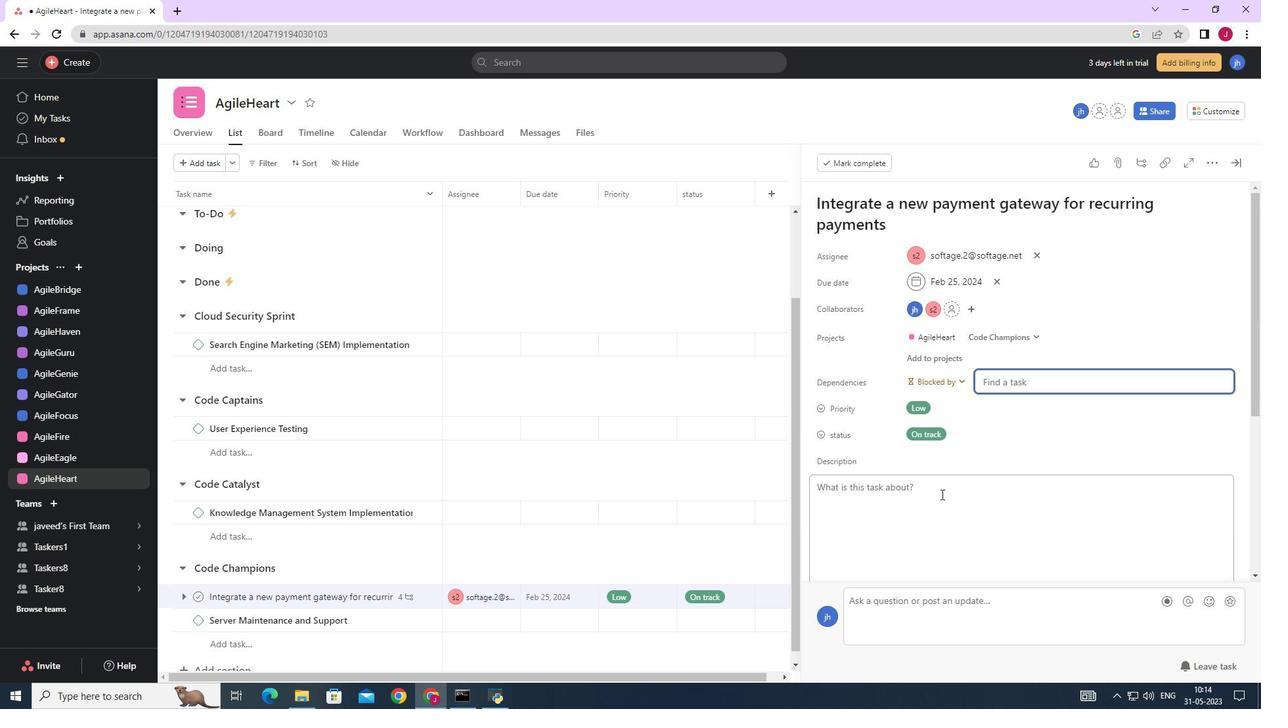 
Action: Mouse scrolled (939, 506) with delta (0, 0)
Screenshot: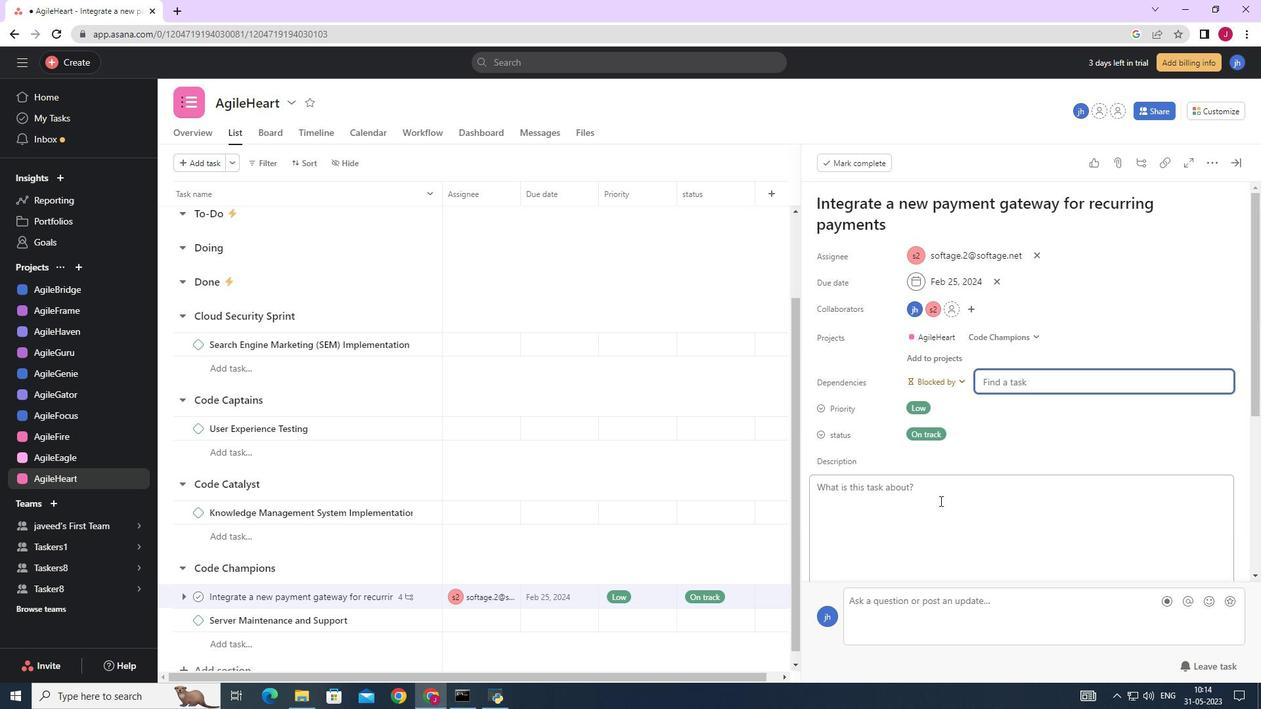
Action: Mouse moved to (939, 508)
Screenshot: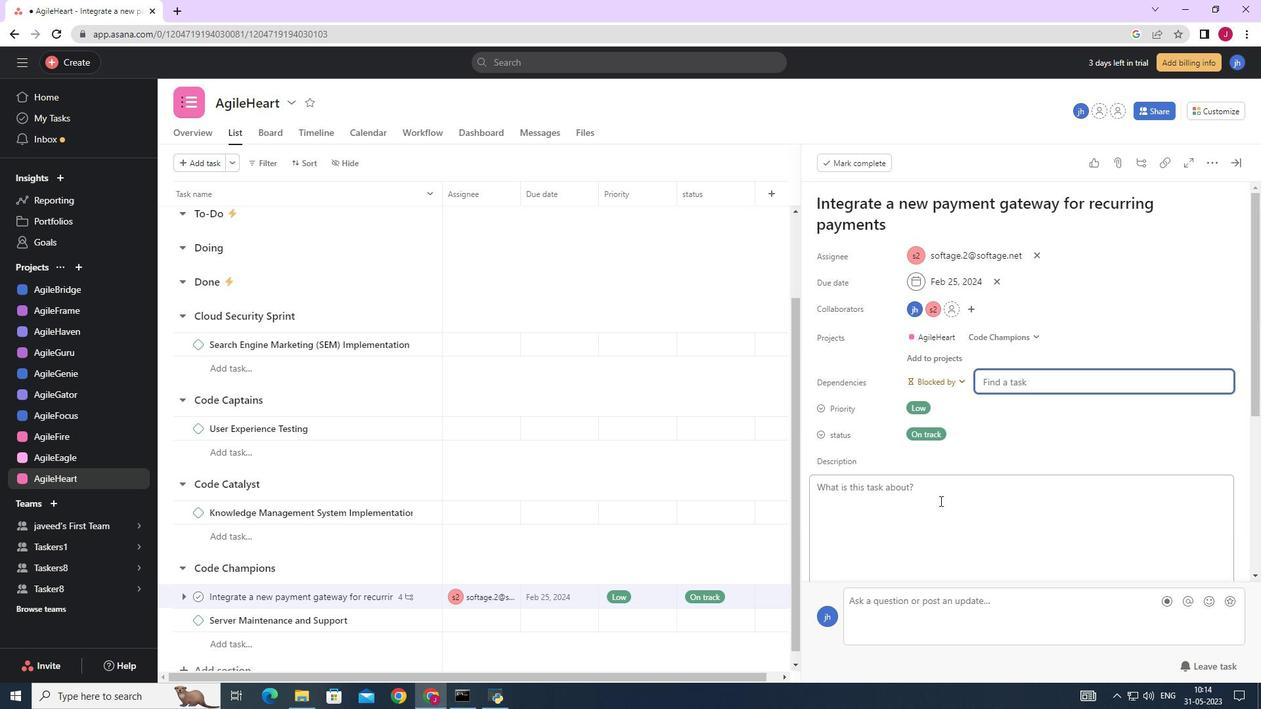 
Action: Mouse scrolled (939, 507) with delta (0, 0)
Screenshot: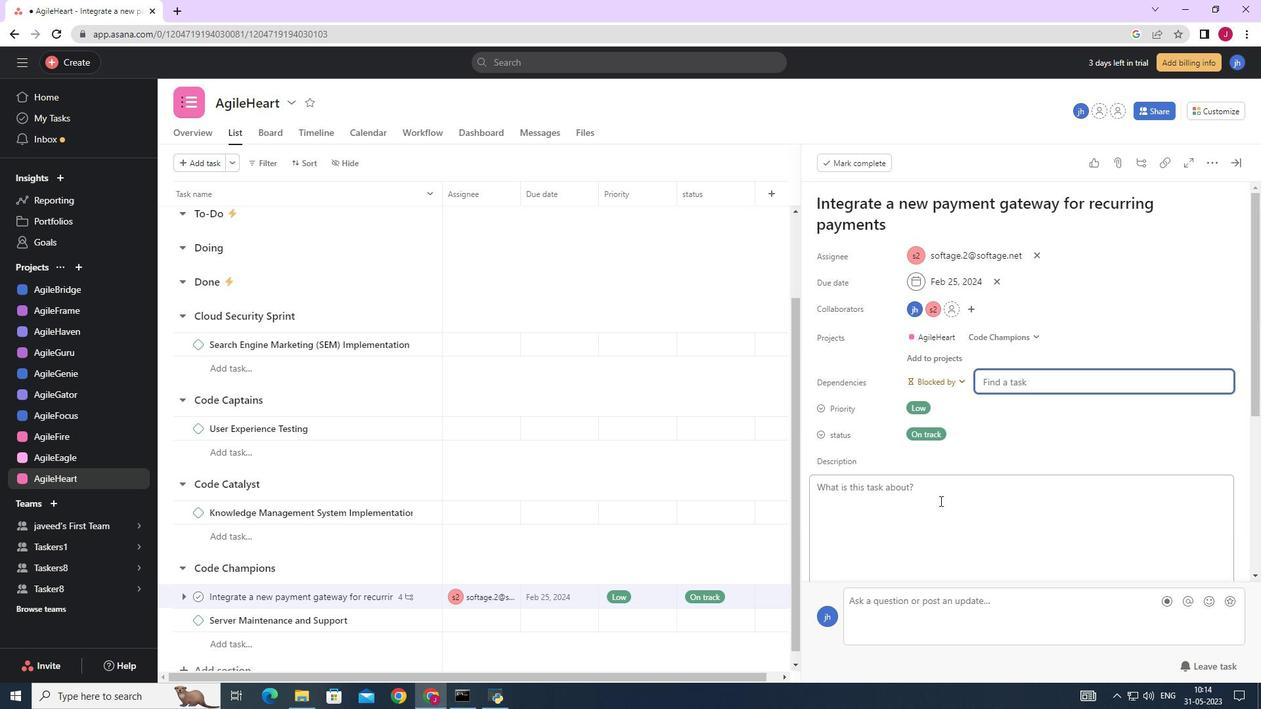
Action: Mouse scrolled (939, 507) with delta (0, 0)
Screenshot: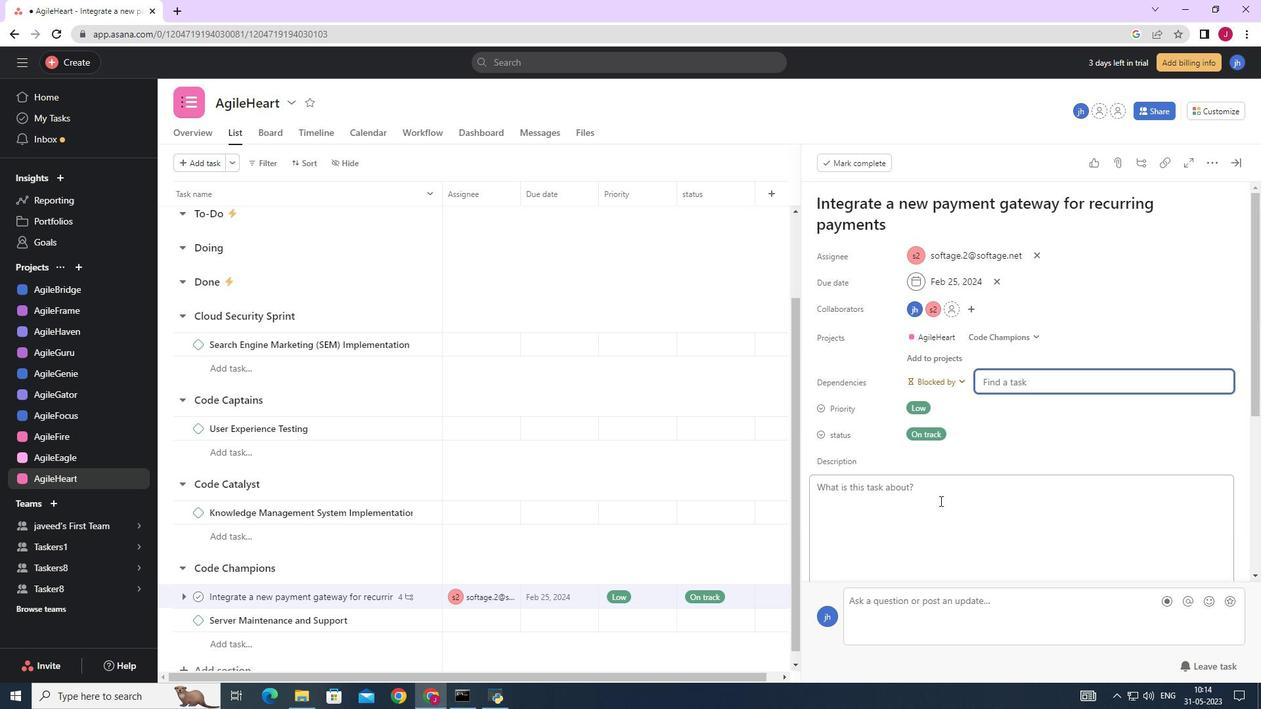 
Action: Mouse scrolled (939, 507) with delta (0, 0)
Screenshot: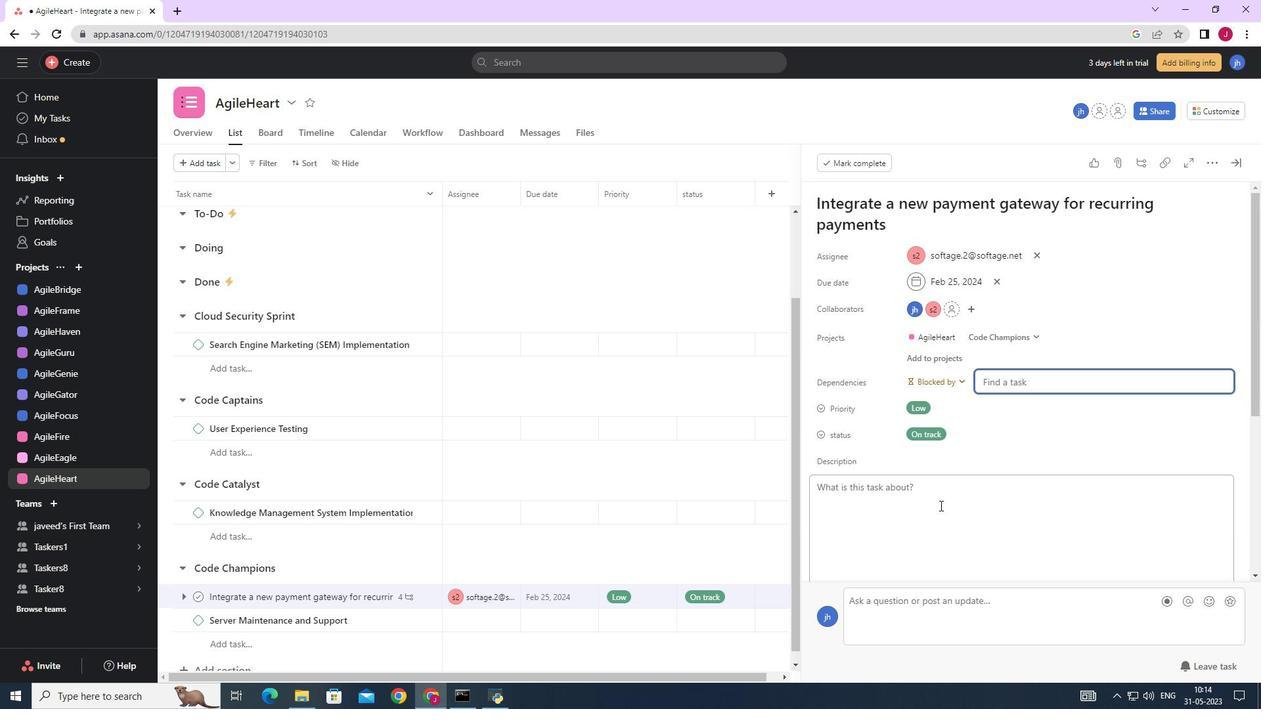 
Action: Mouse moved to (939, 507)
Screenshot: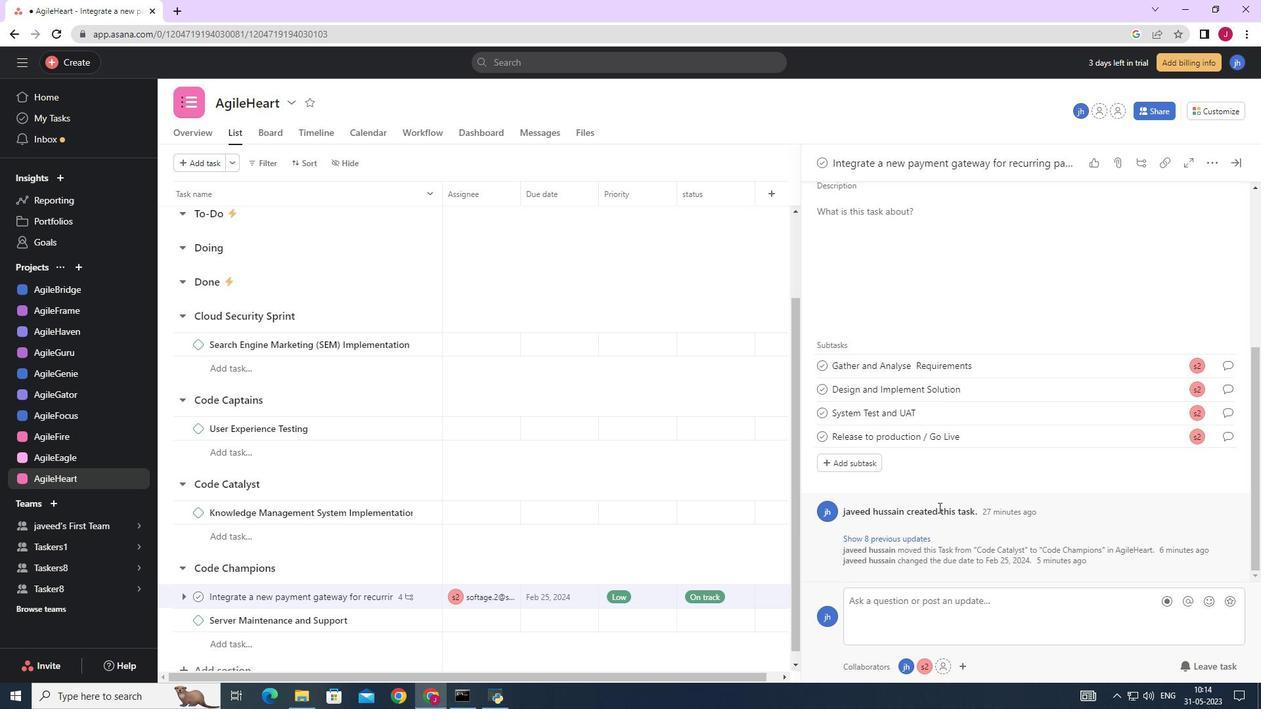 
Action: Mouse scrolled (939, 508) with delta (0, 0)
Screenshot: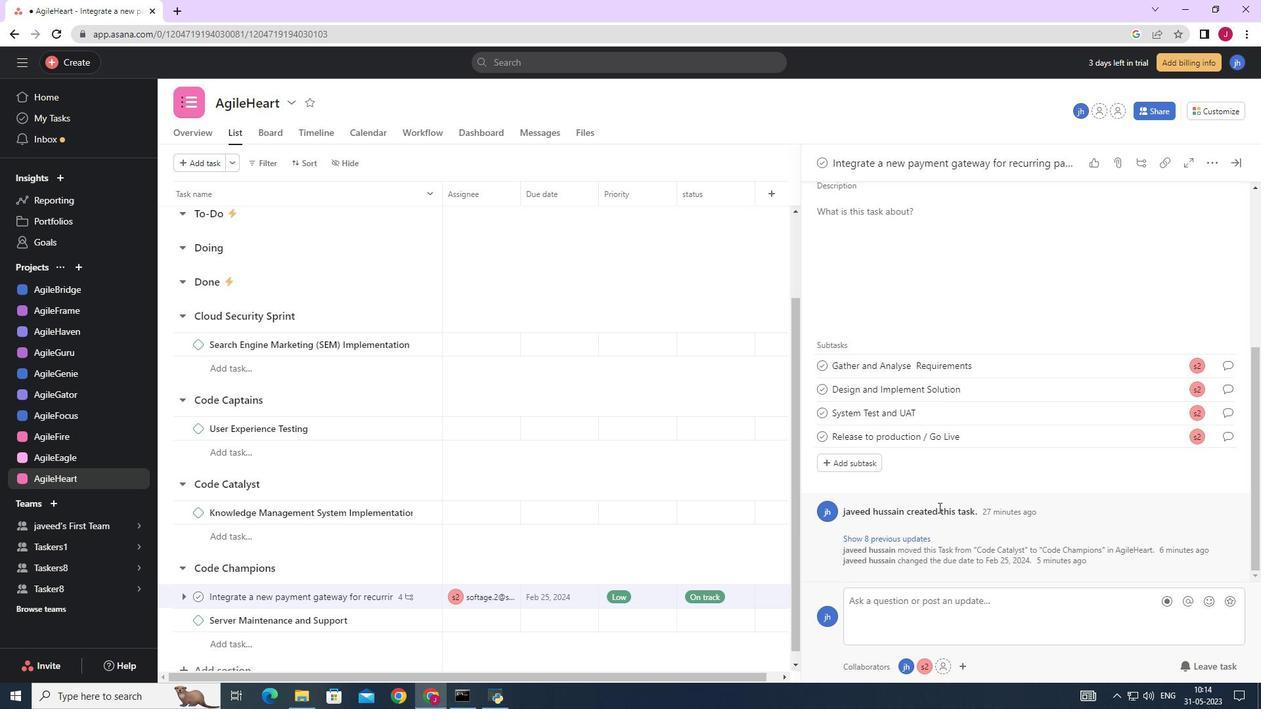 
Action: Mouse scrolled (939, 508) with delta (0, 0)
Screenshot: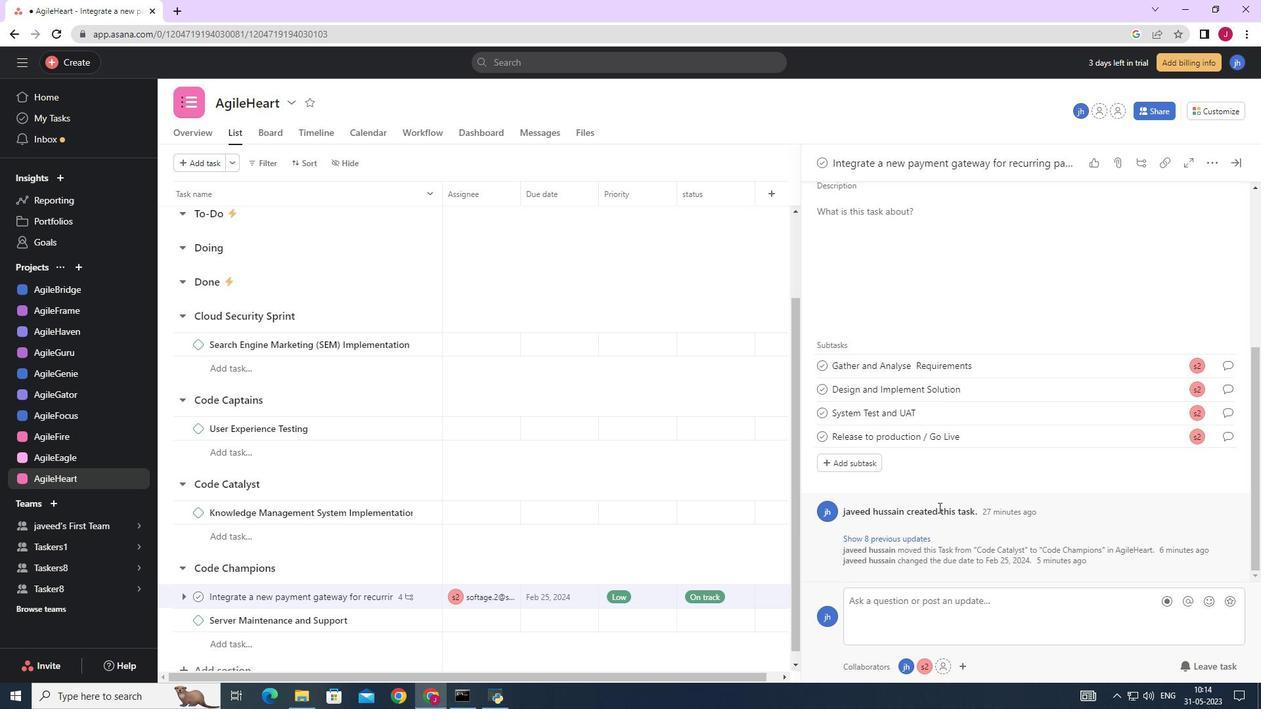 
Action: Mouse scrolled (939, 508) with delta (0, 0)
Screenshot: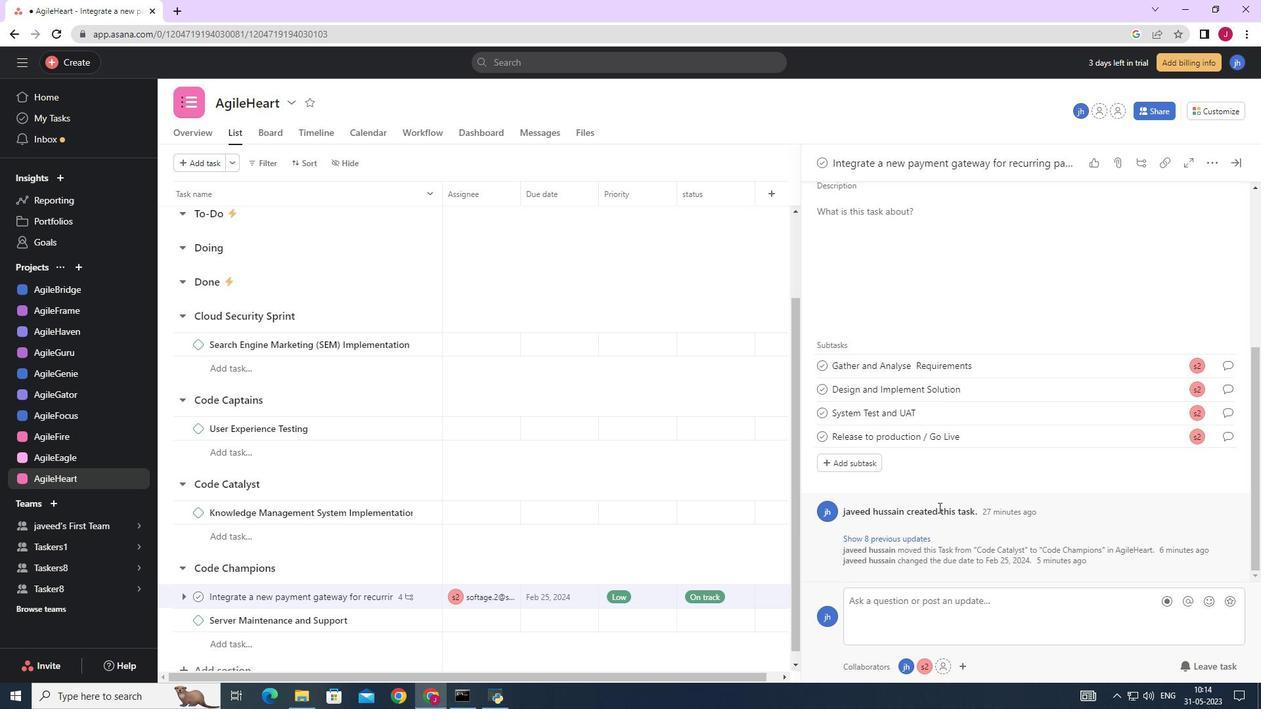 
Action: Mouse scrolled (939, 508) with delta (0, 0)
Screenshot: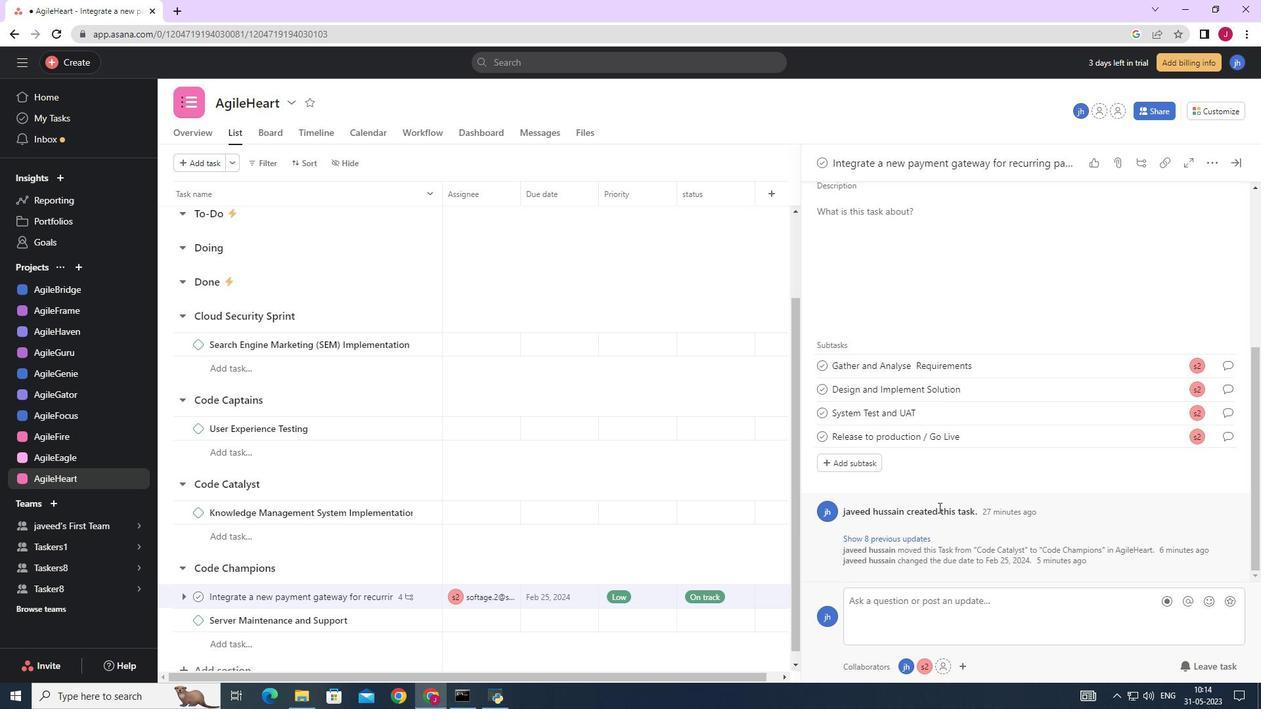 
Action: Mouse moved to (938, 498)
Screenshot: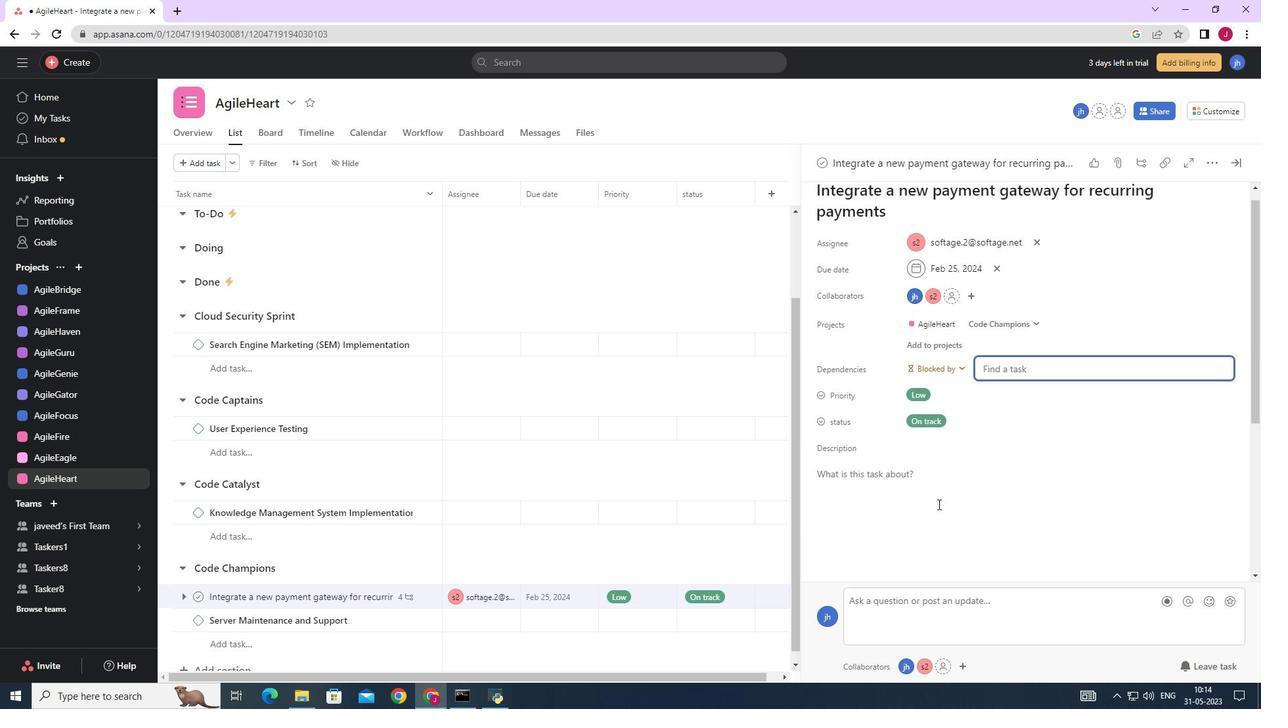 
Action: Mouse scrolled (938, 499) with delta (0, 0)
Screenshot: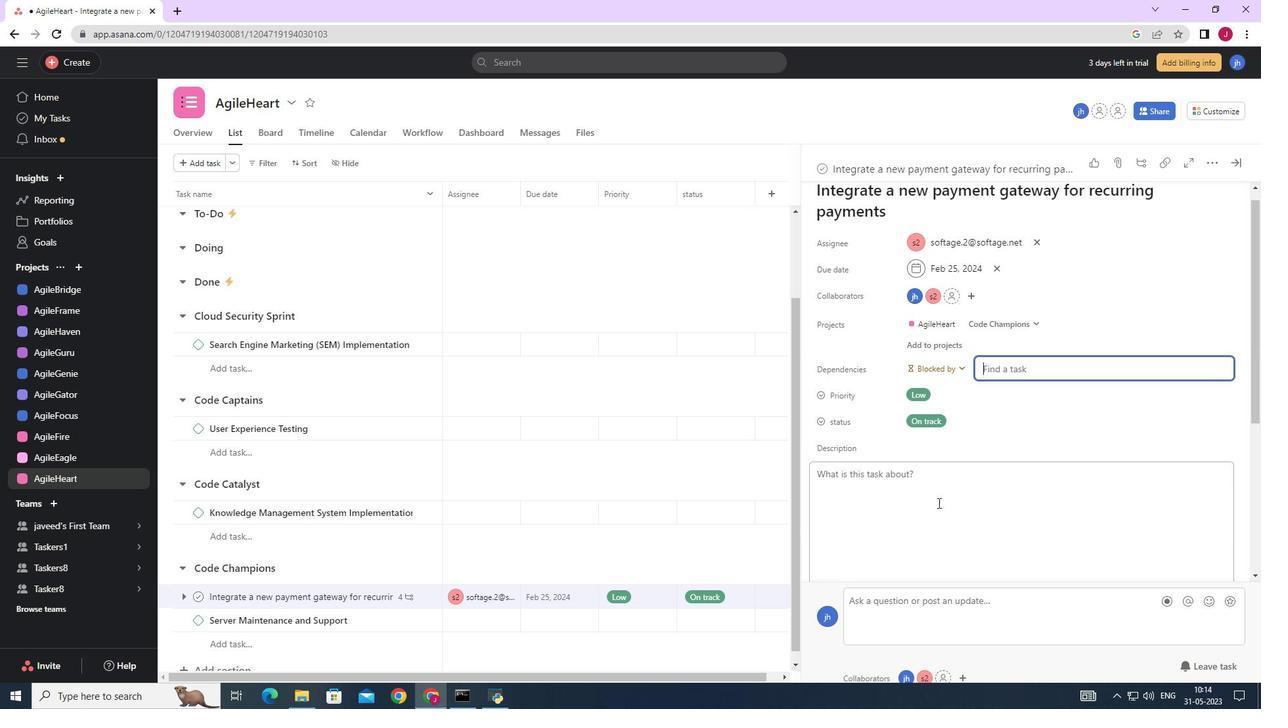 
Action: Mouse moved to (938, 497)
Screenshot: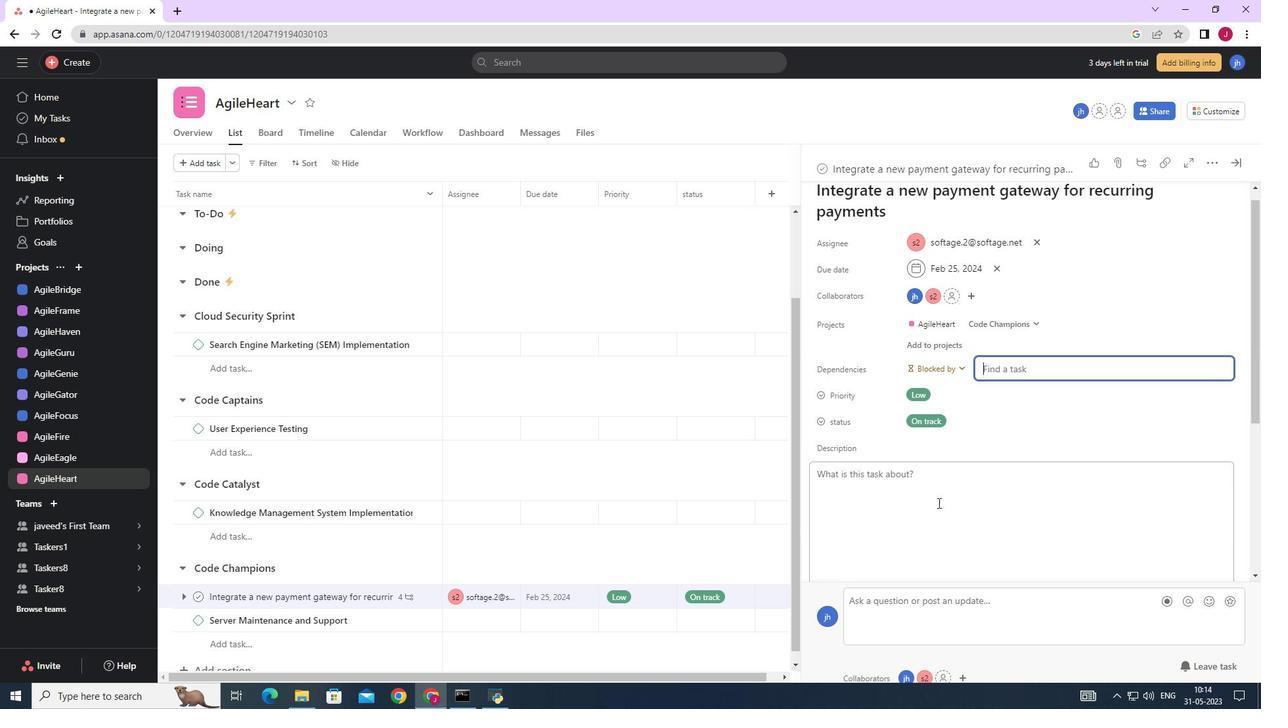 
Action: Mouse scrolled (938, 498) with delta (0, 0)
Screenshot: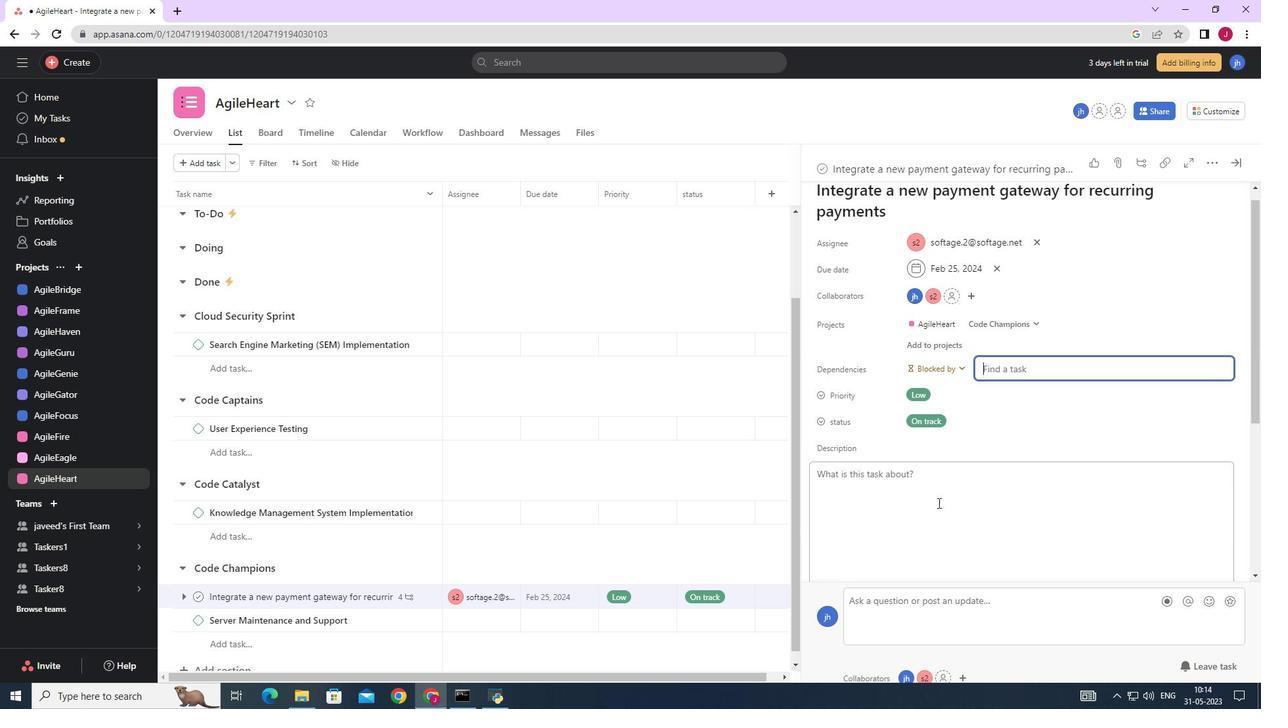 
Action: Mouse moved to (938, 495)
Screenshot: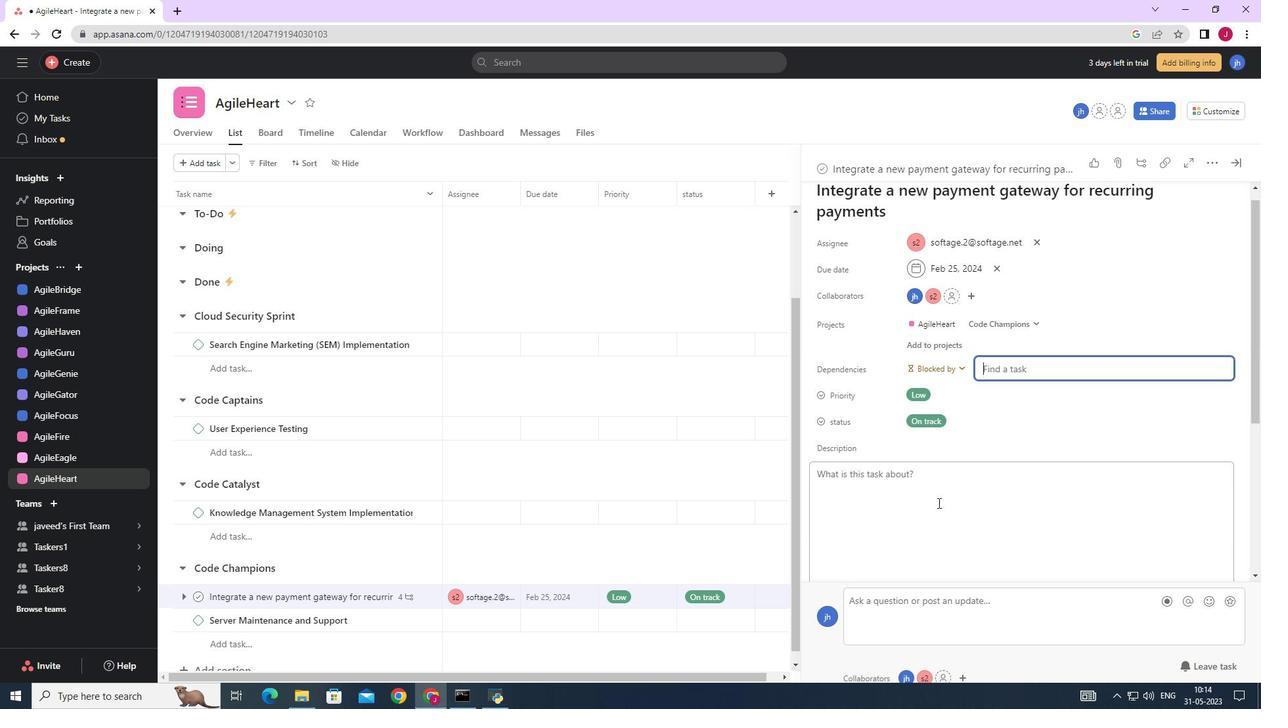 
Action: Mouse scrolled (938, 496) with delta (0, 0)
Screenshot: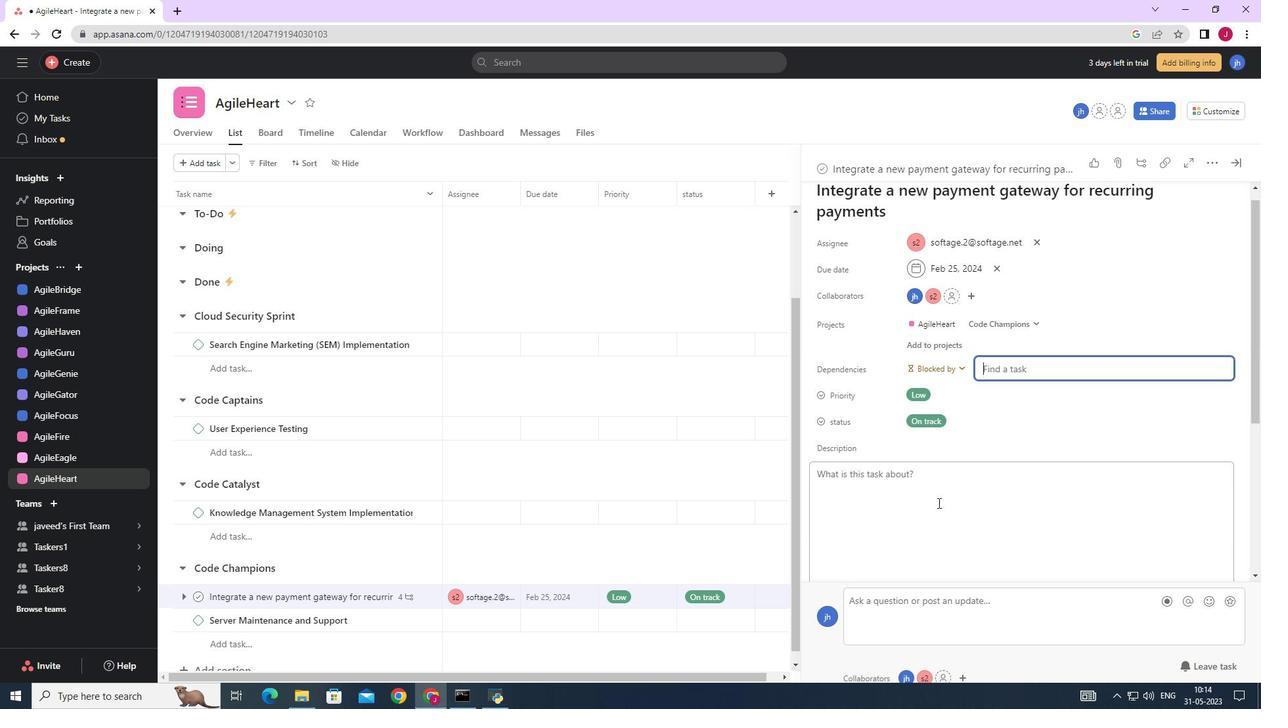 
Action: Mouse moved to (938, 491)
Screenshot: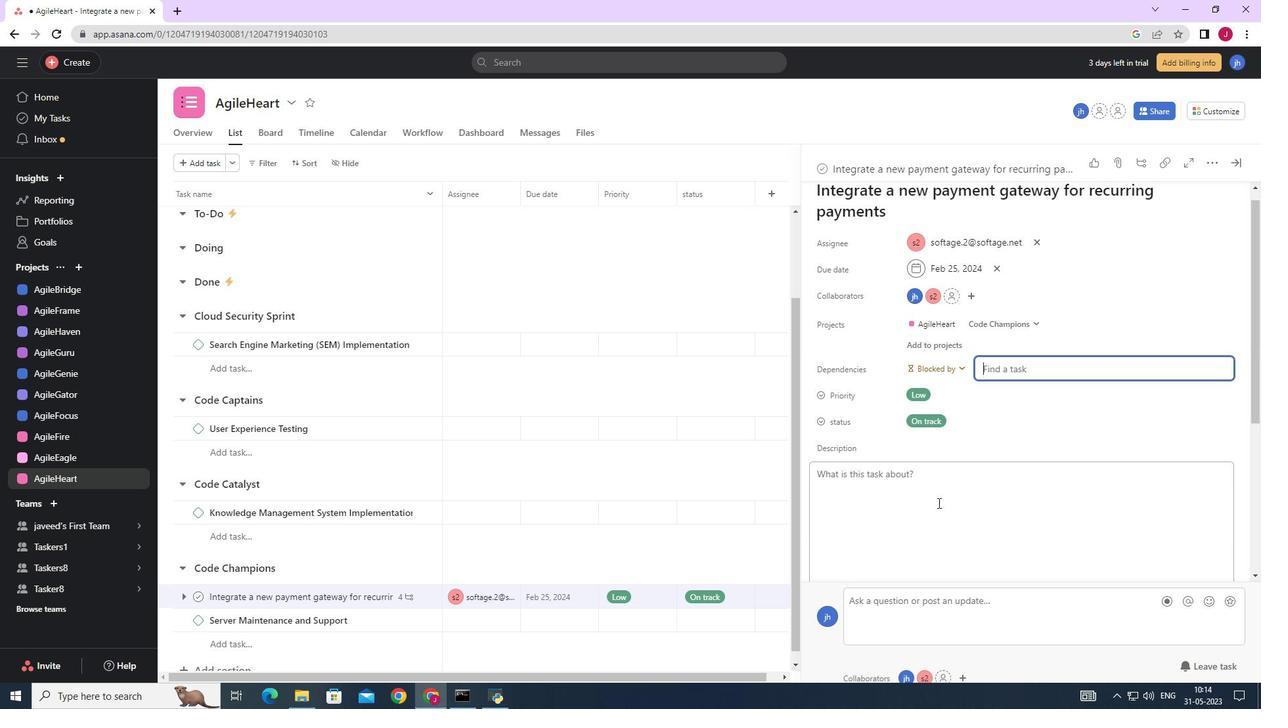 
Action: Mouse scrolled (938, 494) with delta (0, 0)
Screenshot: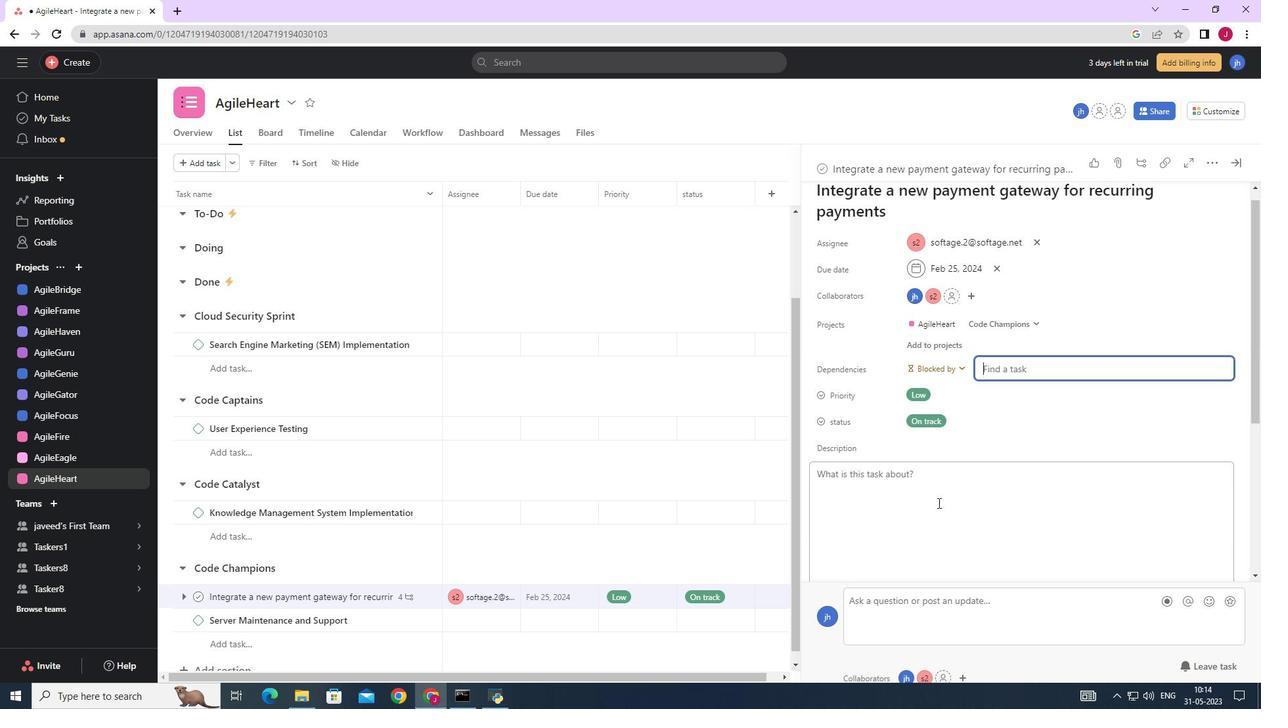 
Action: Mouse moved to (1235, 159)
Screenshot: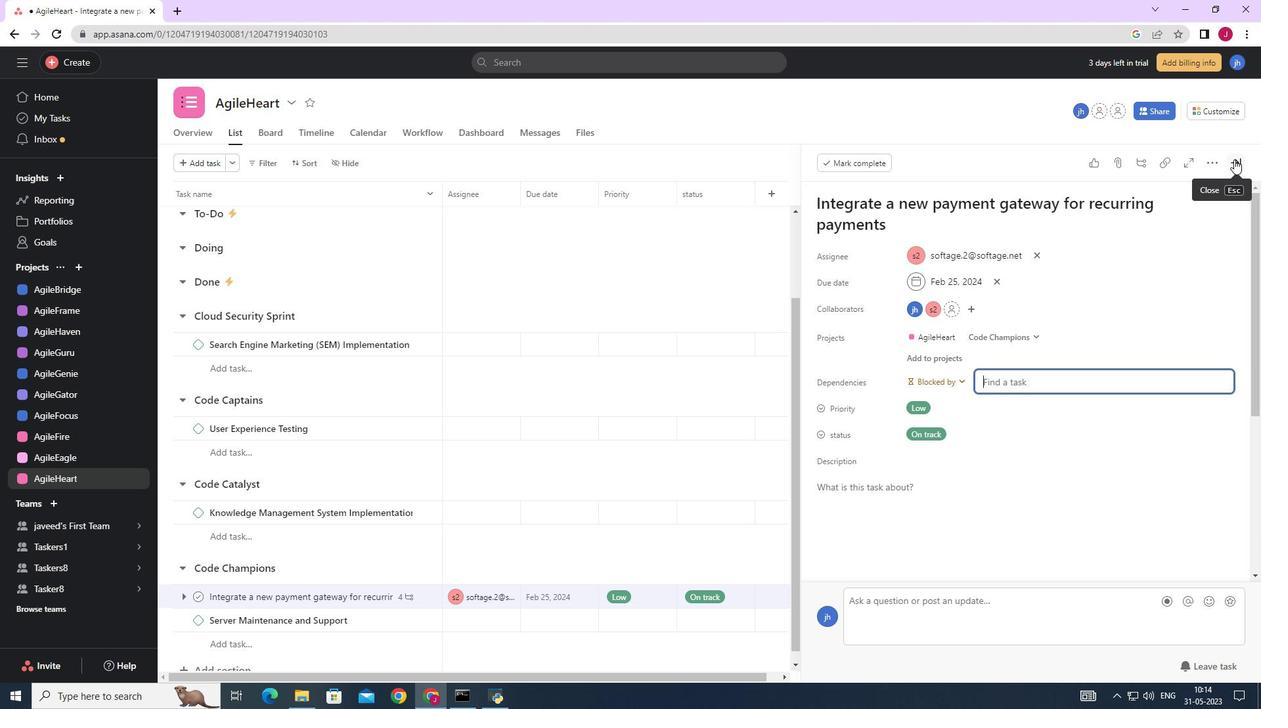 
Action: Mouse pressed left at (1235, 159)
Screenshot: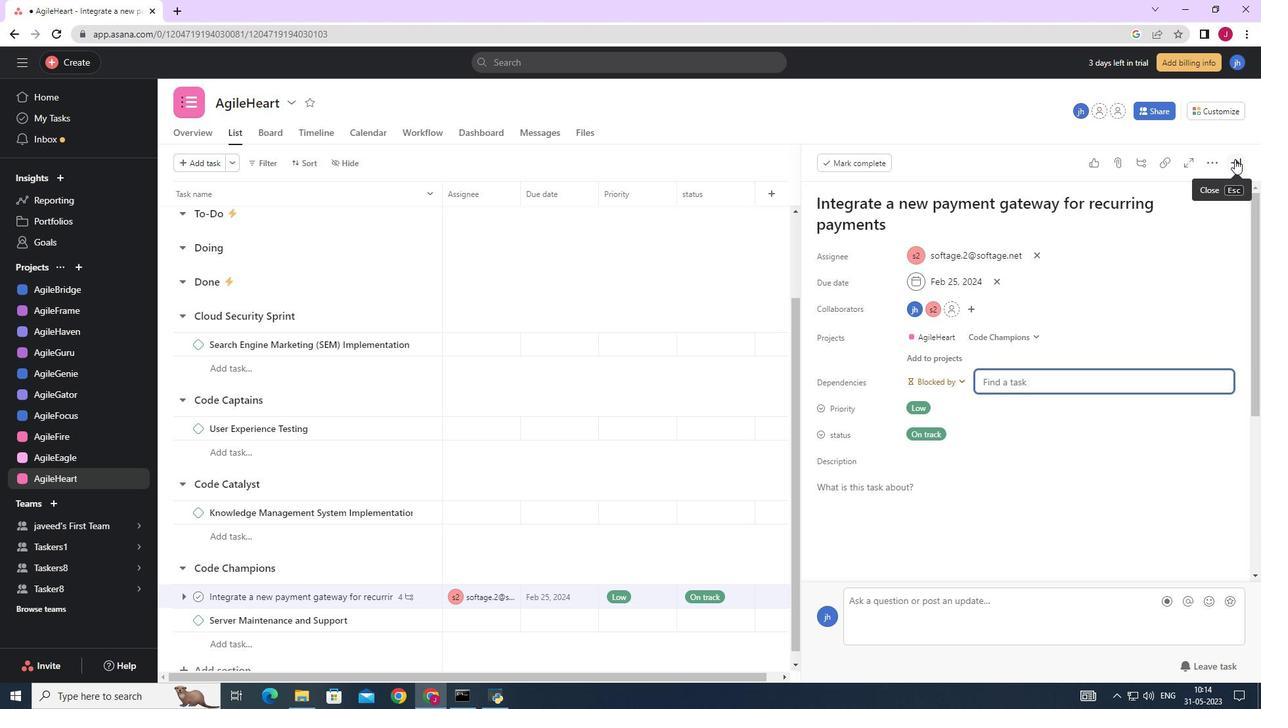 
Action: Mouse moved to (647, 496)
Screenshot: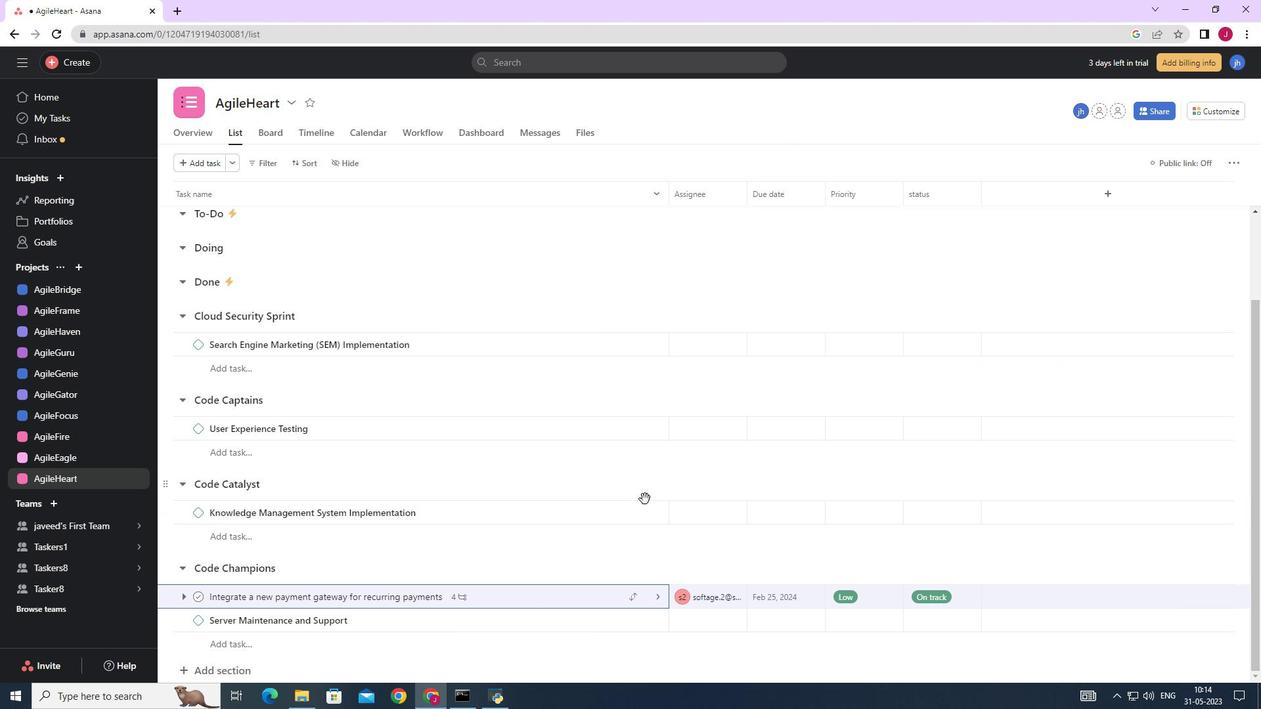 
Action: Mouse scrolled (647, 496) with delta (0, 0)
Screenshot: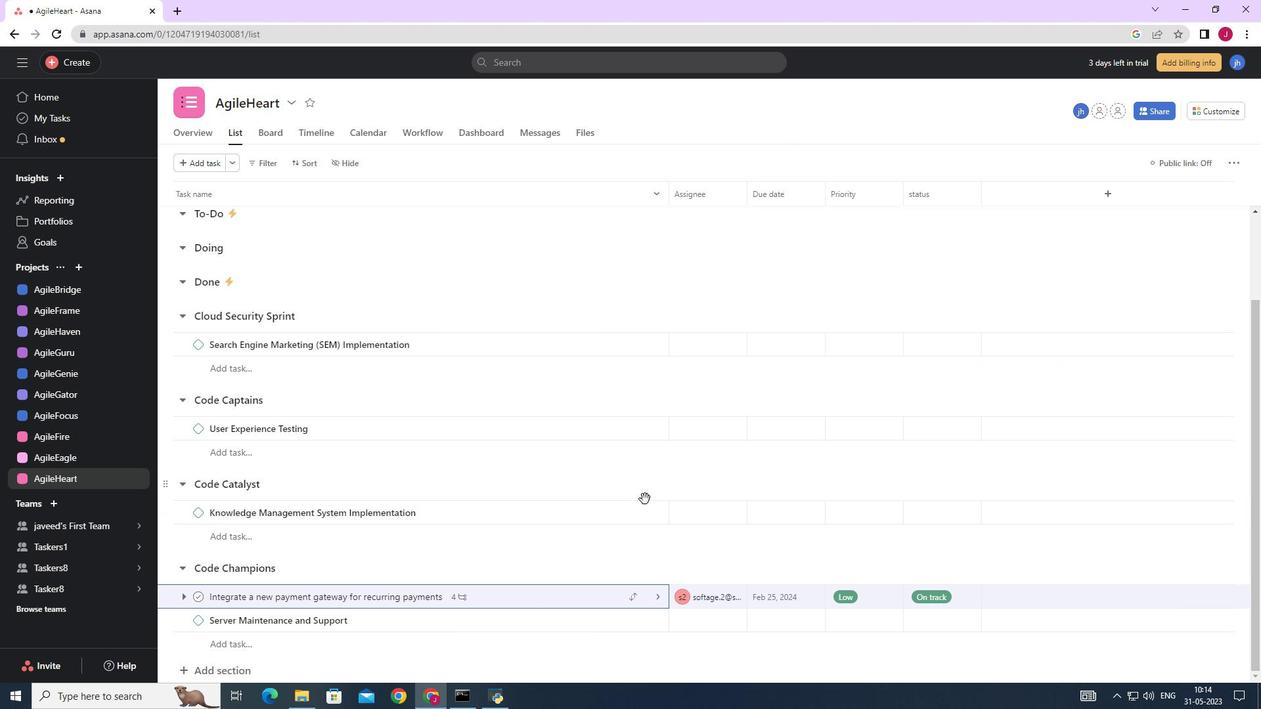 
Action: Mouse moved to (649, 494)
Screenshot: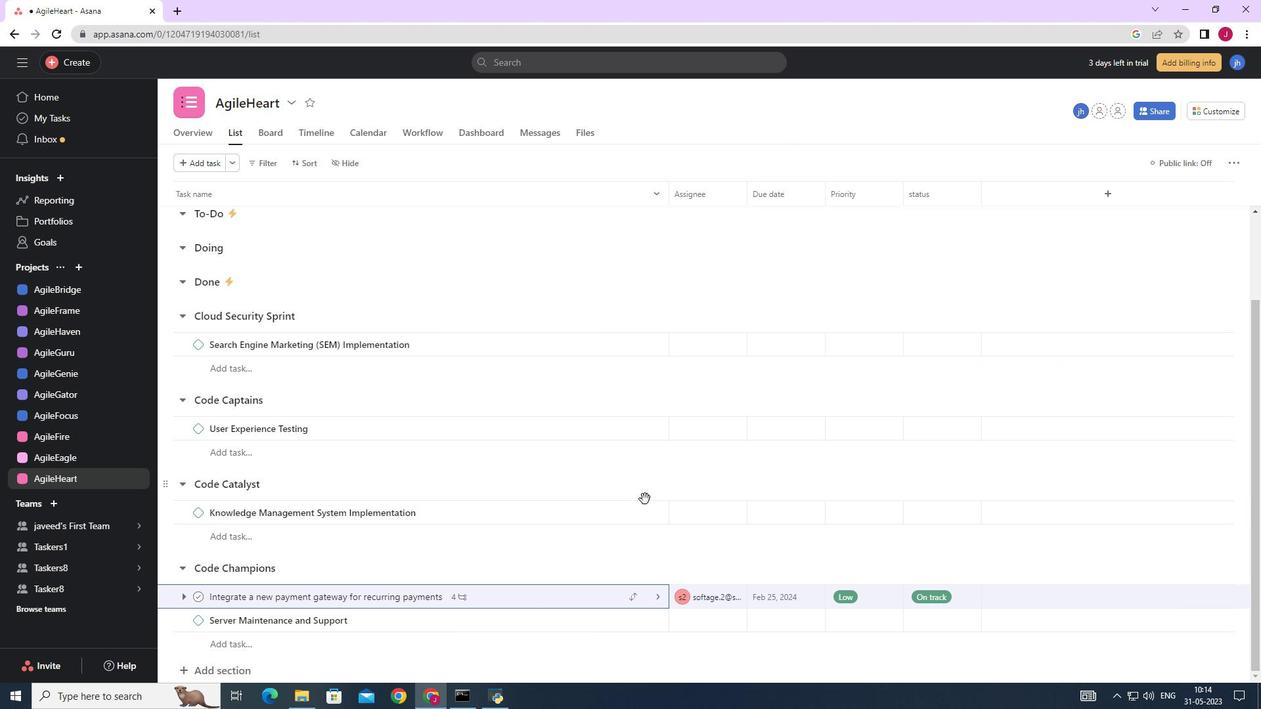 
Action: Mouse scrolled (649, 494) with delta (0, 0)
Screenshot: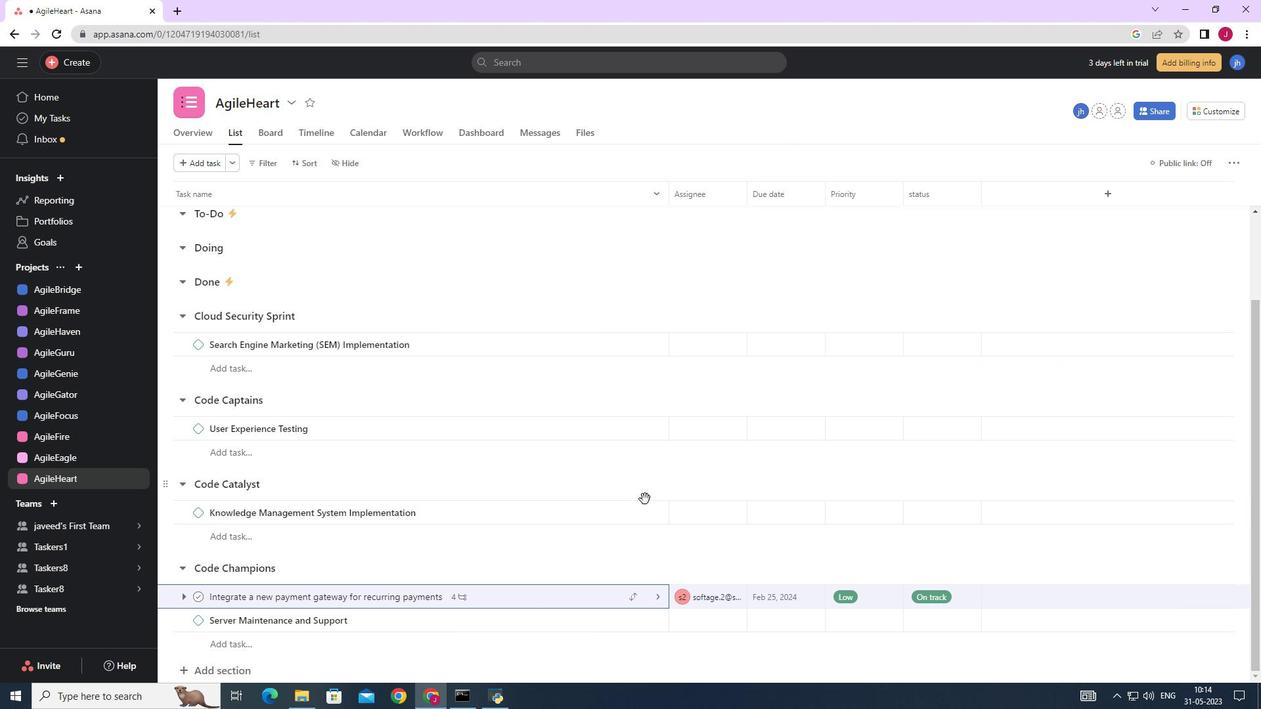 
Action: Mouse moved to (657, 489)
Screenshot: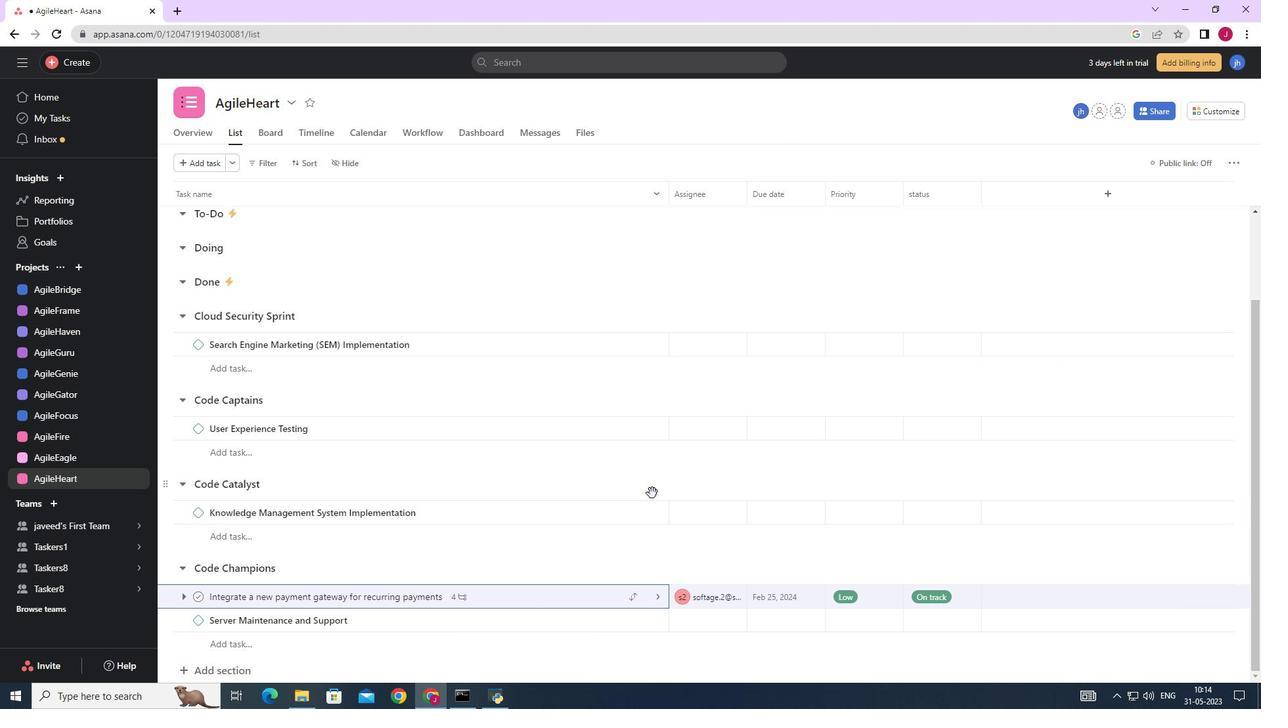 
Action: Mouse scrolled (657, 490) with delta (0, 0)
Screenshot: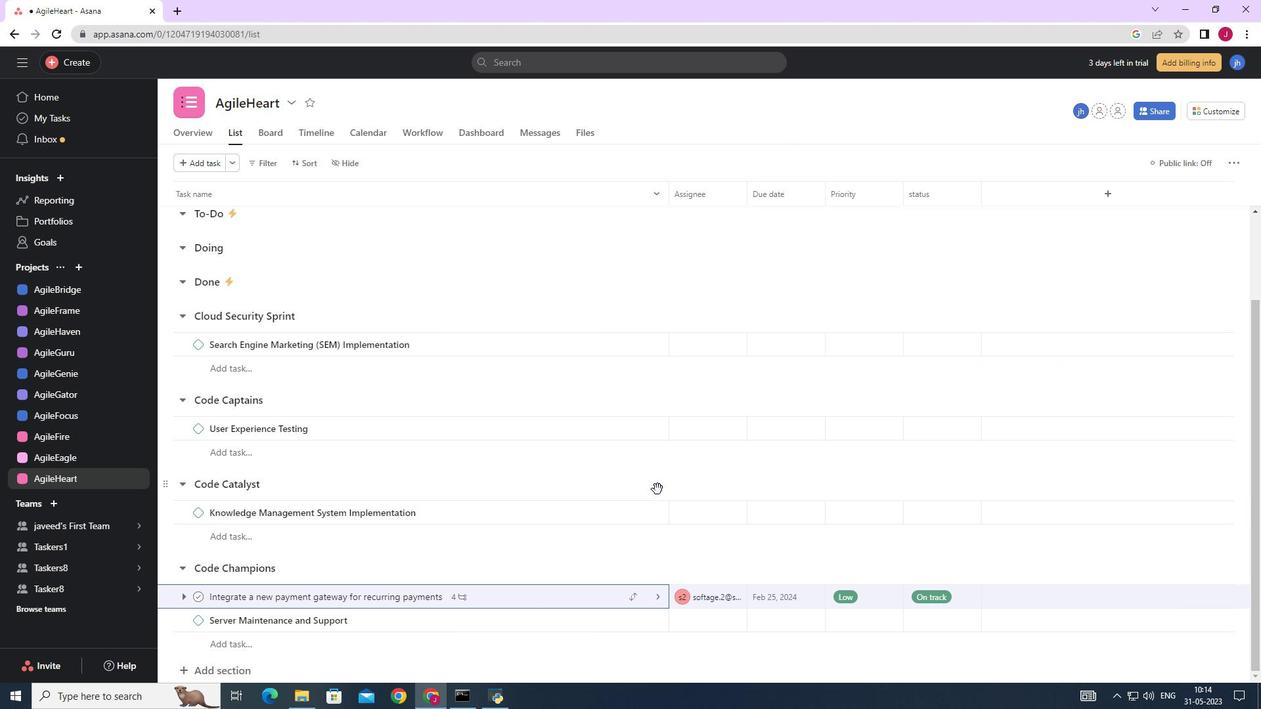 
Action: Mouse scrolled (657, 490) with delta (0, 0)
Screenshot: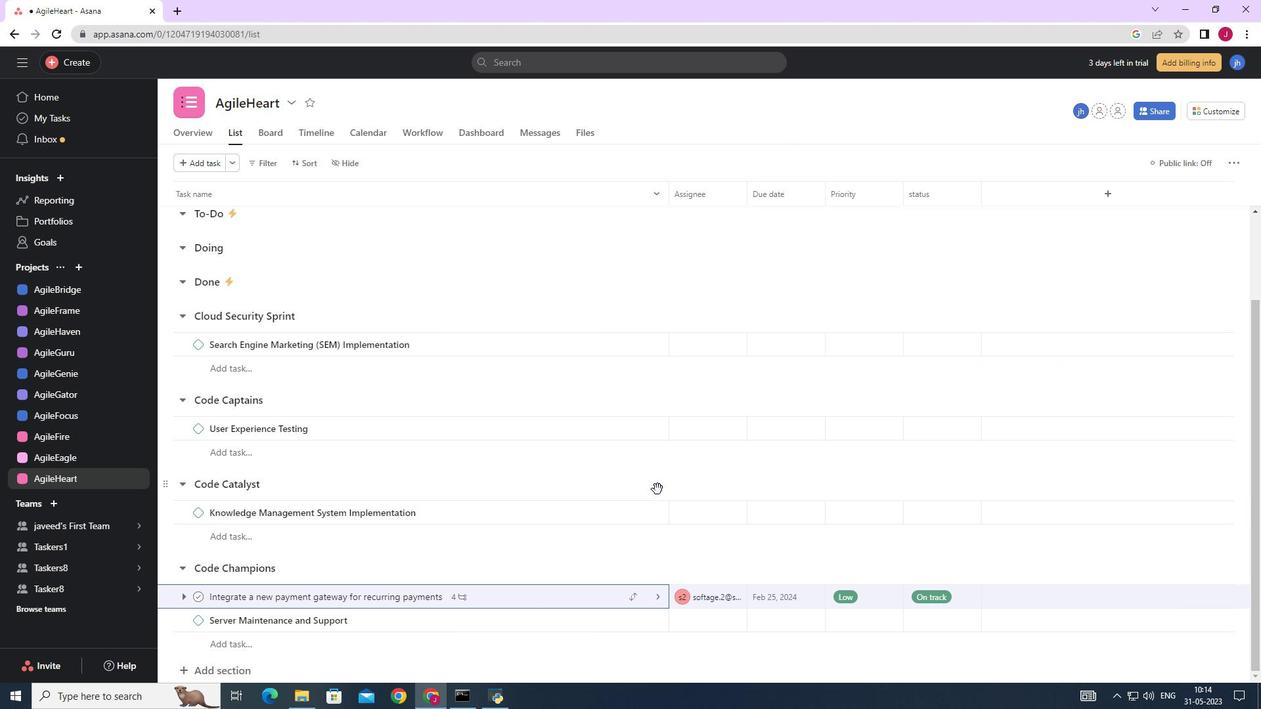
Action: Mouse scrolled (657, 490) with delta (0, 0)
Screenshot: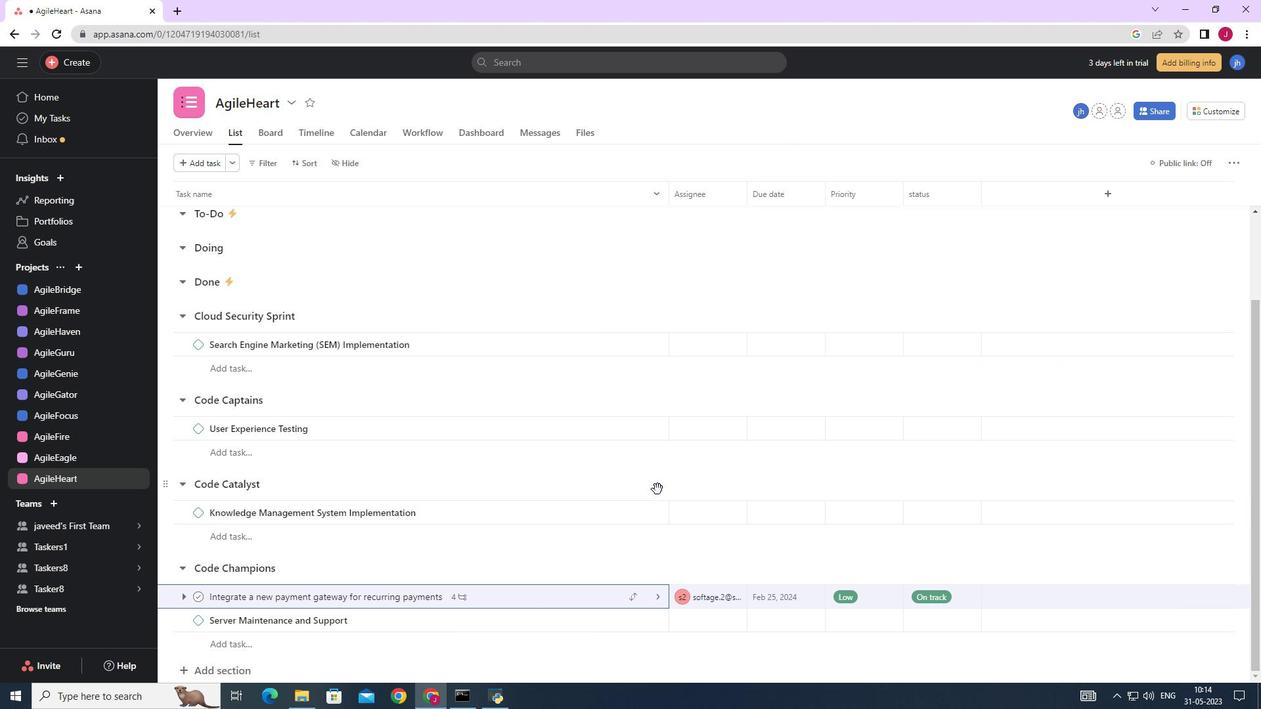
Action: Mouse moved to (659, 488)
Screenshot: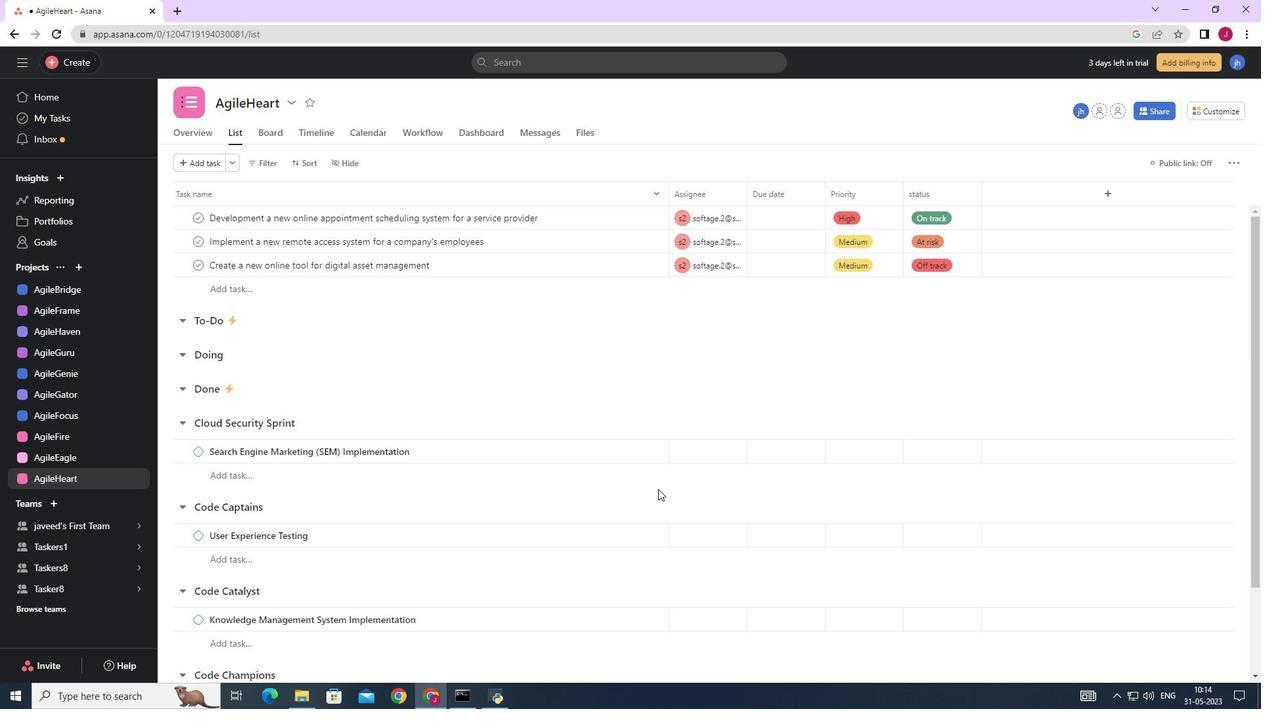 
Action: Mouse scrolled (659, 487) with delta (0, 0)
Screenshot: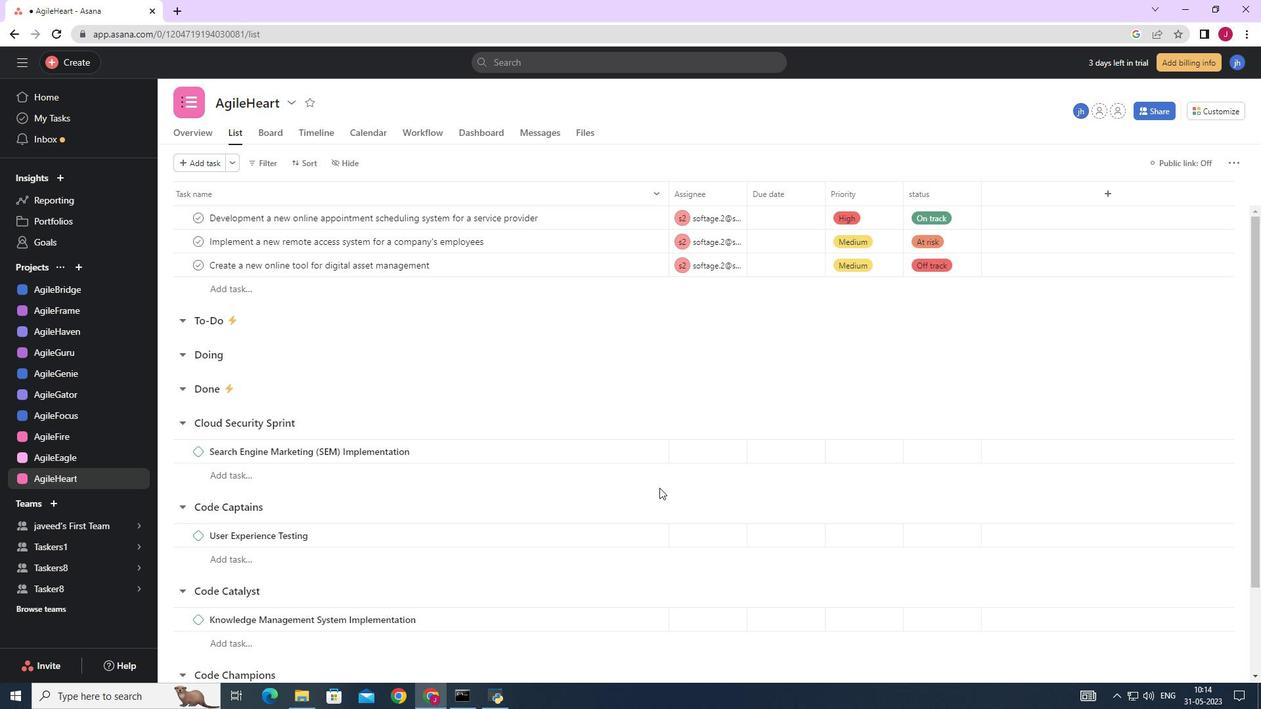 
Action: Mouse scrolled (659, 487) with delta (0, 0)
Screenshot: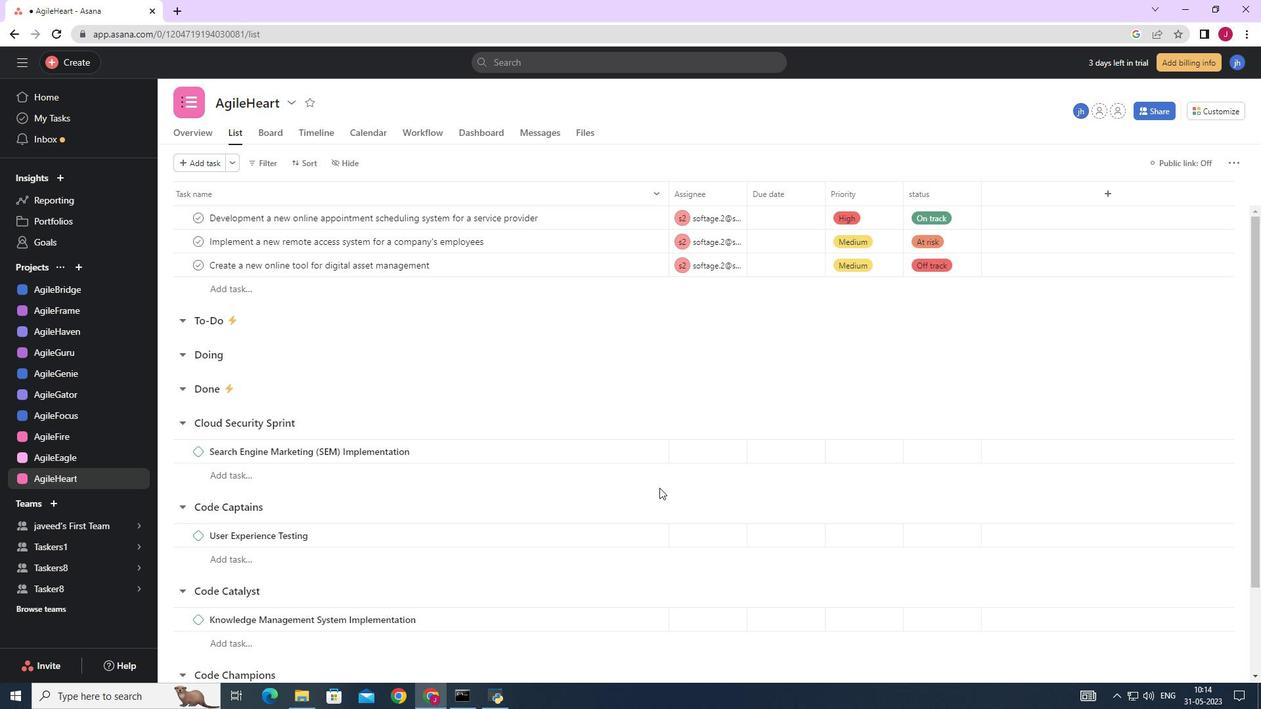 
Action: Mouse scrolled (659, 487) with delta (0, 0)
Screenshot: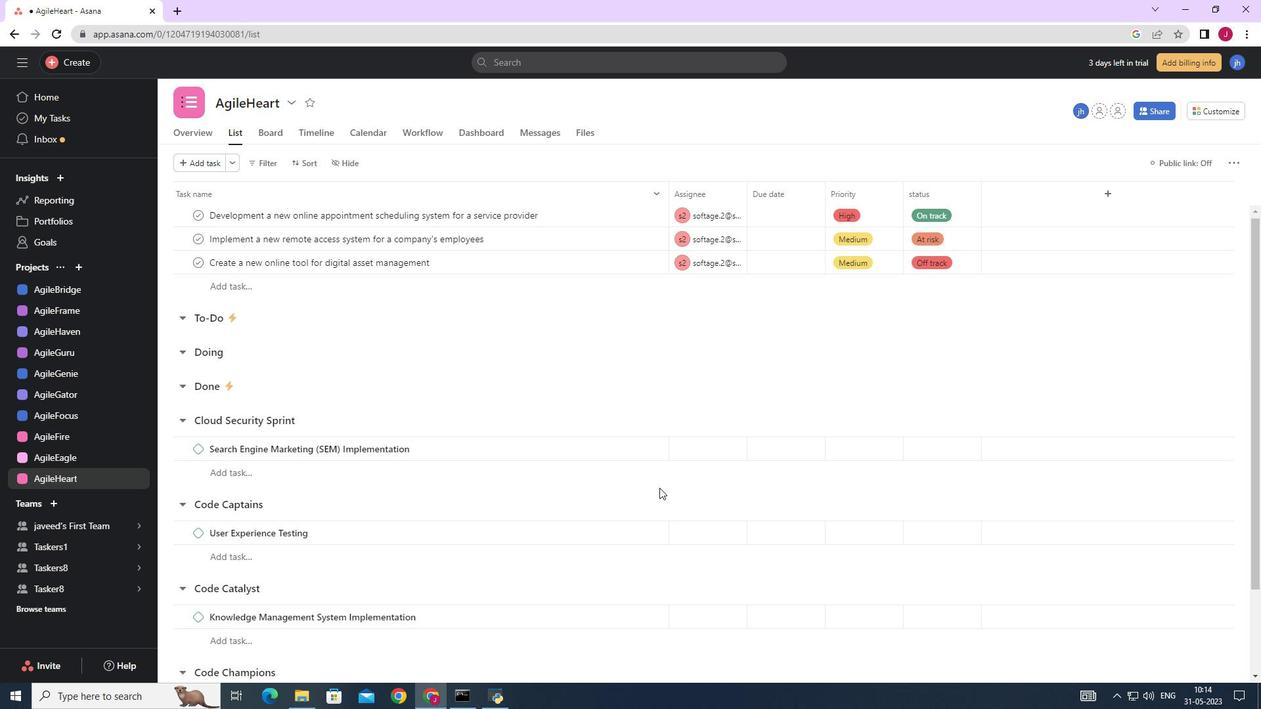 
Action: Mouse scrolled (659, 487) with delta (0, 0)
Screenshot: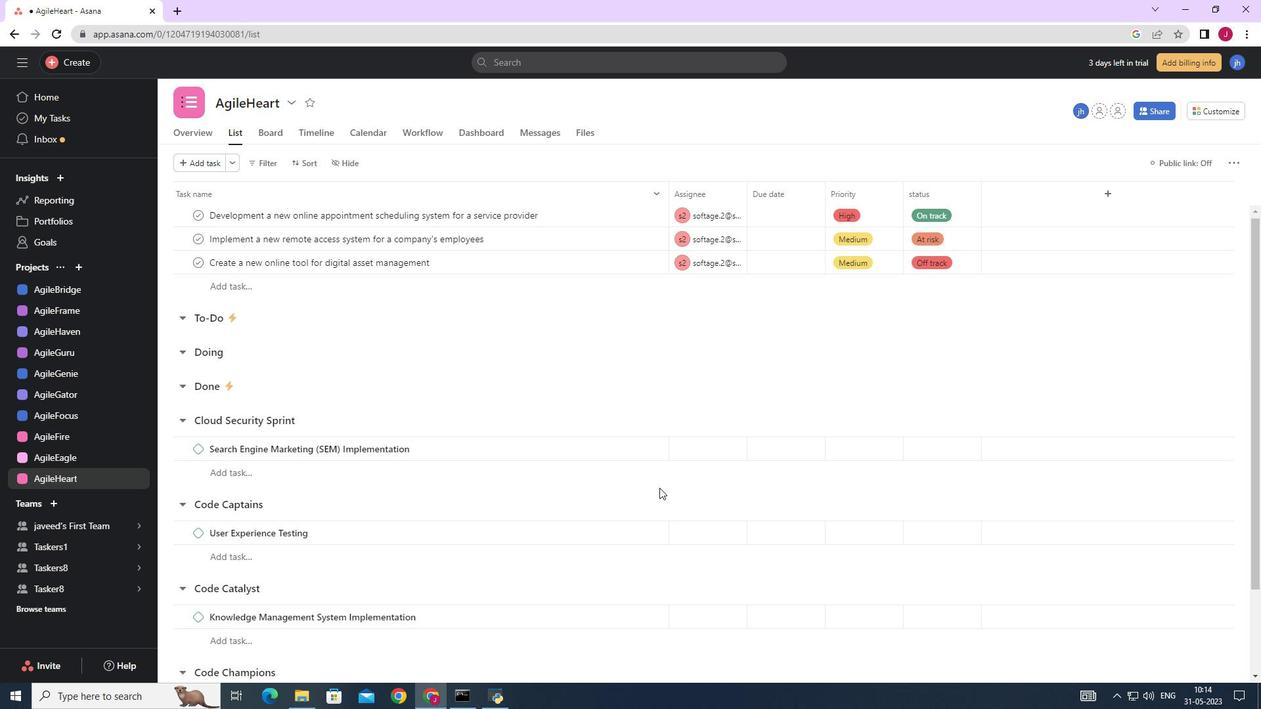 
Action: Mouse moved to (577, 592)
Screenshot: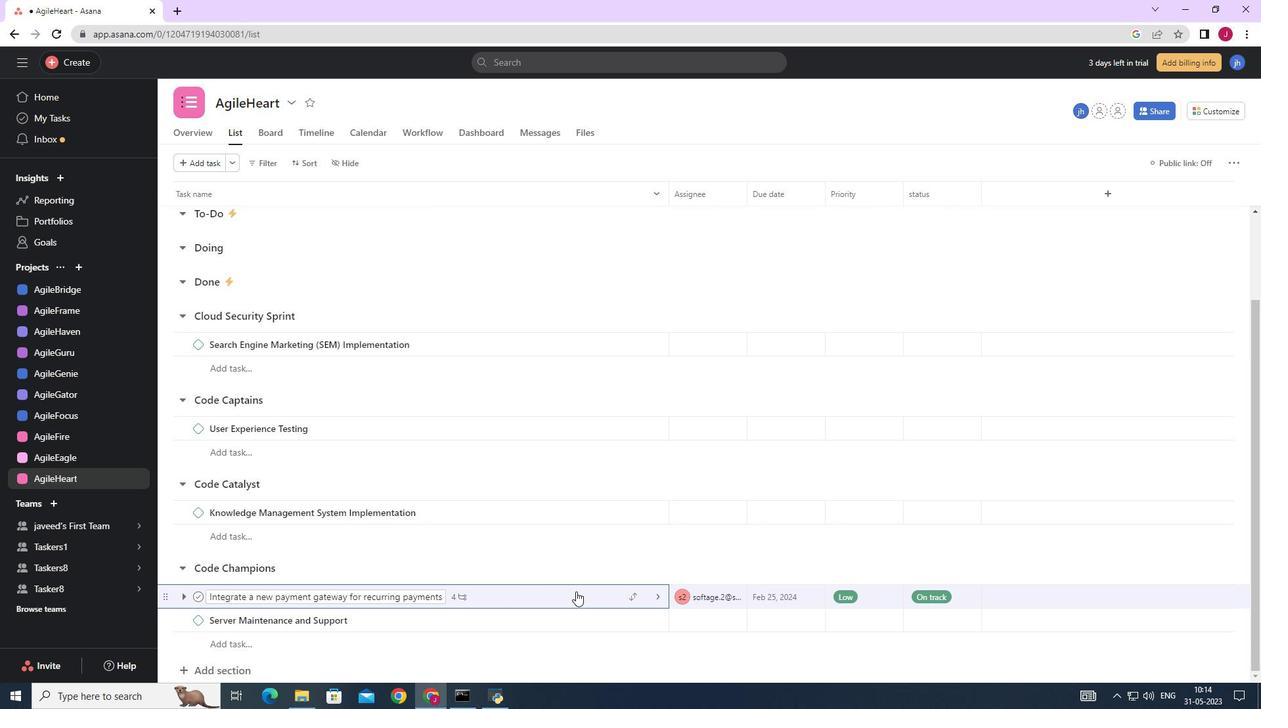 
Action: Mouse pressed left at (577, 592)
Screenshot: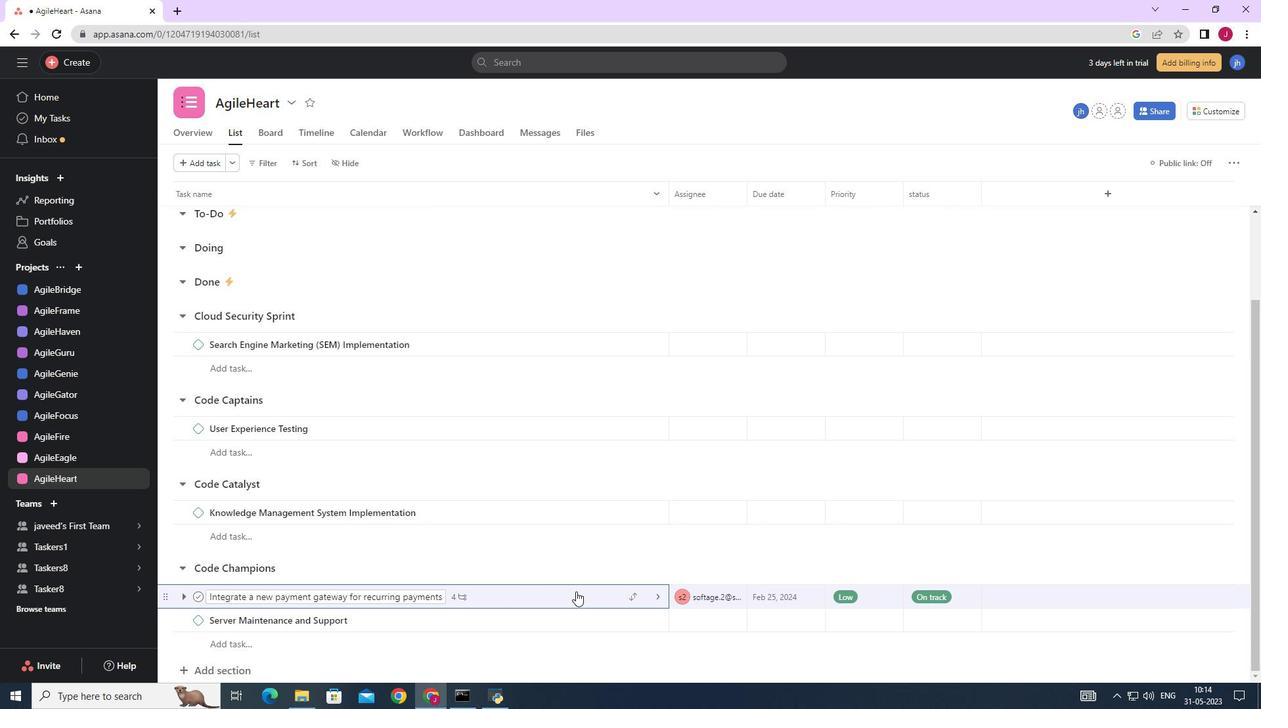 
Action: Mouse moved to (923, 381)
Screenshot: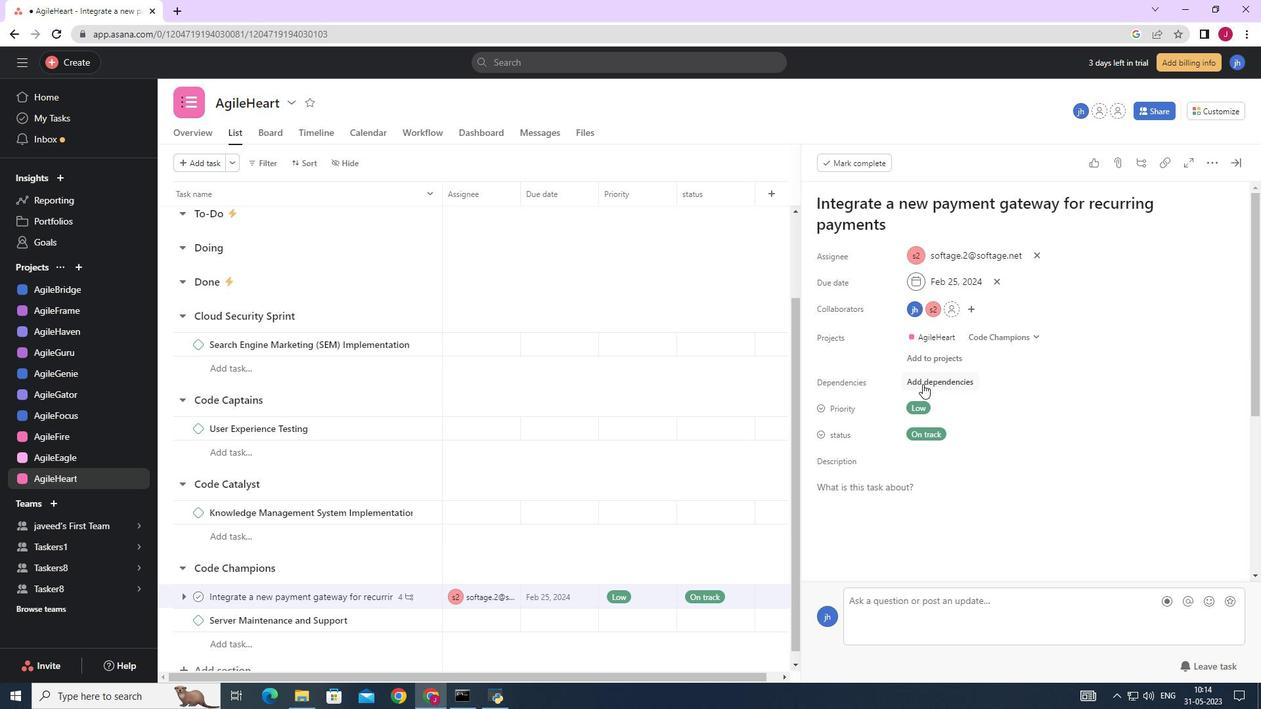 
Action: Mouse pressed left at (923, 381)
Screenshot: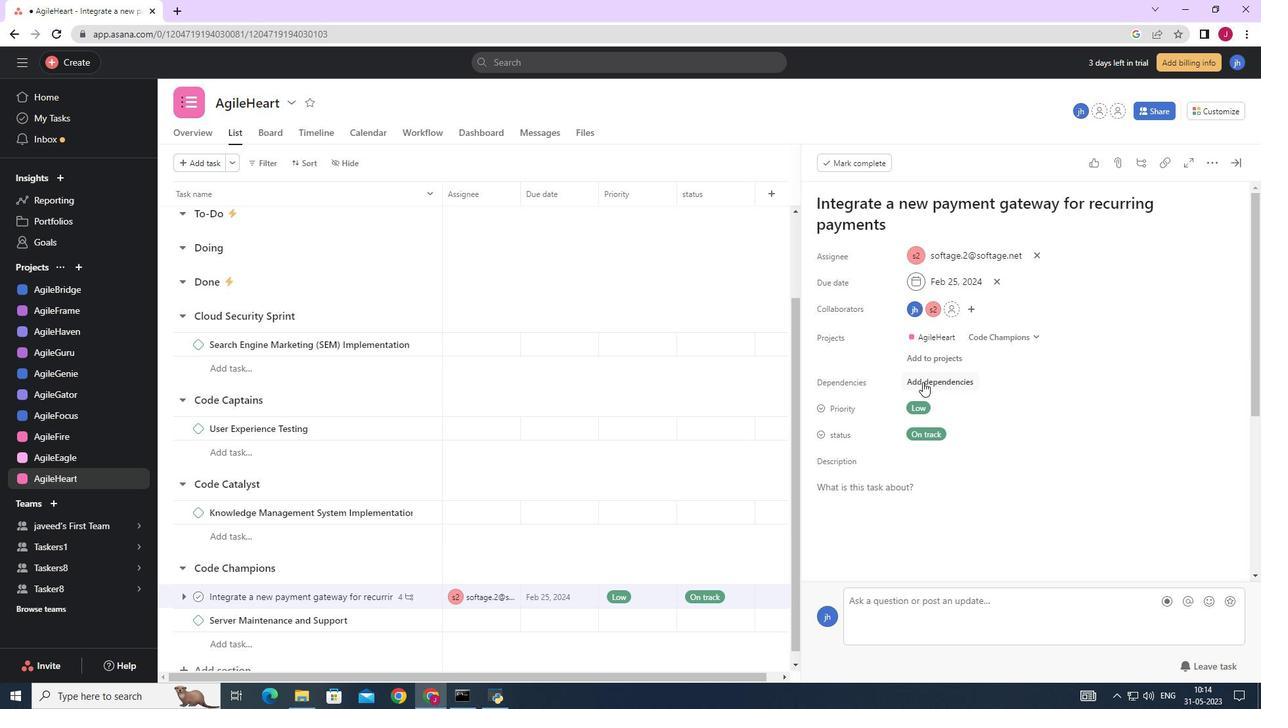 
Action: Mouse moved to (976, 432)
Screenshot: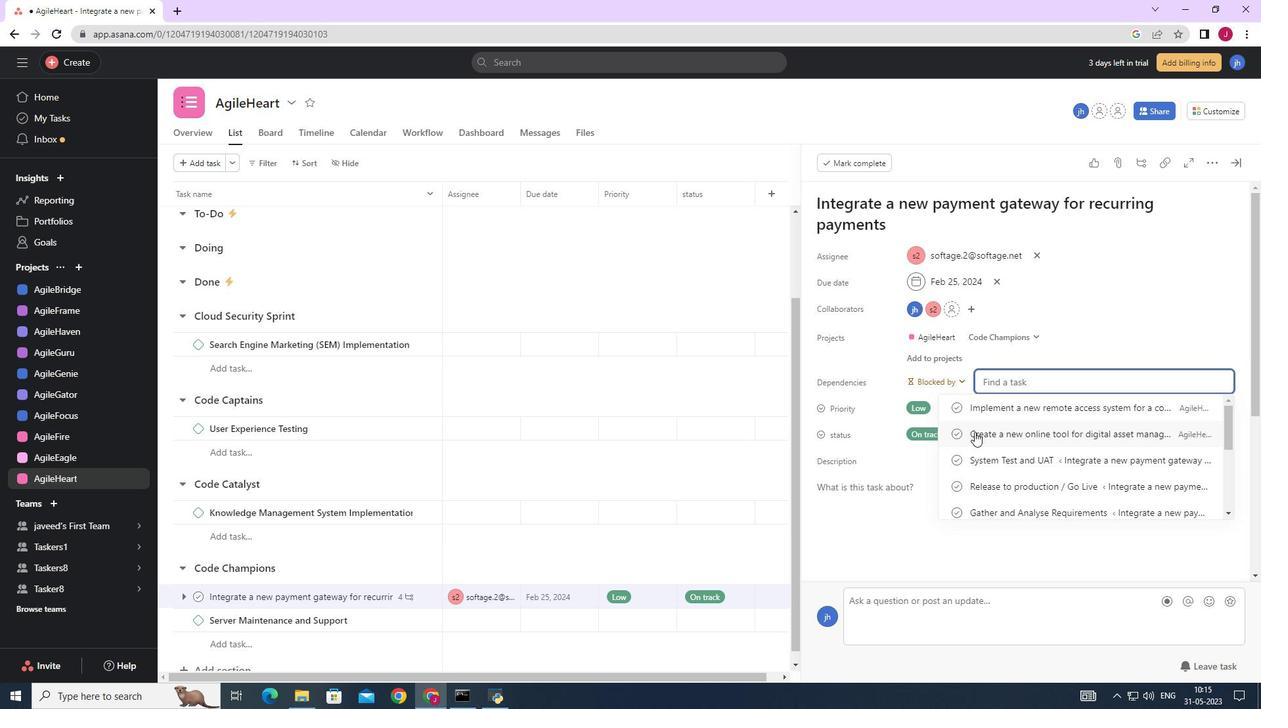 
Action: Mouse pressed left at (976, 432)
Screenshot: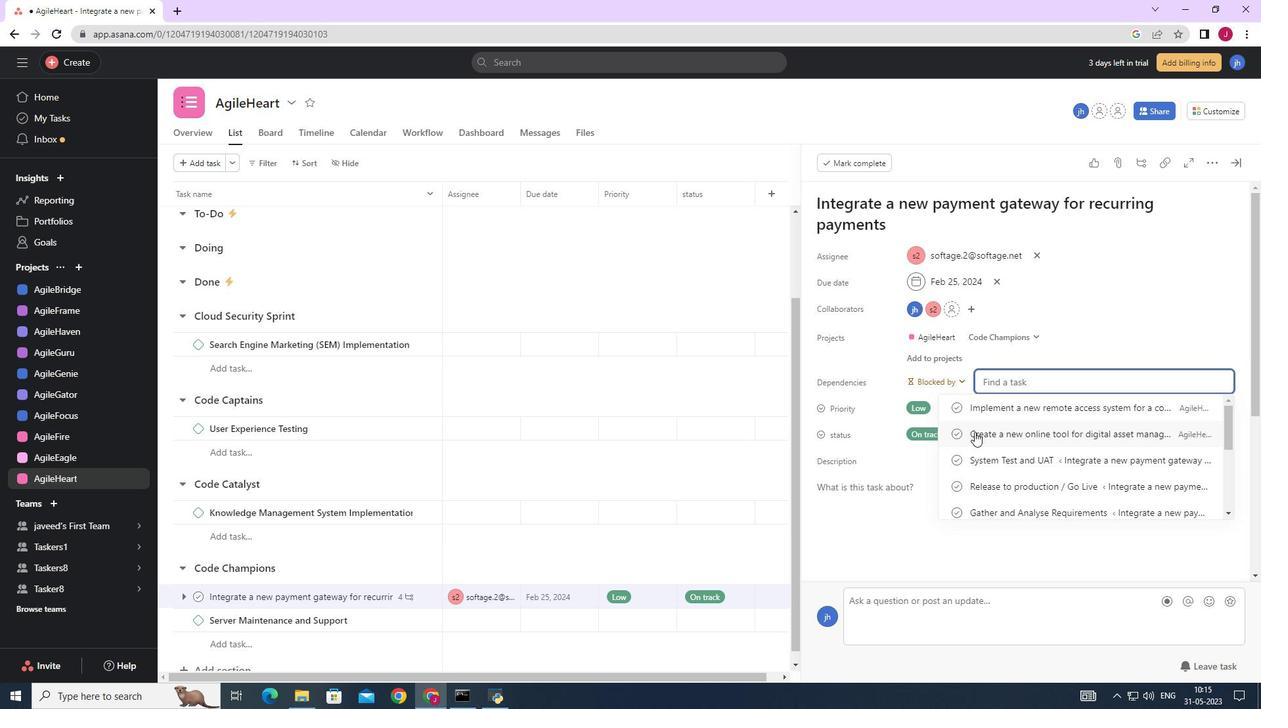 
Action: Mouse moved to (1233, 163)
Screenshot: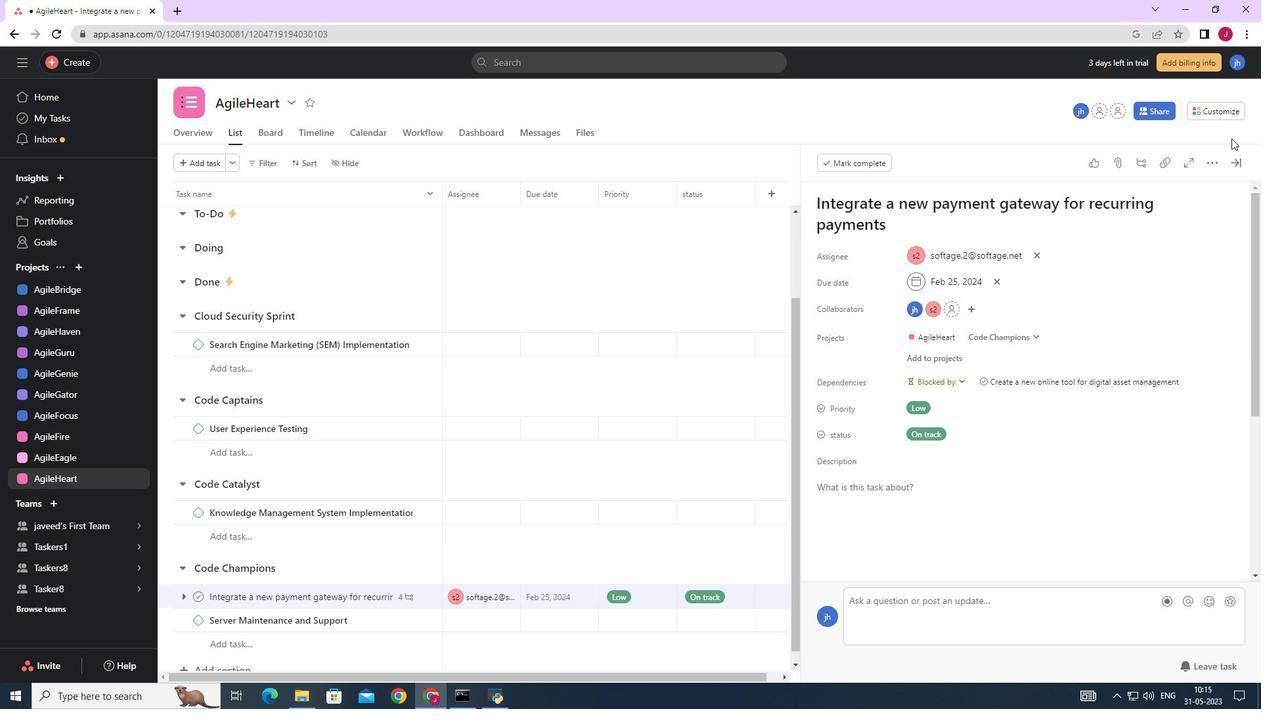 
Action: Mouse pressed left at (1233, 163)
Screenshot: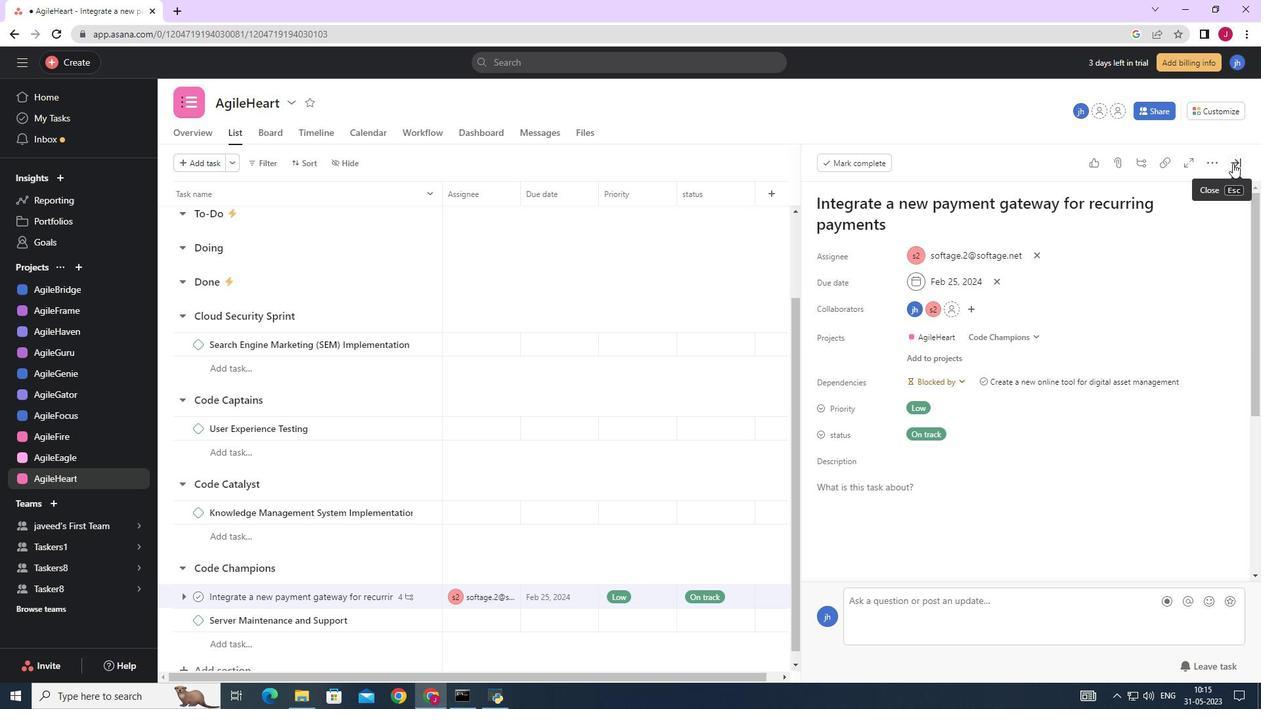 
Action: Mouse moved to (835, 266)
Screenshot: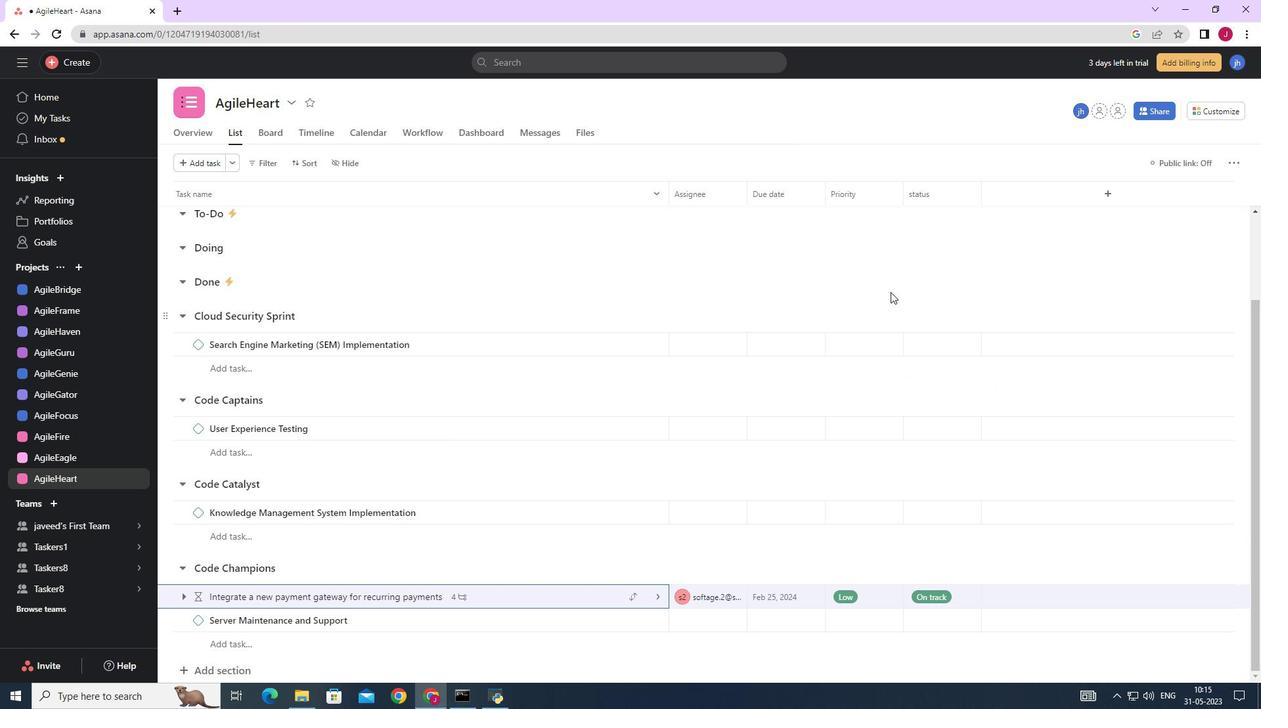 
